 Task: Add a signature Lorenzo Gonzalez containing With heartfelt thanks and warm wishes, Lorenzo Gonzalez to email address softage.9@softage.net and add a folder Business plans
Action: Mouse moved to (970, 77)
Screenshot: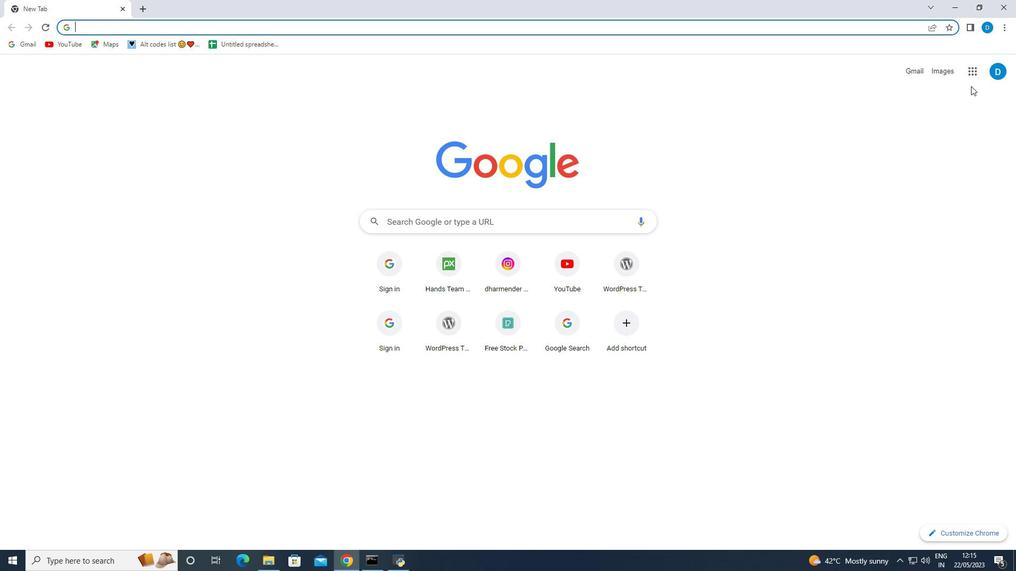 
Action: Mouse pressed left at (970, 77)
Screenshot: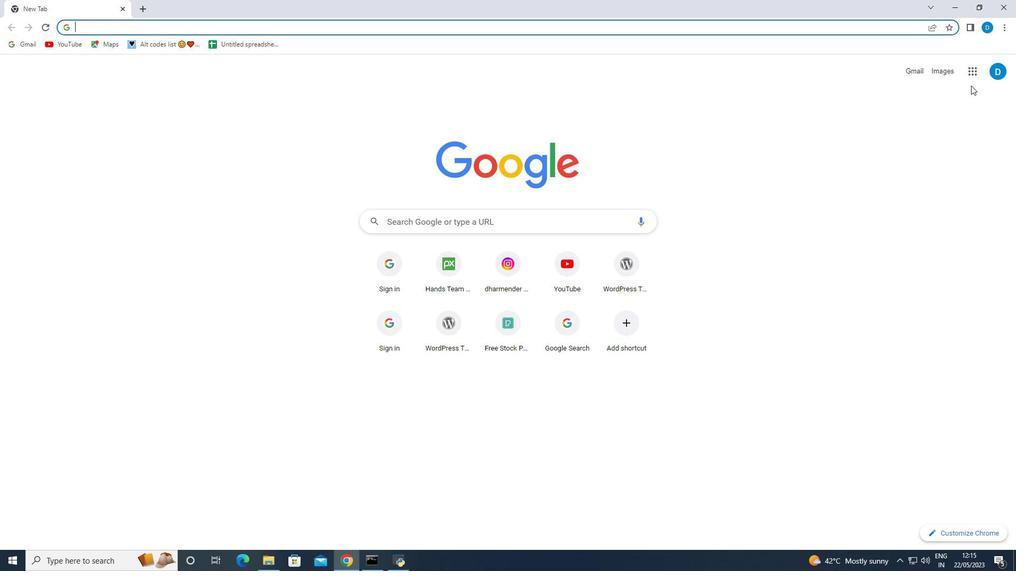 
Action: Mouse moved to (879, 208)
Screenshot: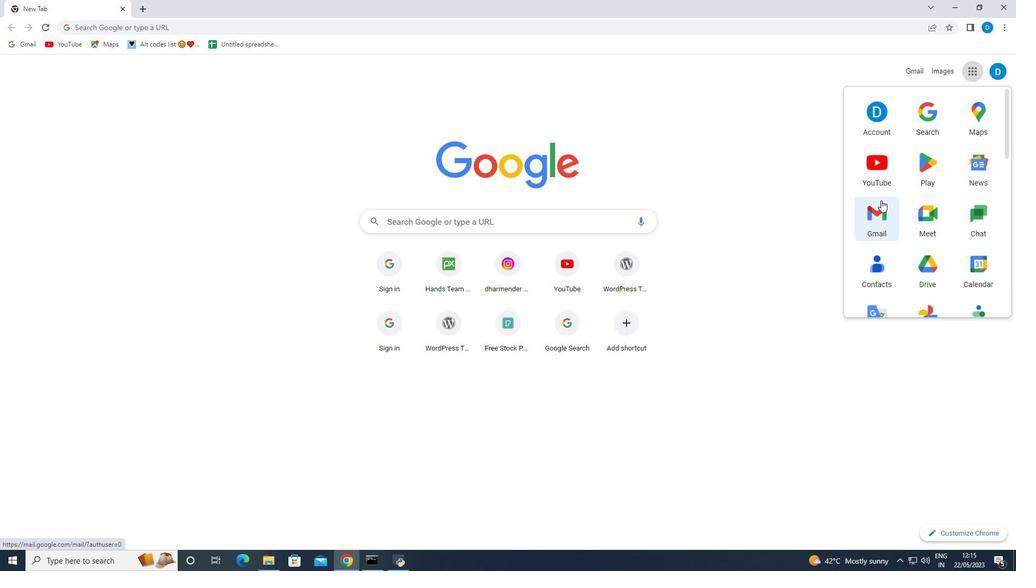 
Action: Mouse pressed left at (879, 208)
Screenshot: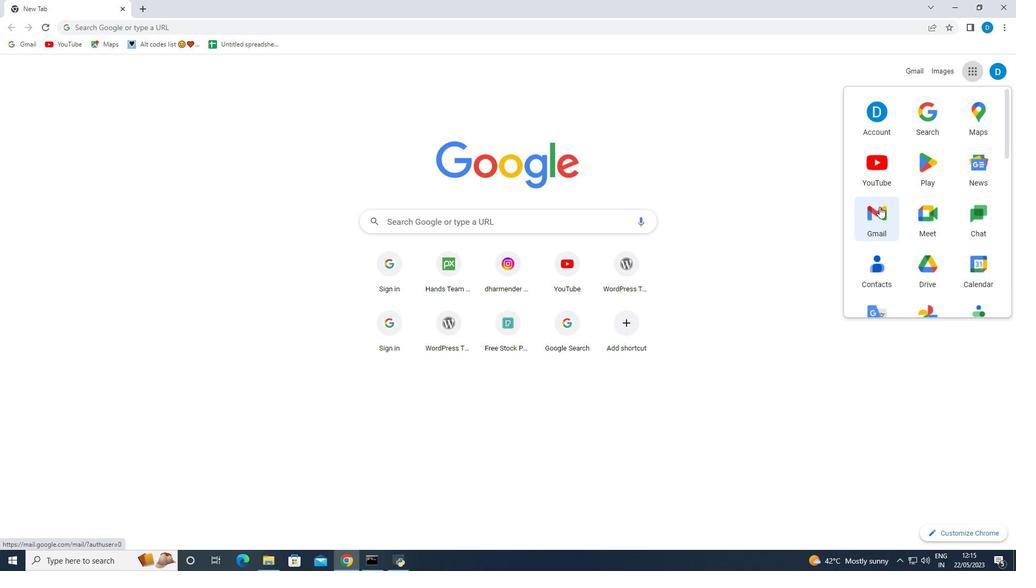 
Action: Mouse moved to (953, 70)
Screenshot: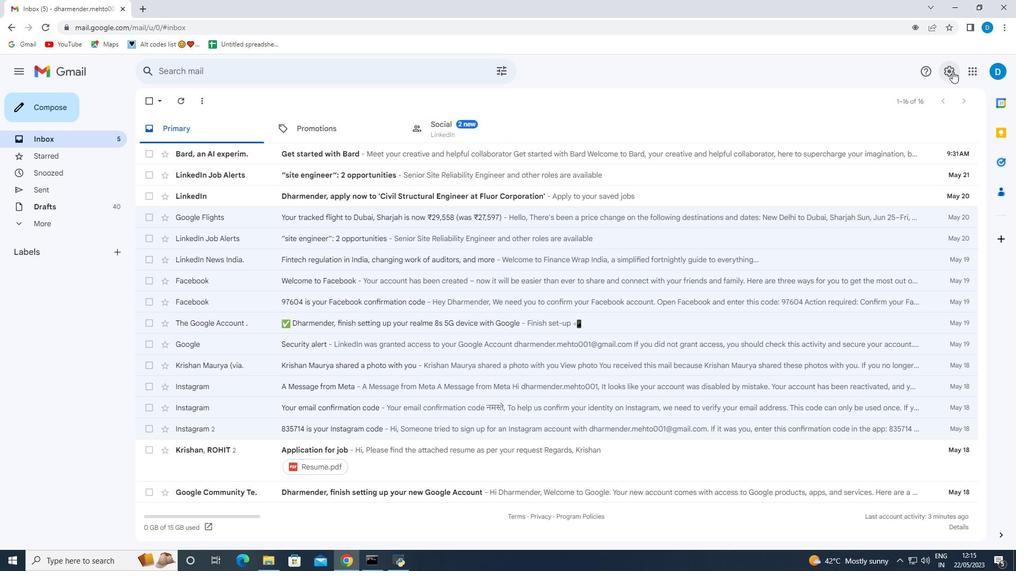 
Action: Mouse pressed left at (953, 70)
Screenshot: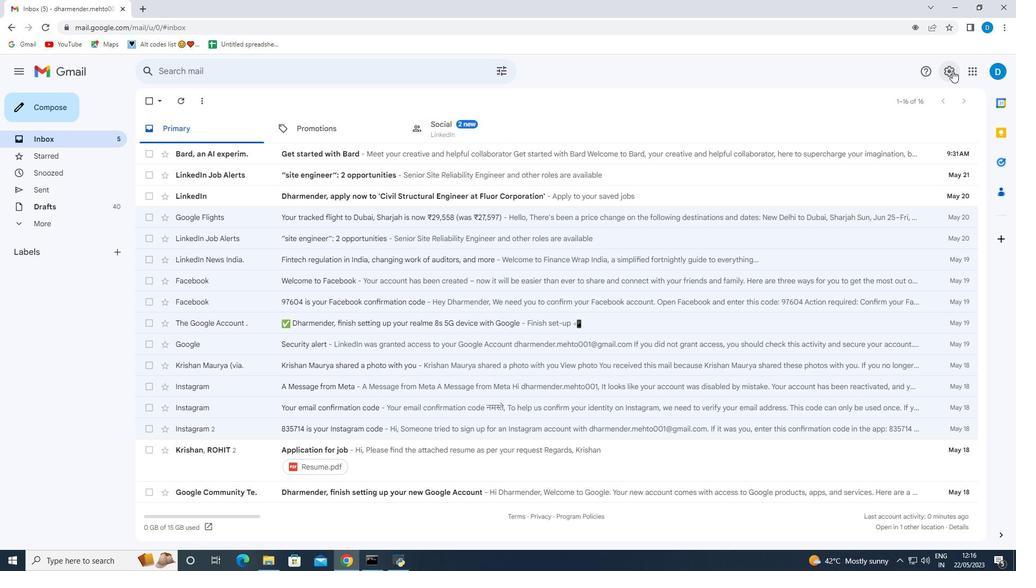 
Action: Mouse moved to (910, 123)
Screenshot: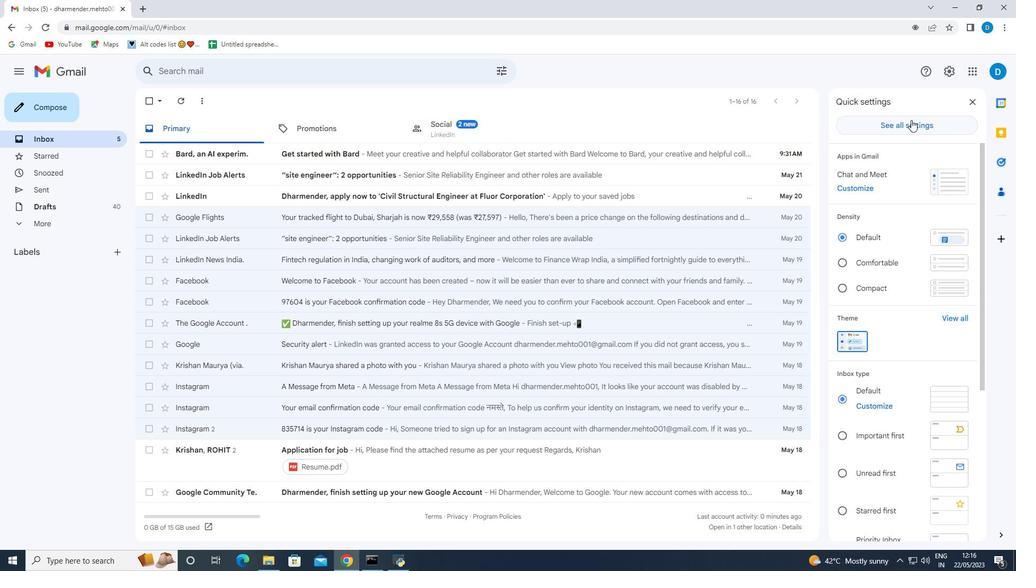
Action: Mouse pressed left at (910, 123)
Screenshot: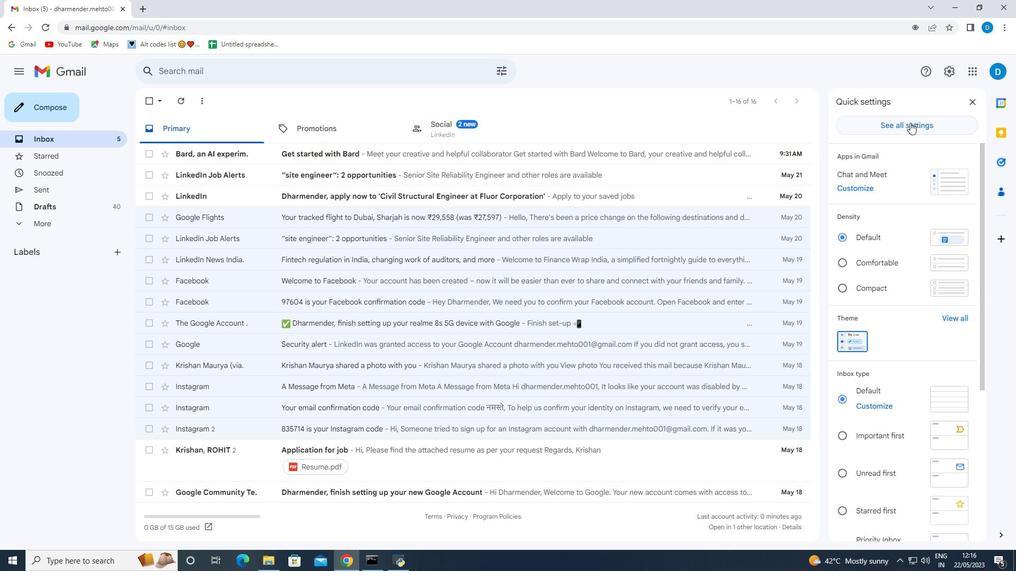 
Action: Mouse moved to (338, 342)
Screenshot: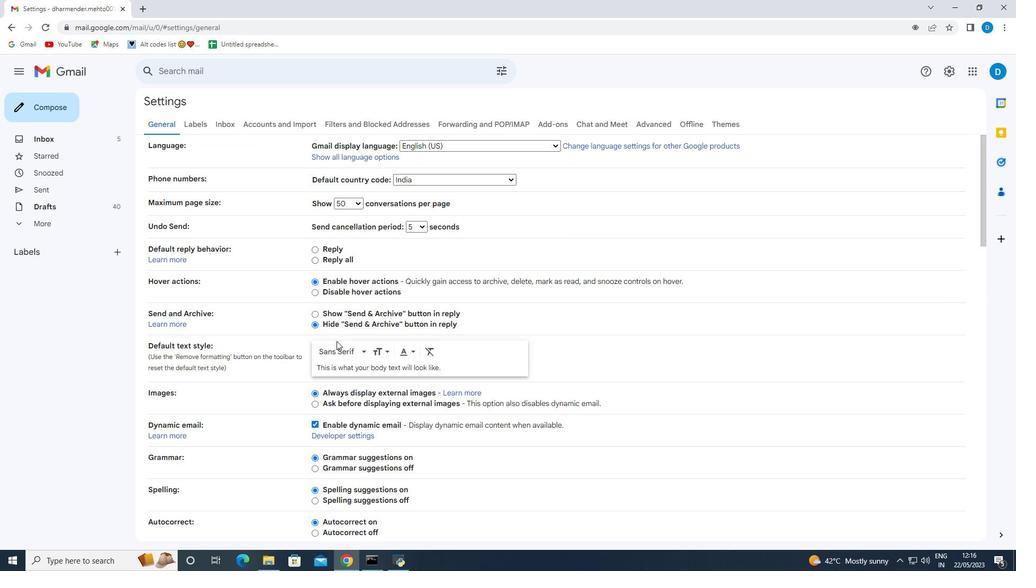 
Action: Mouse scrolled (338, 341) with delta (0, 0)
Screenshot: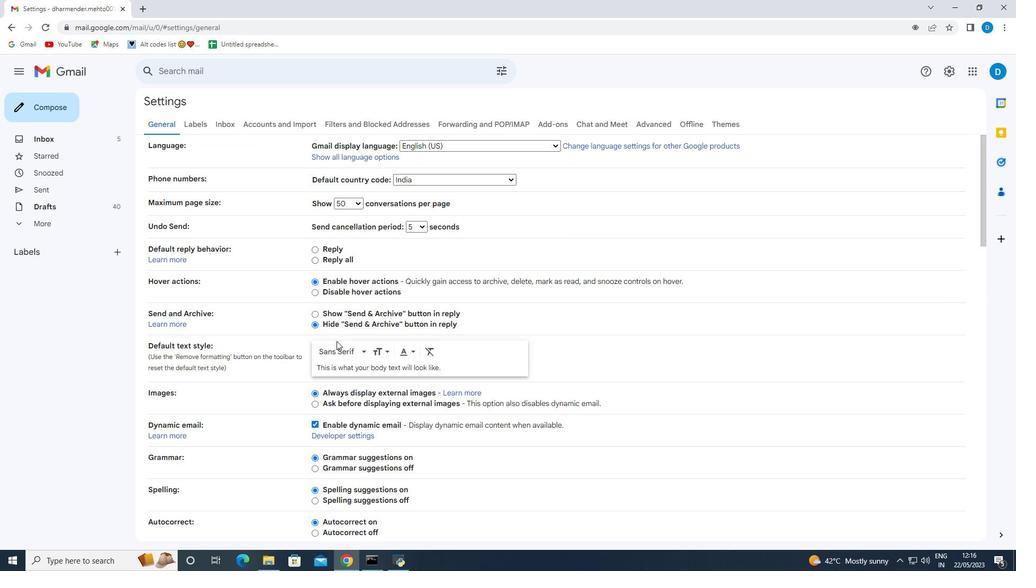
Action: Mouse scrolled (338, 341) with delta (0, 0)
Screenshot: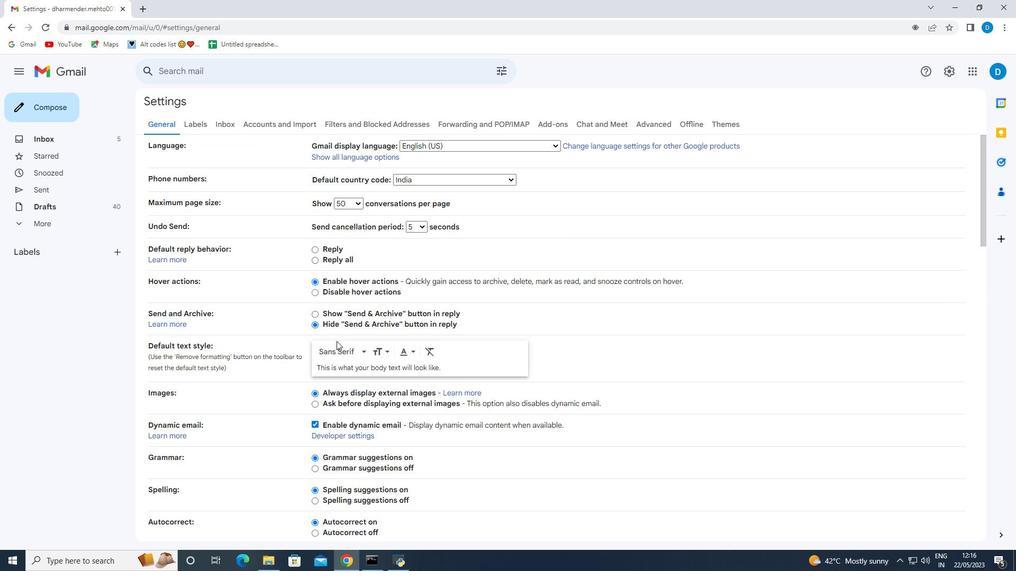 
Action: Mouse scrolled (338, 341) with delta (0, 0)
Screenshot: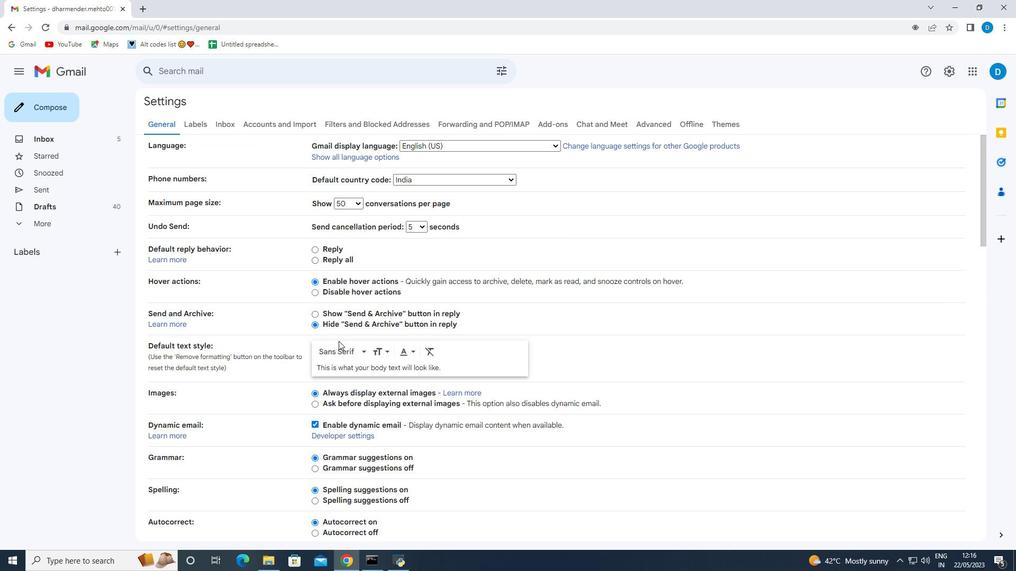 
Action: Mouse scrolled (338, 341) with delta (0, 0)
Screenshot: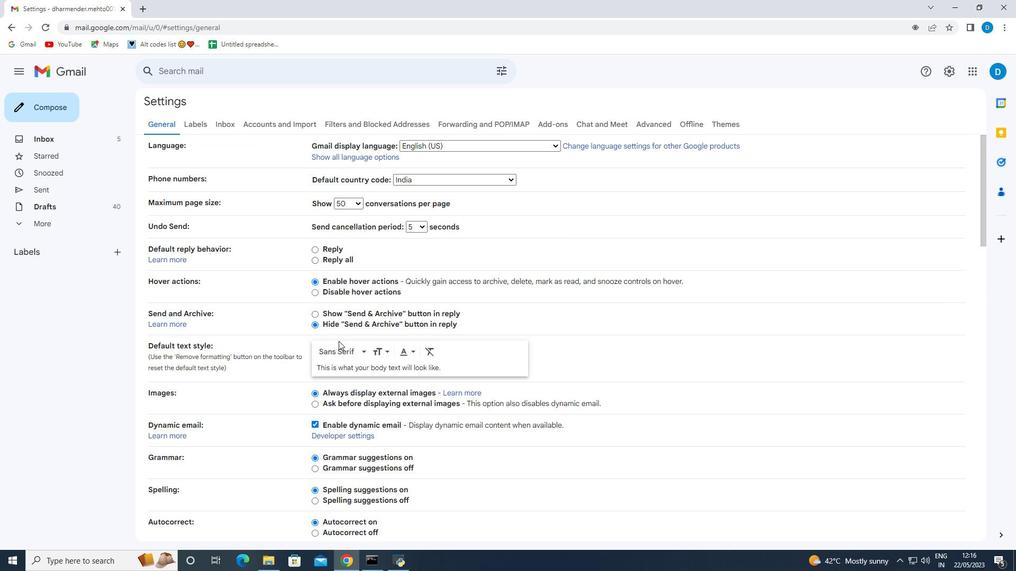 
Action: Mouse scrolled (338, 341) with delta (0, 0)
Screenshot: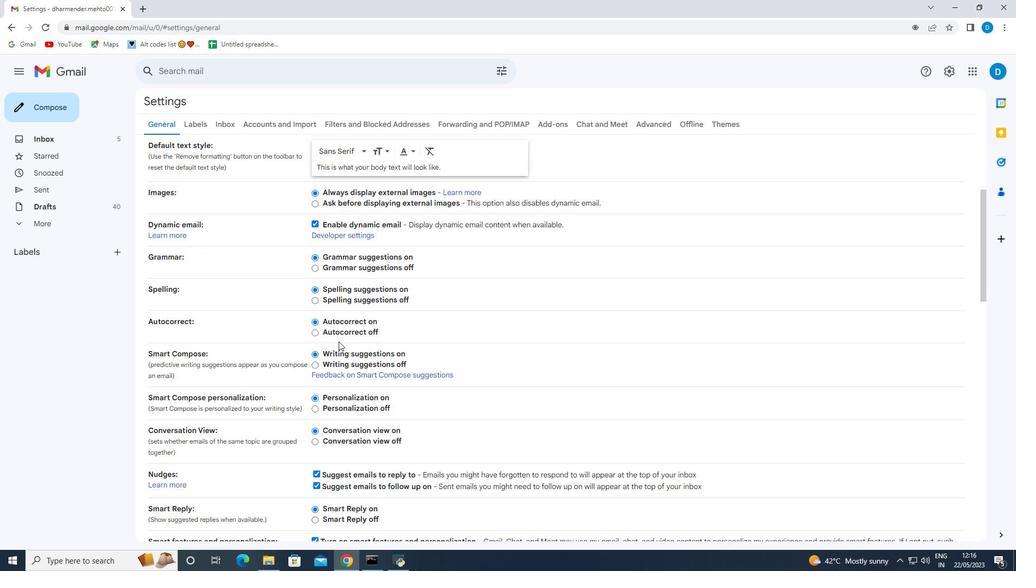 
Action: Mouse scrolled (338, 341) with delta (0, 0)
Screenshot: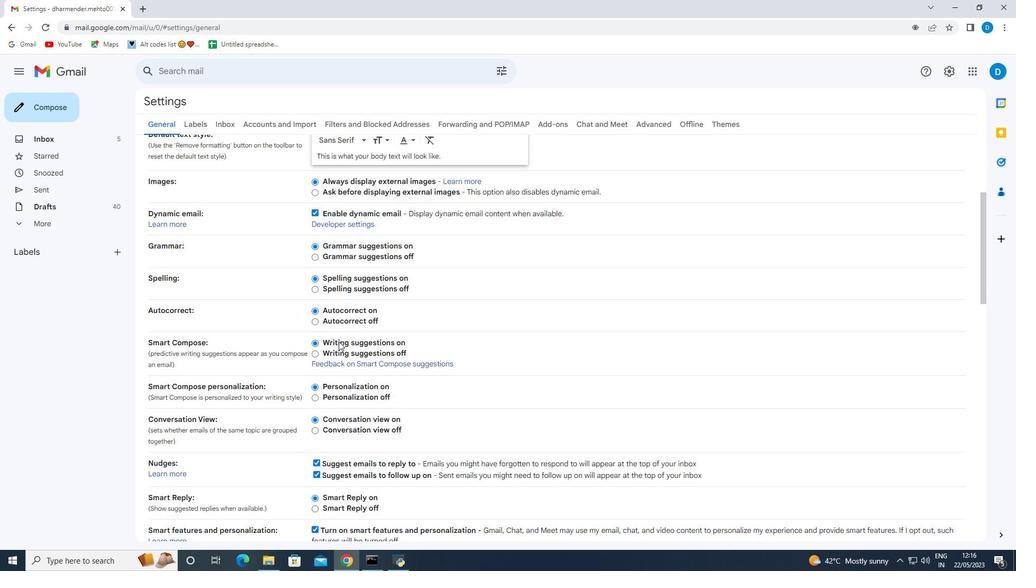 
Action: Mouse scrolled (338, 341) with delta (0, 0)
Screenshot: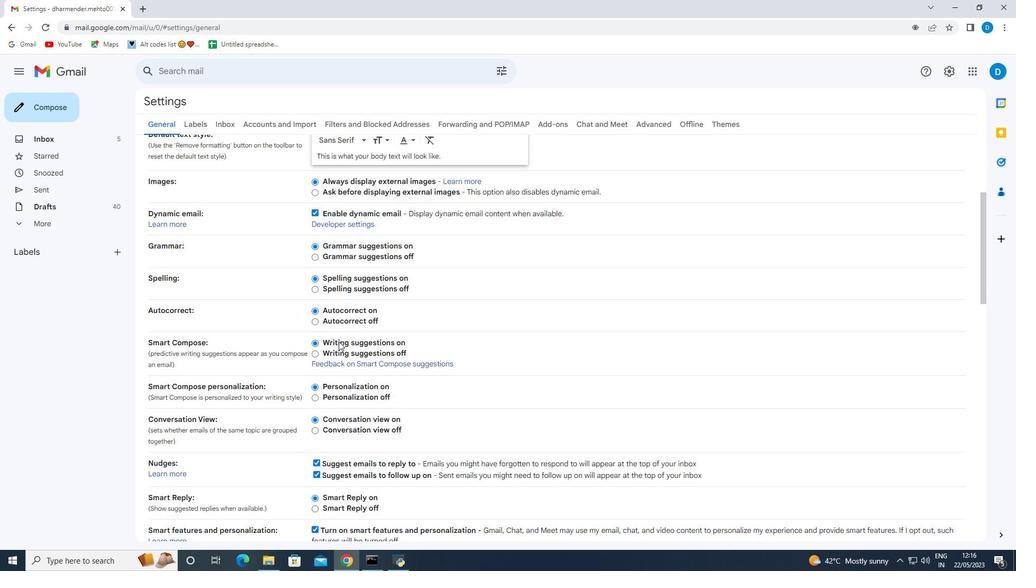 
Action: Mouse scrolled (338, 341) with delta (0, 0)
Screenshot: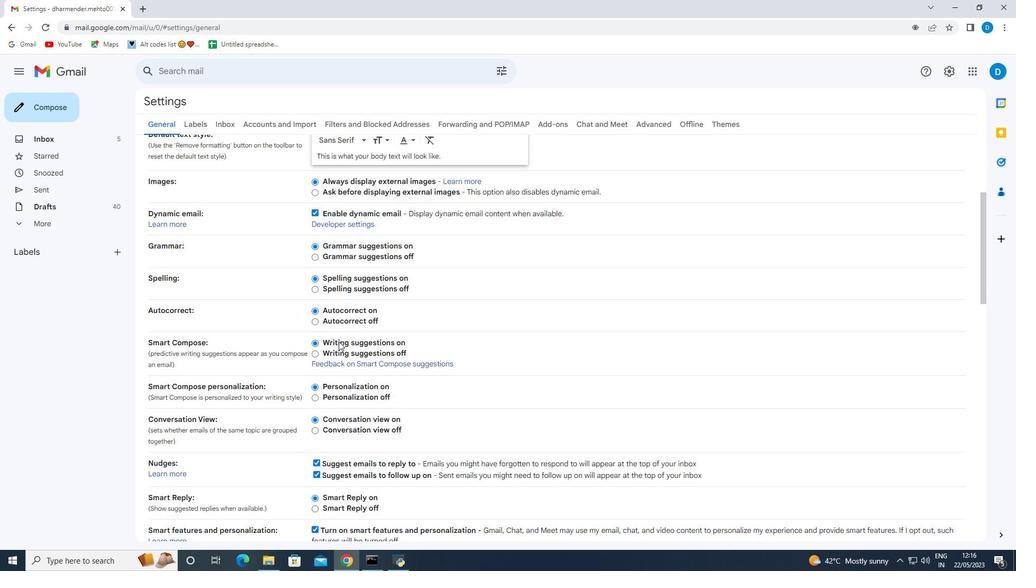 
Action: Mouse scrolled (338, 341) with delta (0, 0)
Screenshot: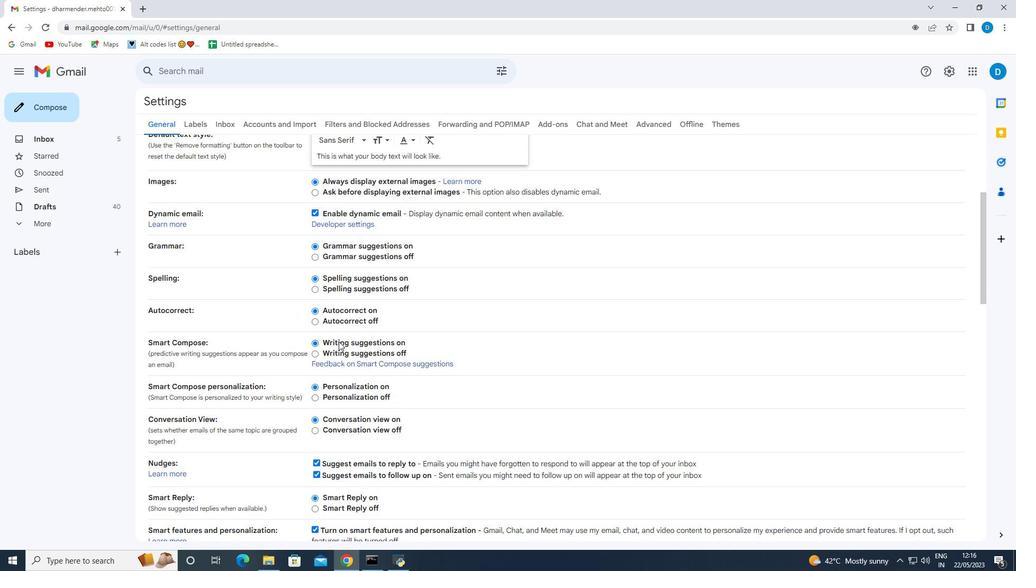 
Action: Mouse scrolled (338, 341) with delta (0, 0)
Screenshot: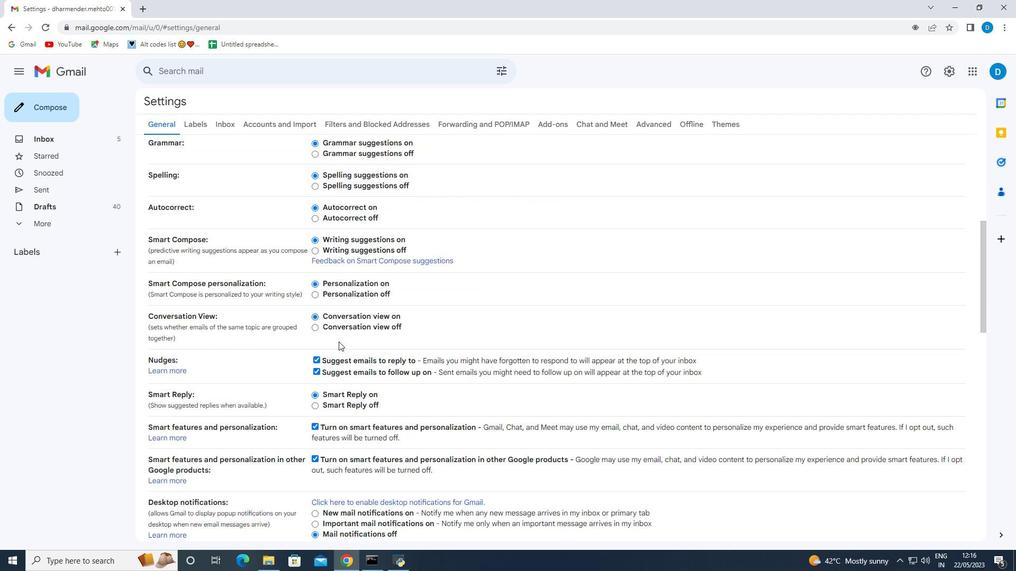 
Action: Mouse scrolled (338, 341) with delta (0, 0)
Screenshot: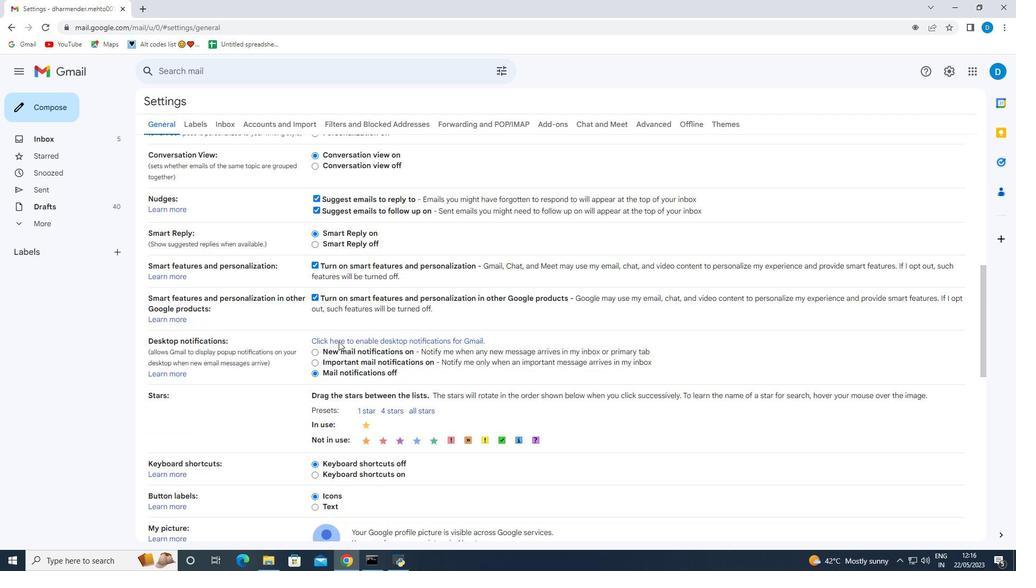 
Action: Mouse scrolled (338, 341) with delta (0, 0)
Screenshot: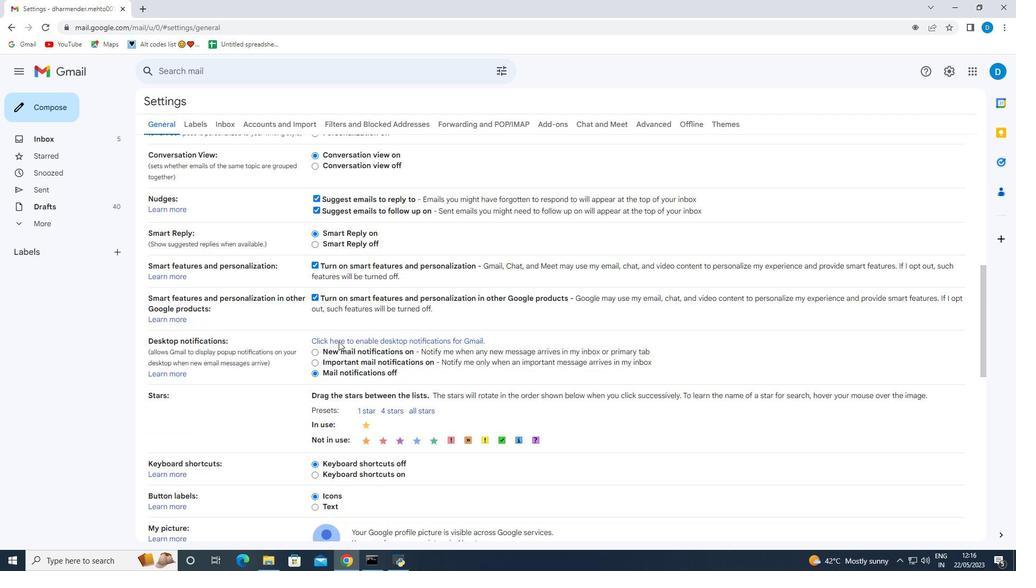 
Action: Mouse scrolled (338, 341) with delta (0, 0)
Screenshot: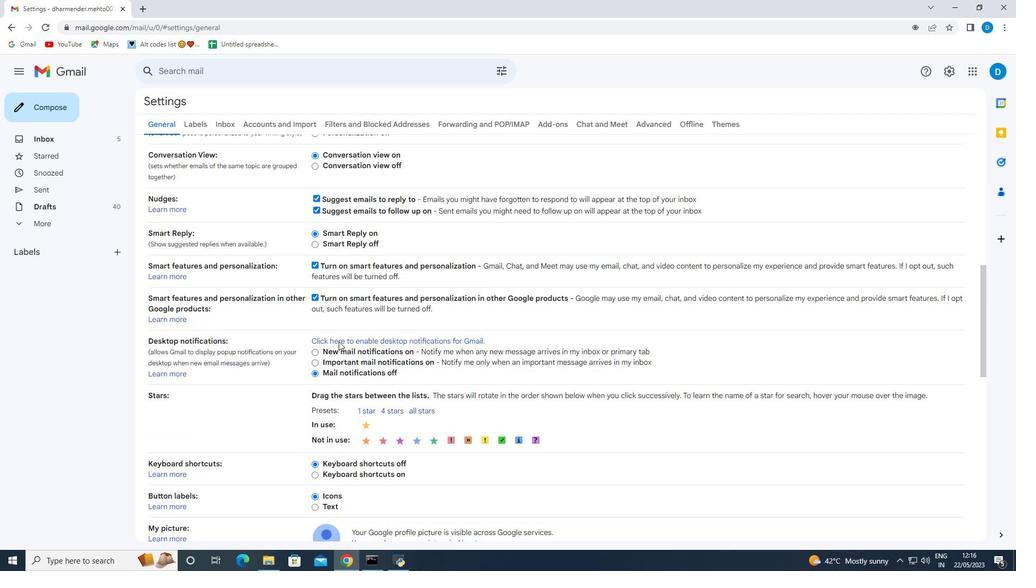 
Action: Mouse scrolled (338, 341) with delta (0, 0)
Screenshot: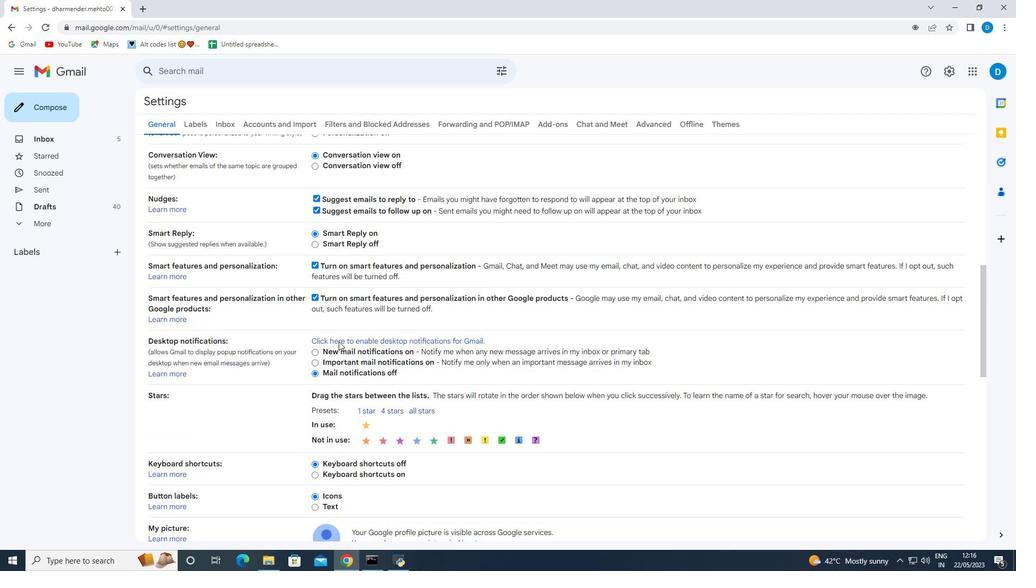 
Action: Mouse moved to (427, 372)
Screenshot: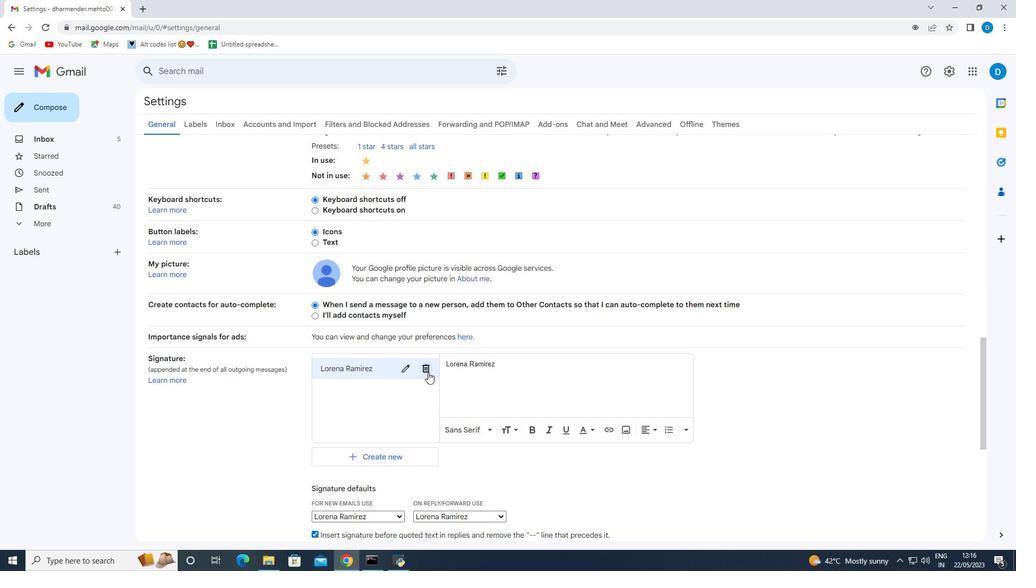 
Action: Mouse pressed left at (427, 372)
Screenshot: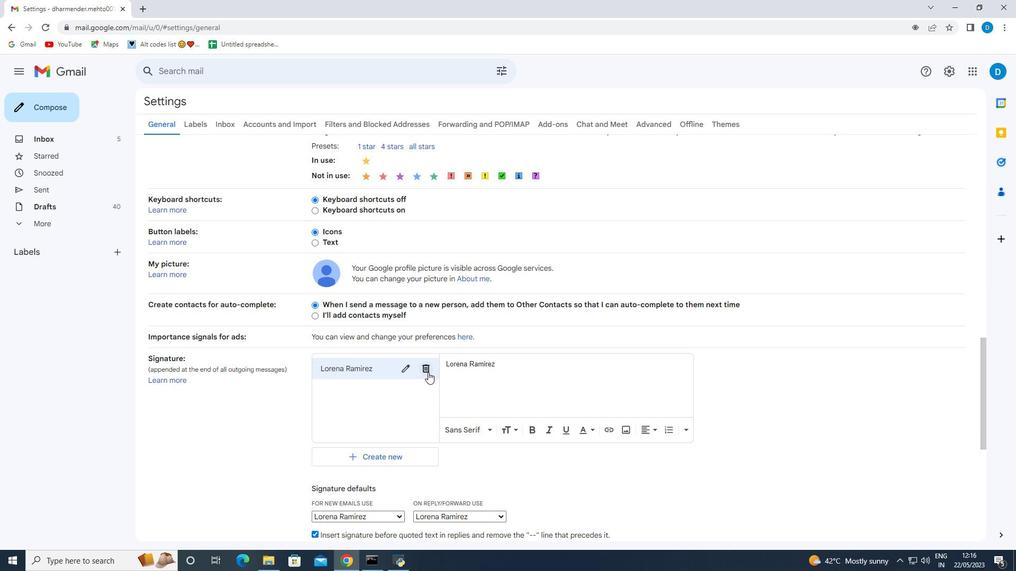 
Action: Mouse moved to (607, 326)
Screenshot: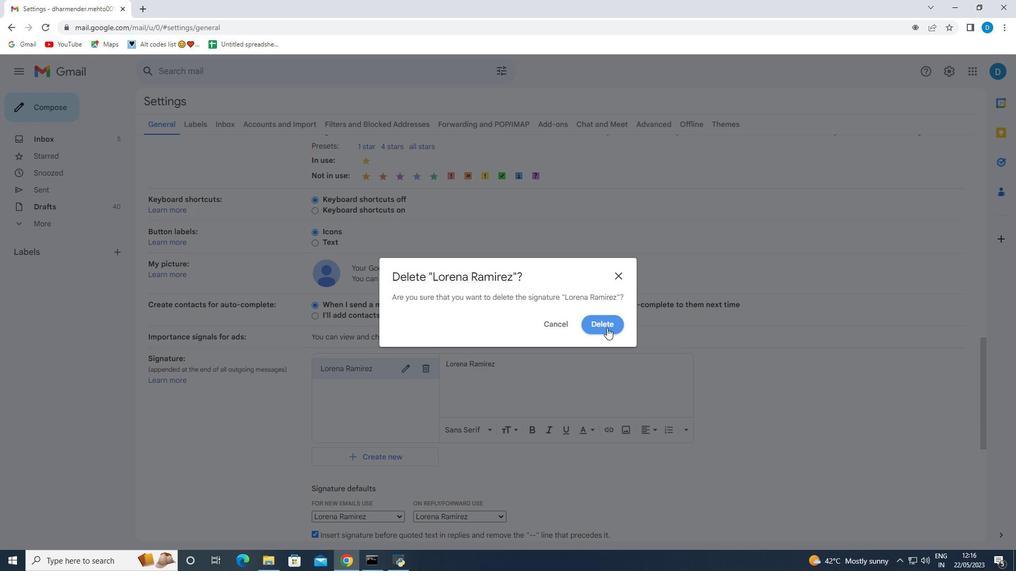 
Action: Mouse pressed left at (607, 326)
Screenshot: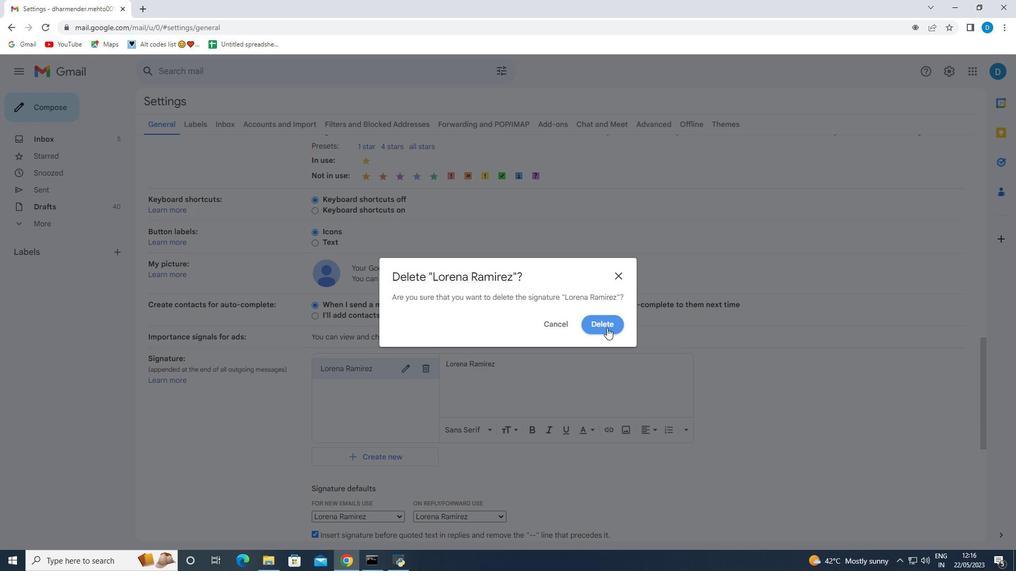 
Action: Mouse moved to (368, 374)
Screenshot: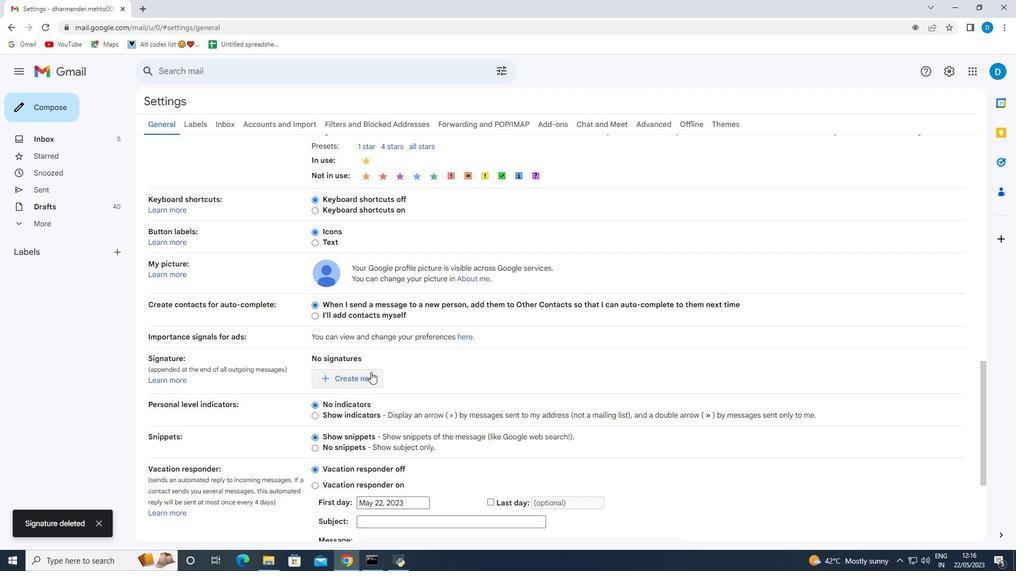 
Action: Mouse pressed left at (368, 374)
Screenshot: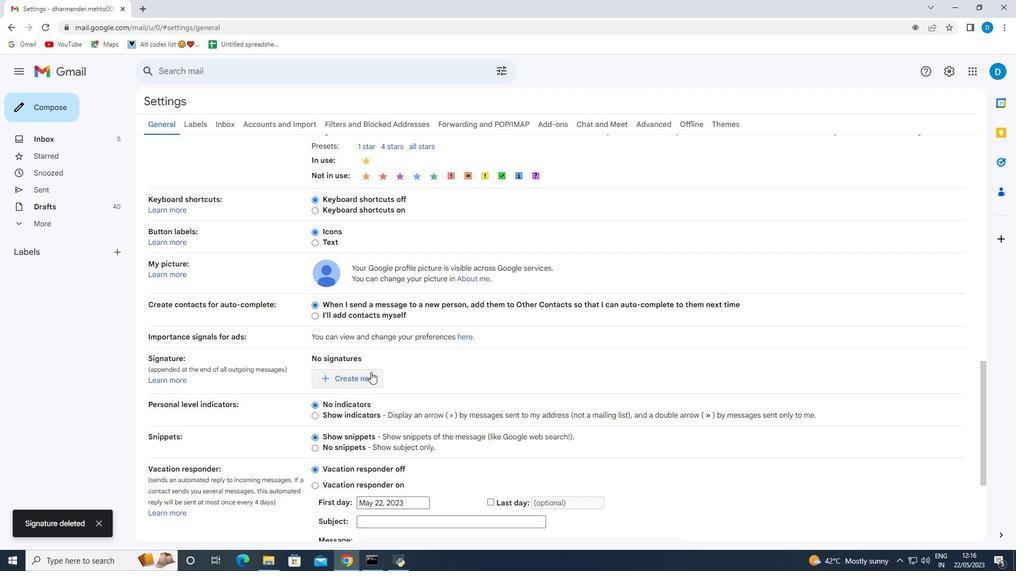 
Action: Mouse moved to (468, 297)
Screenshot: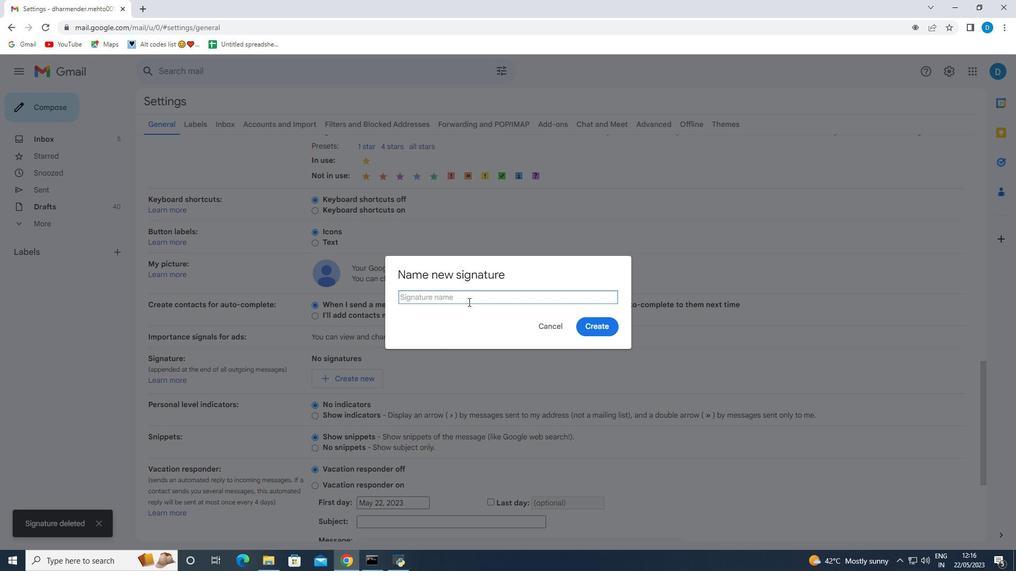 
Action: Mouse pressed left at (468, 297)
Screenshot: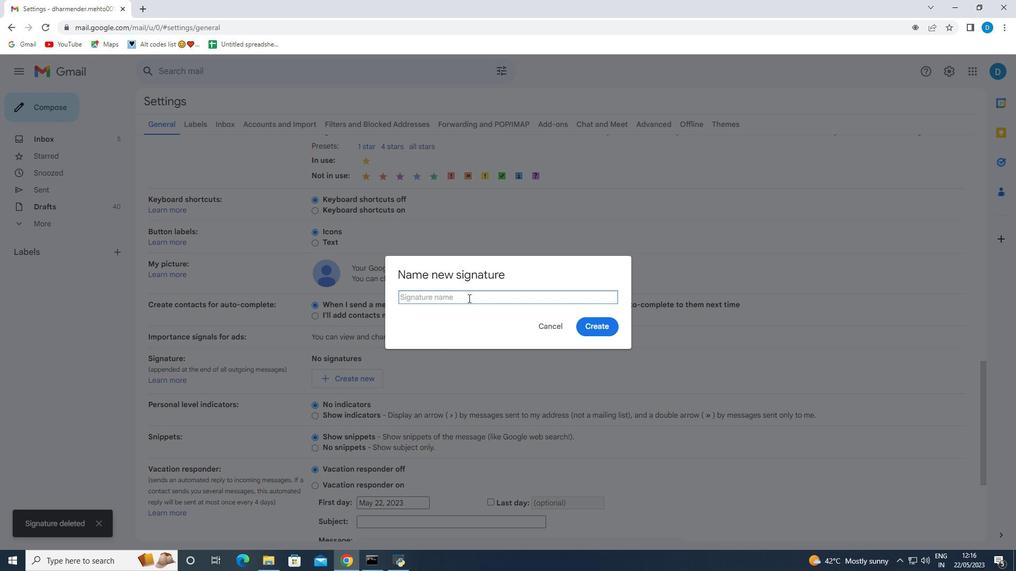 
Action: Key pressed <Key.shift>Lorenzo<Key.space><Key.shift><Key.shift><Key.shift><Key.shift><Key.shift><Key.shift><Key.shift><Key.shift><Key.shift><Key.shift><Key.shift><Key.shift><Key.shift><Key.shift><Key.shift><Key.shift><Key.shift><Key.shift><Key.shift><Key.shift><Key.shift><Key.shift>Gonalez
Screenshot: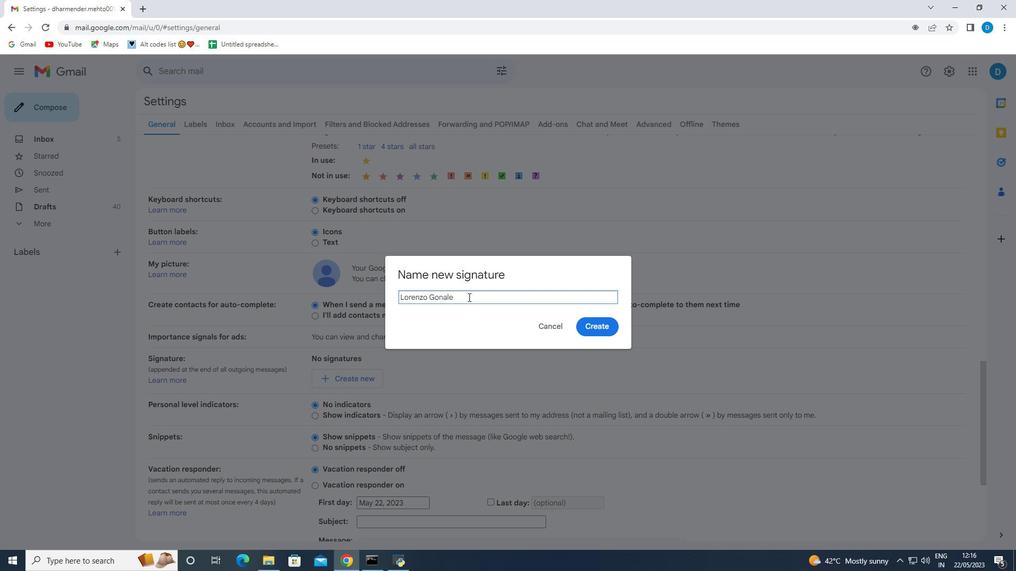 
Action: Mouse moved to (445, 299)
Screenshot: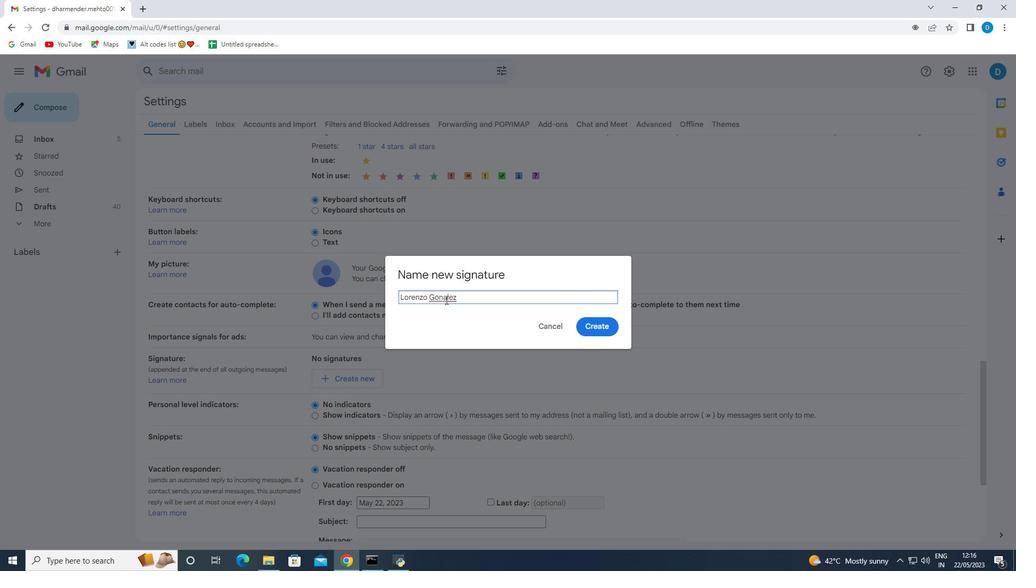 
Action: Mouse pressed left at (445, 299)
Screenshot: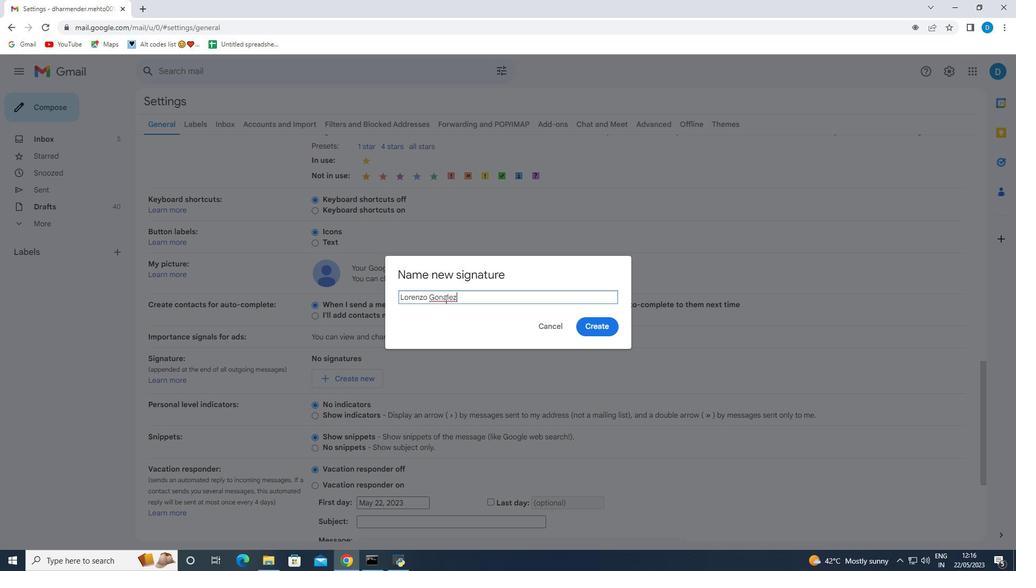 
Action: Mouse moved to (442, 297)
Screenshot: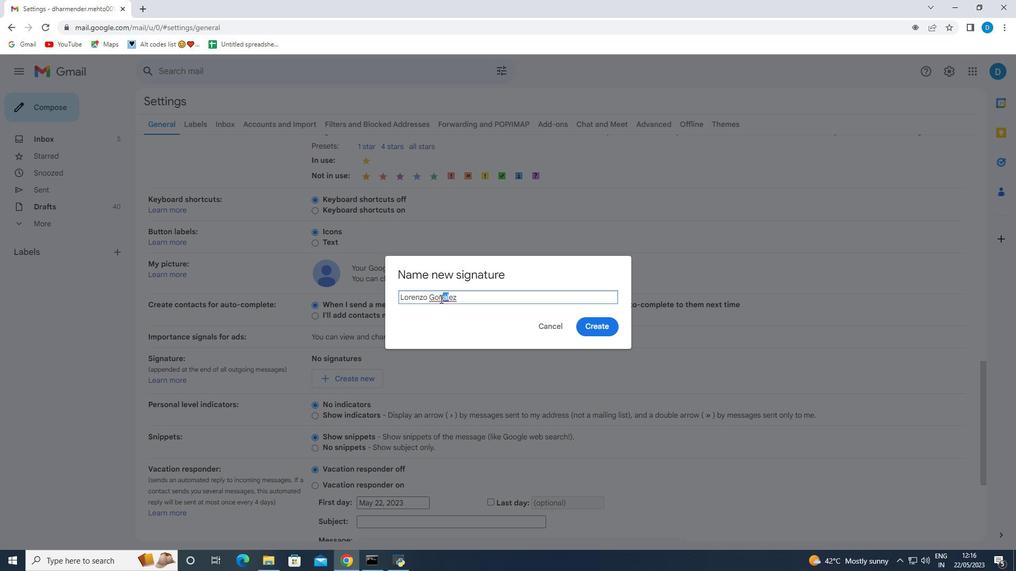
Action: Mouse pressed left at (442, 297)
Screenshot: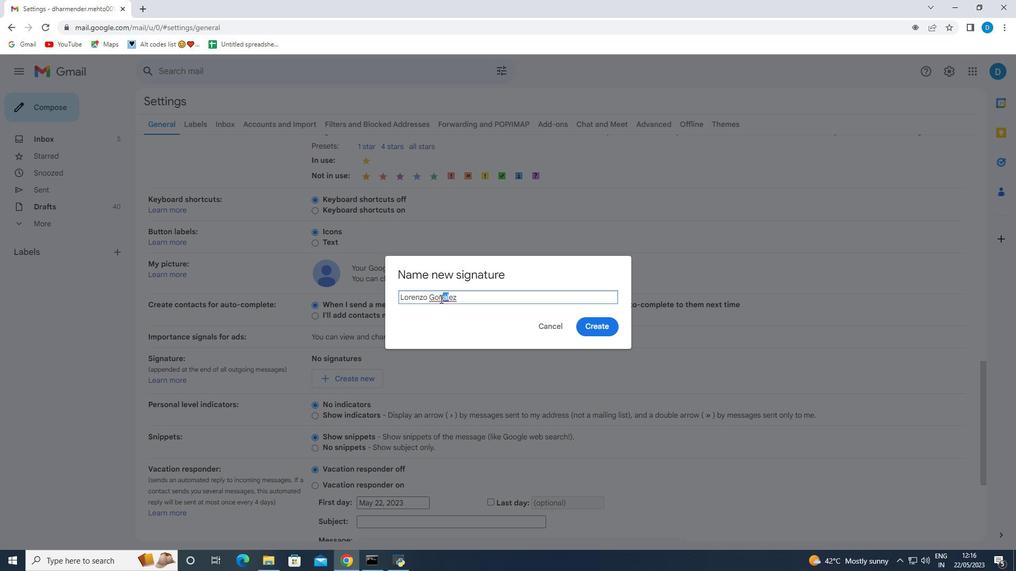
Action: Mouse moved to (449, 310)
Screenshot: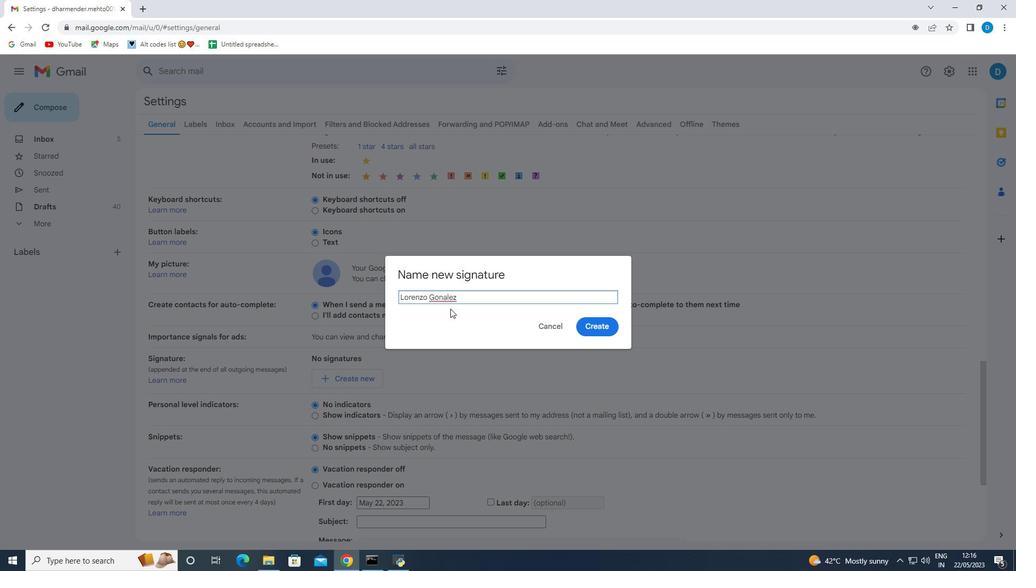
Action: Key pressed z
Screenshot: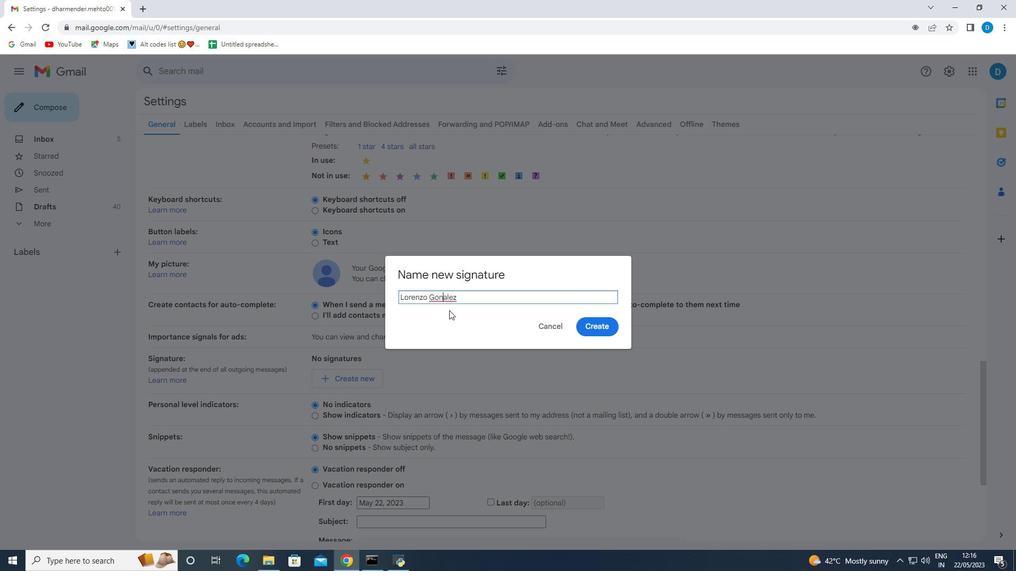 
Action: Mouse moved to (462, 298)
Screenshot: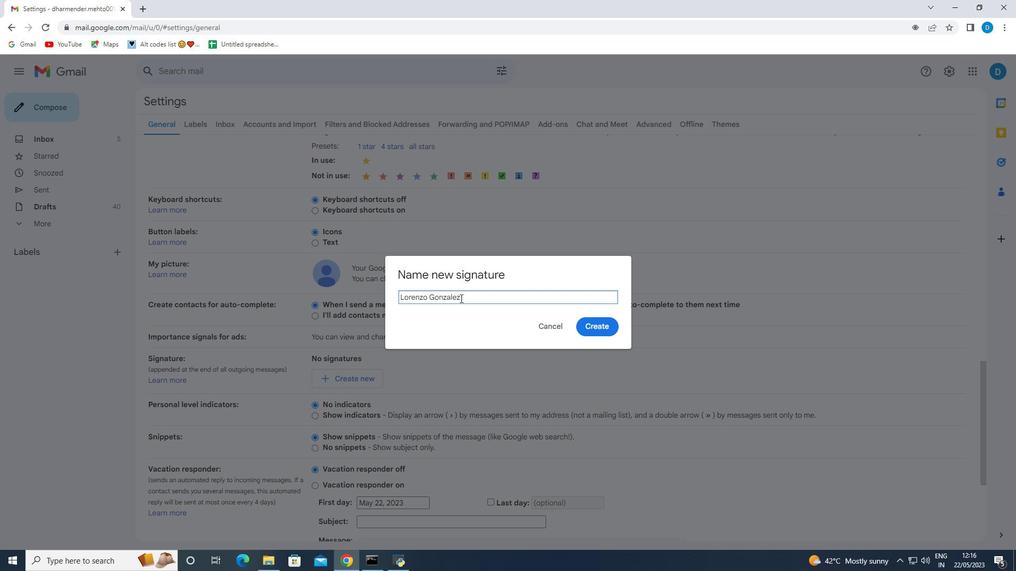 
Action: Mouse pressed left at (462, 298)
Screenshot: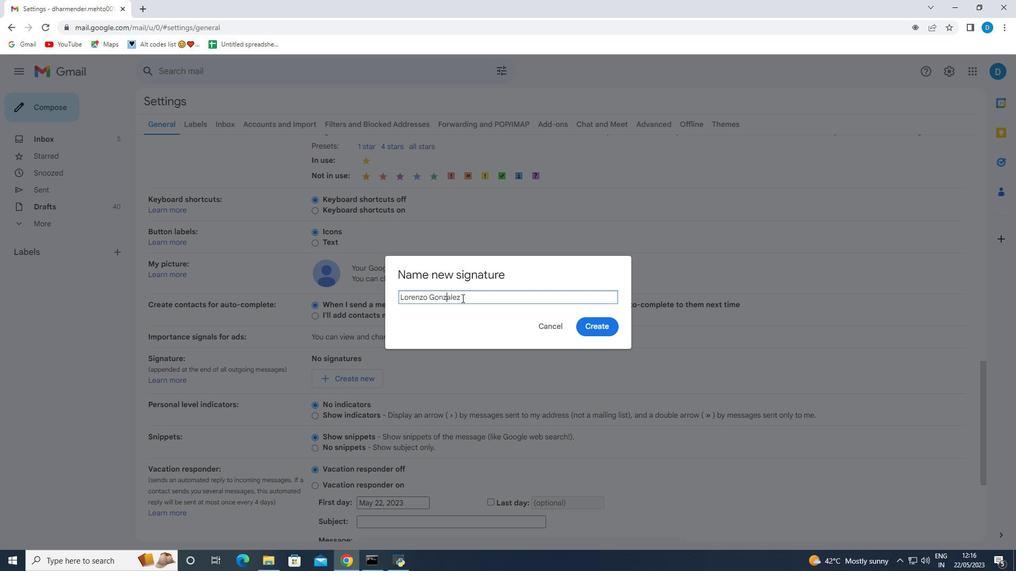 
Action: Mouse moved to (584, 325)
Screenshot: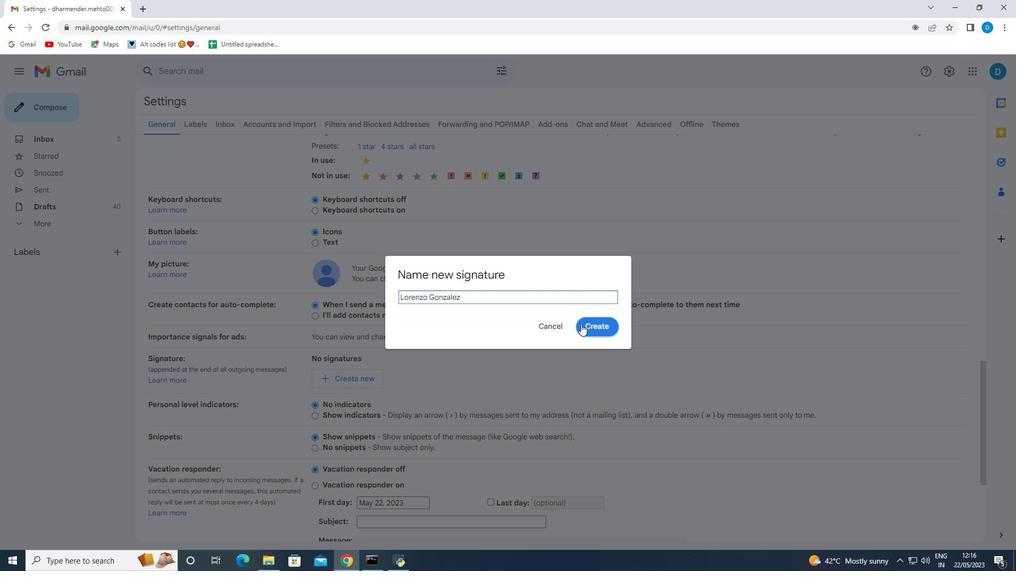 
Action: Mouse pressed left at (584, 325)
Screenshot: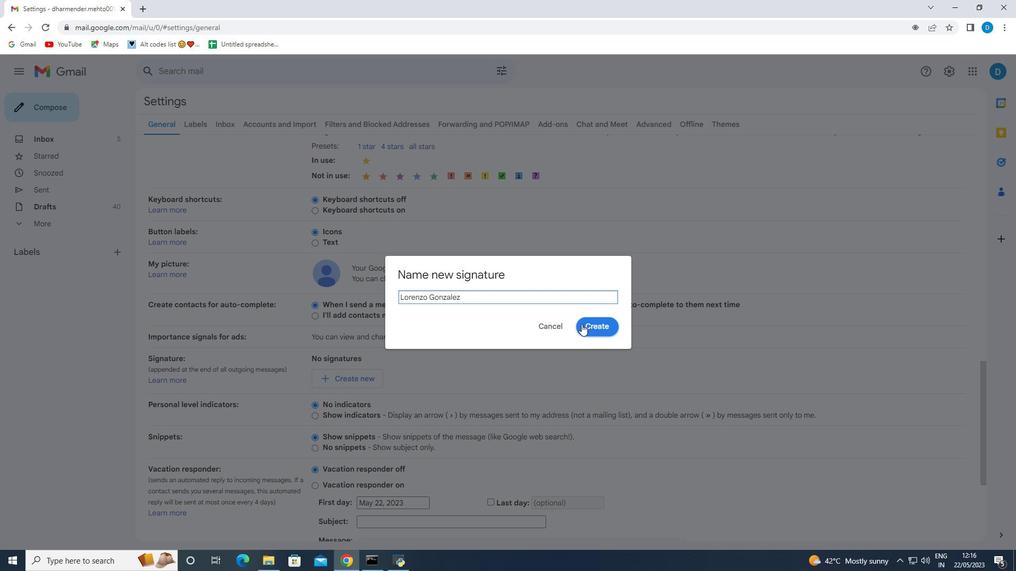 
Action: Mouse moved to (389, 405)
Screenshot: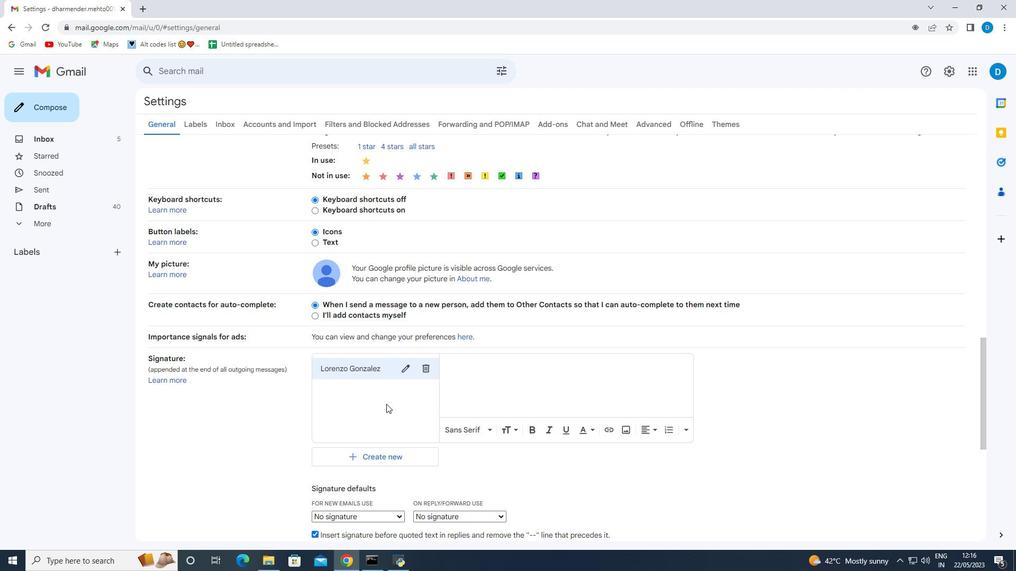 
Action: Mouse scrolled (389, 404) with delta (0, 0)
Screenshot: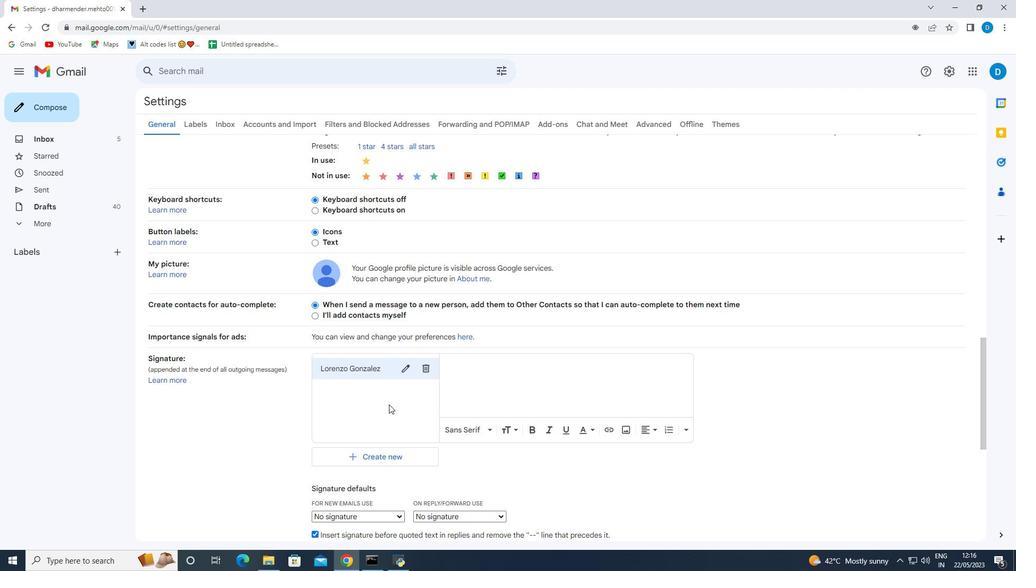 
Action: Mouse scrolled (389, 404) with delta (0, 0)
Screenshot: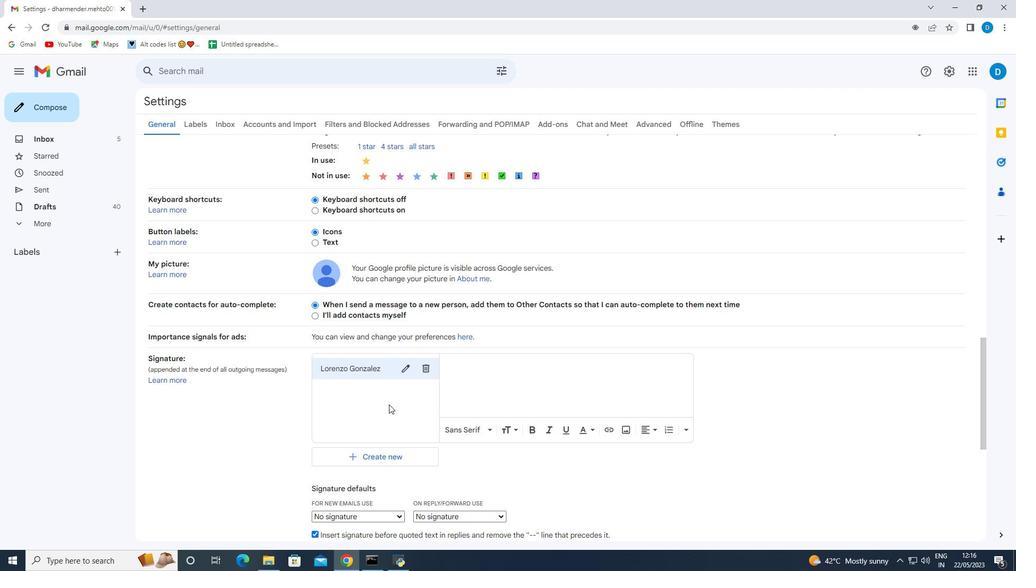 
Action: Mouse scrolled (389, 404) with delta (0, 0)
Screenshot: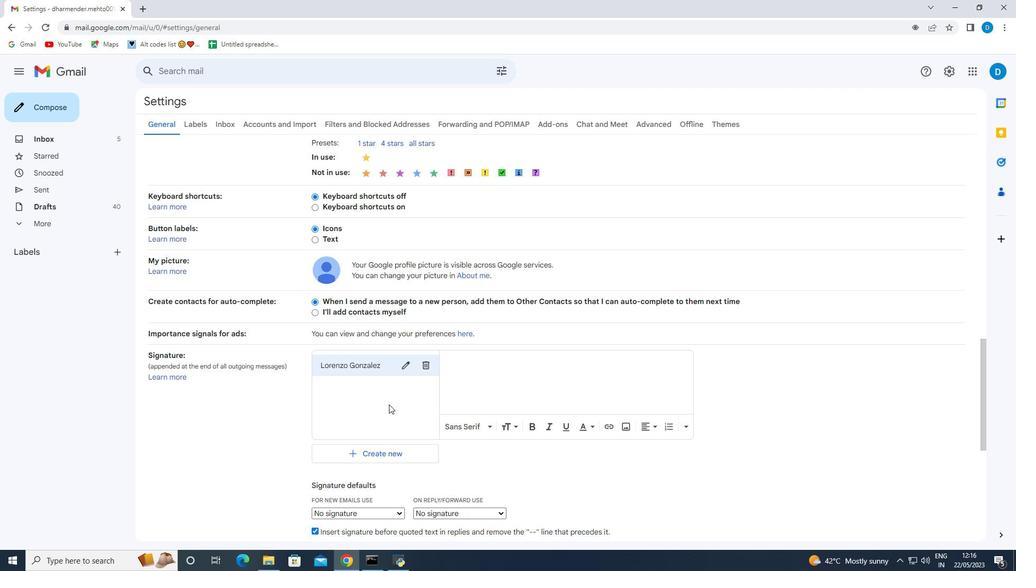 
Action: Mouse moved to (392, 362)
Screenshot: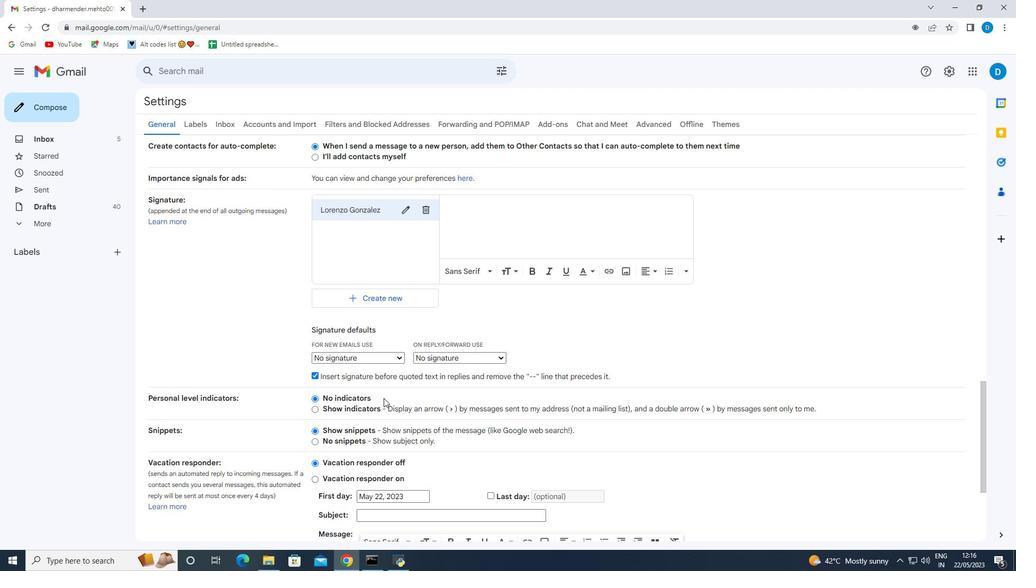 
Action: Mouse pressed left at (392, 362)
Screenshot: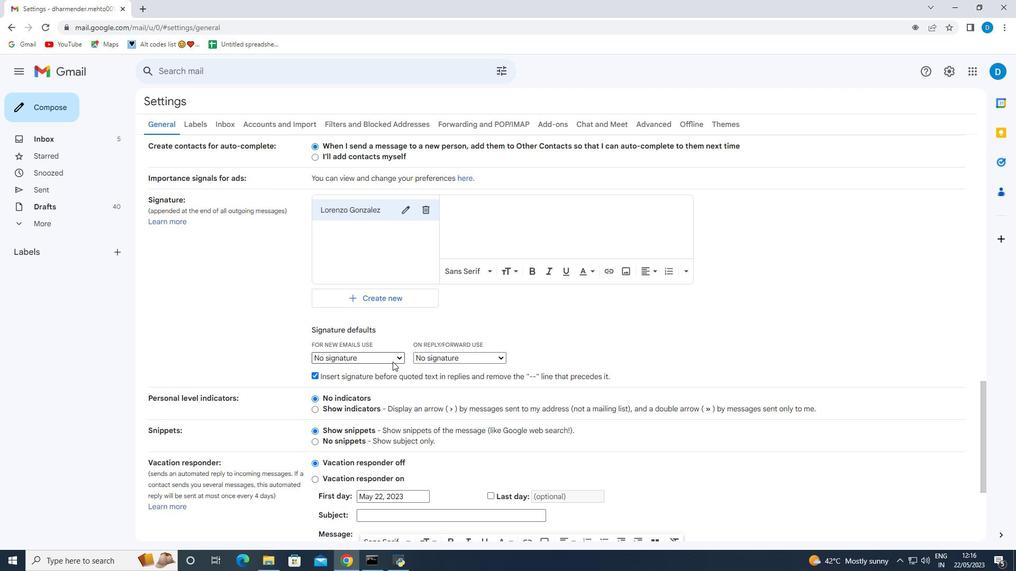 
Action: Mouse moved to (382, 383)
Screenshot: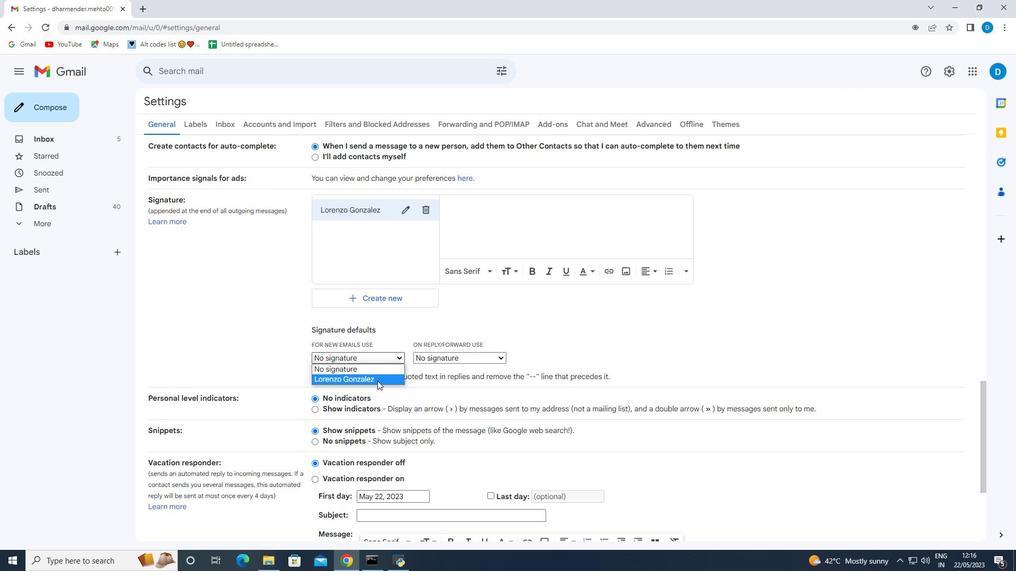 
Action: Mouse pressed left at (382, 383)
Screenshot: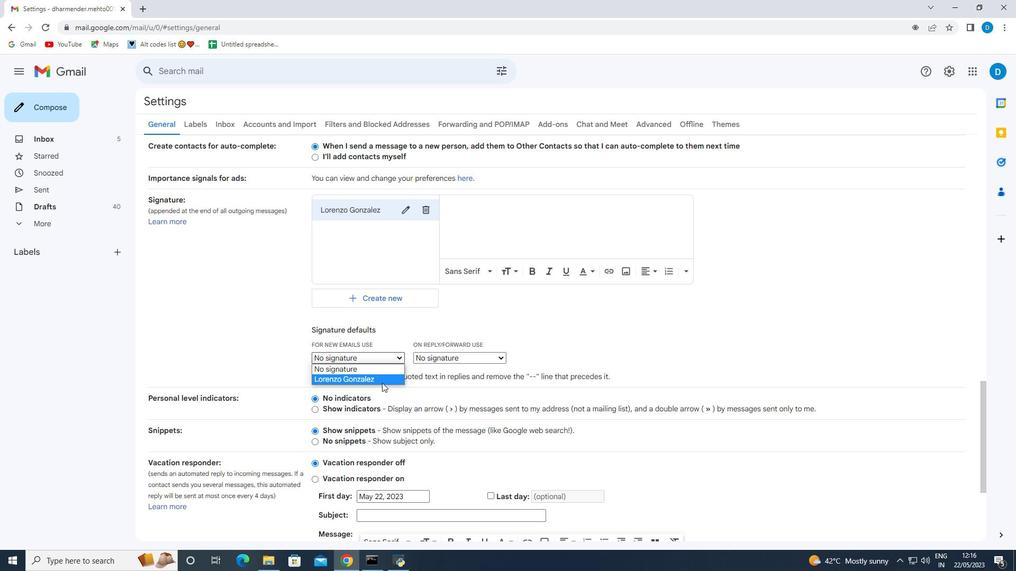 
Action: Mouse moved to (428, 360)
Screenshot: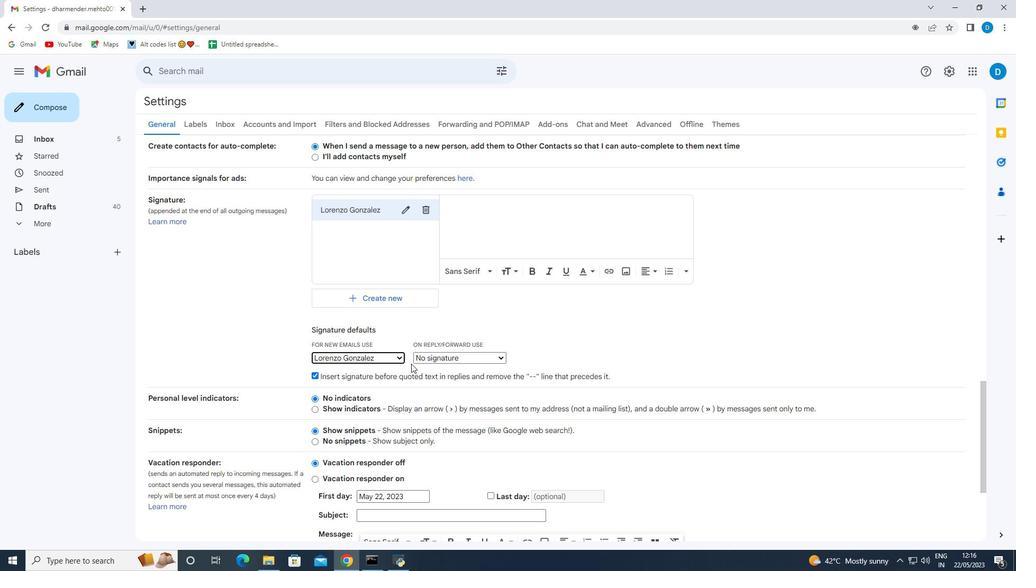 
Action: Mouse pressed left at (428, 360)
Screenshot: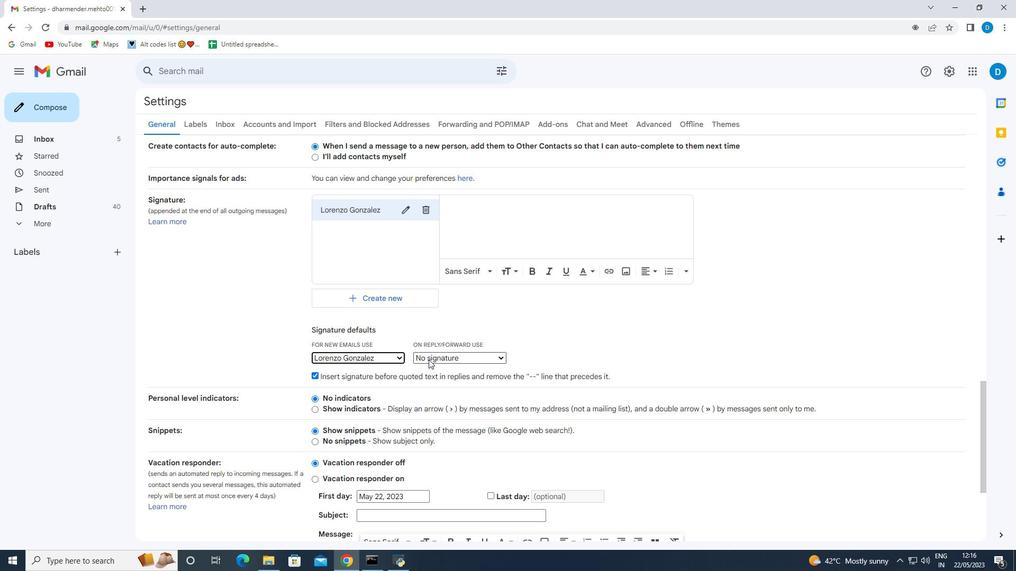 
Action: Mouse moved to (423, 382)
Screenshot: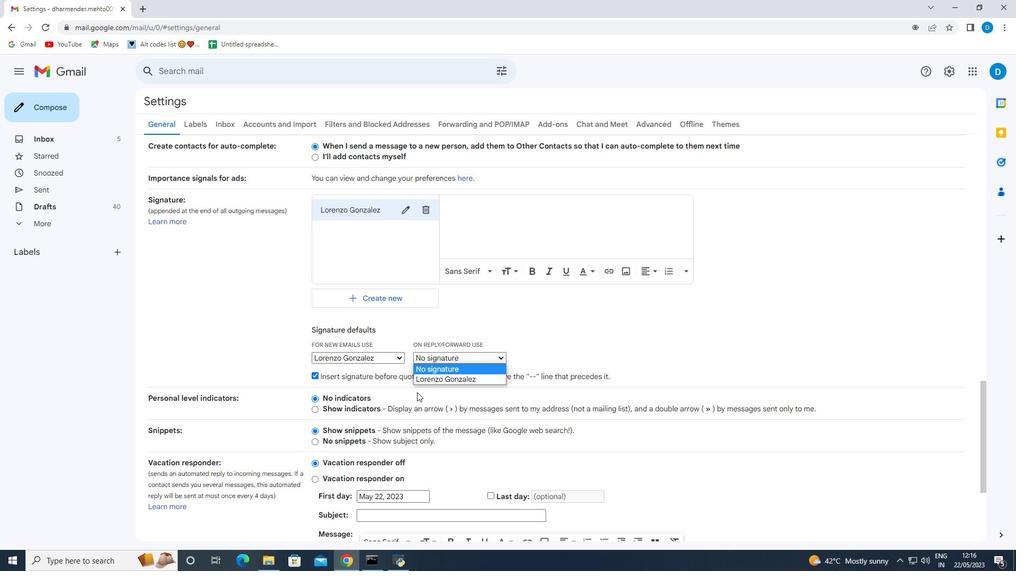 
Action: Mouse pressed left at (423, 382)
Screenshot: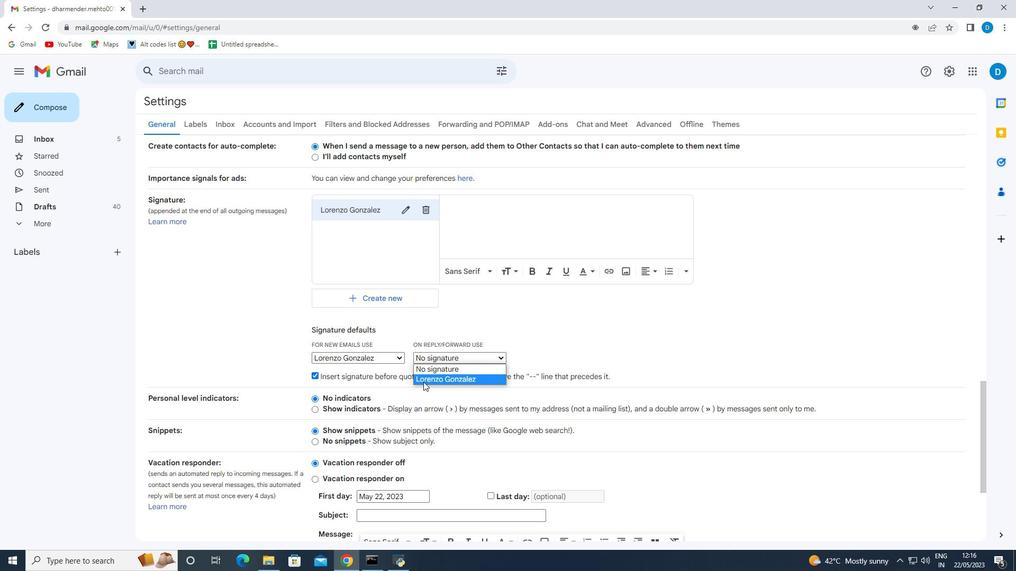 
Action: Mouse moved to (425, 390)
Screenshot: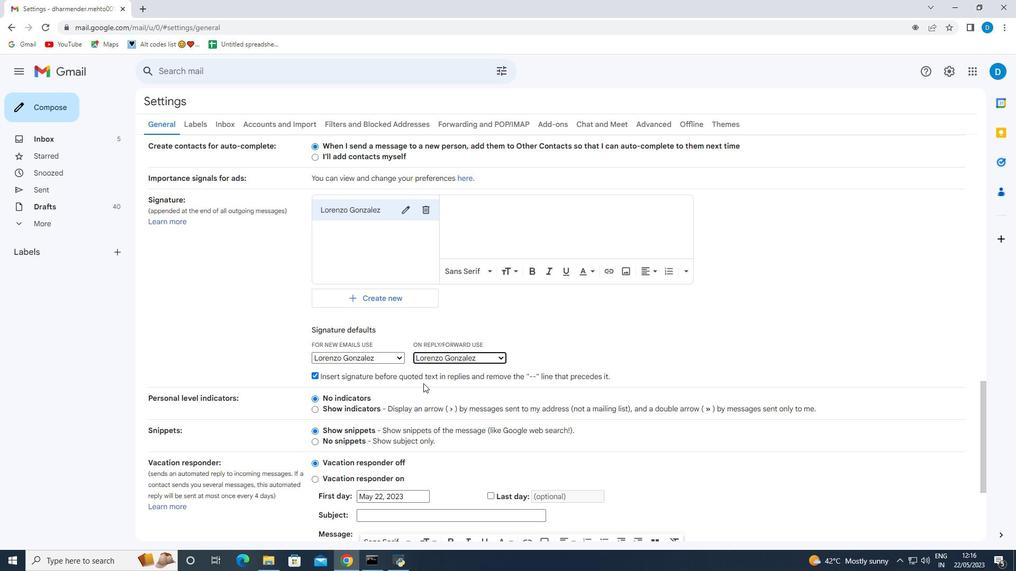 
Action: Mouse scrolled (425, 389) with delta (0, 0)
Screenshot: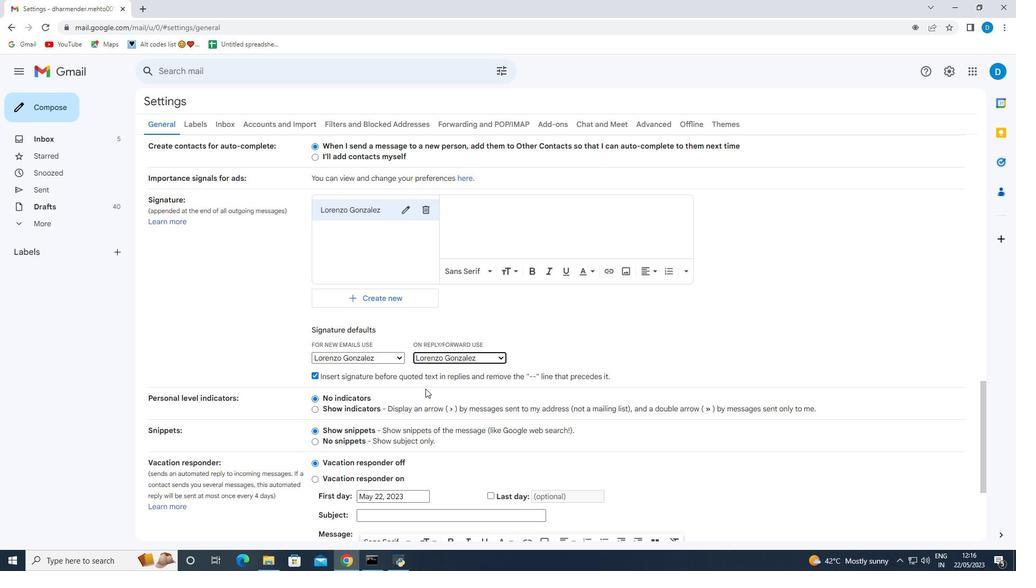 
Action: Mouse moved to (425, 392)
Screenshot: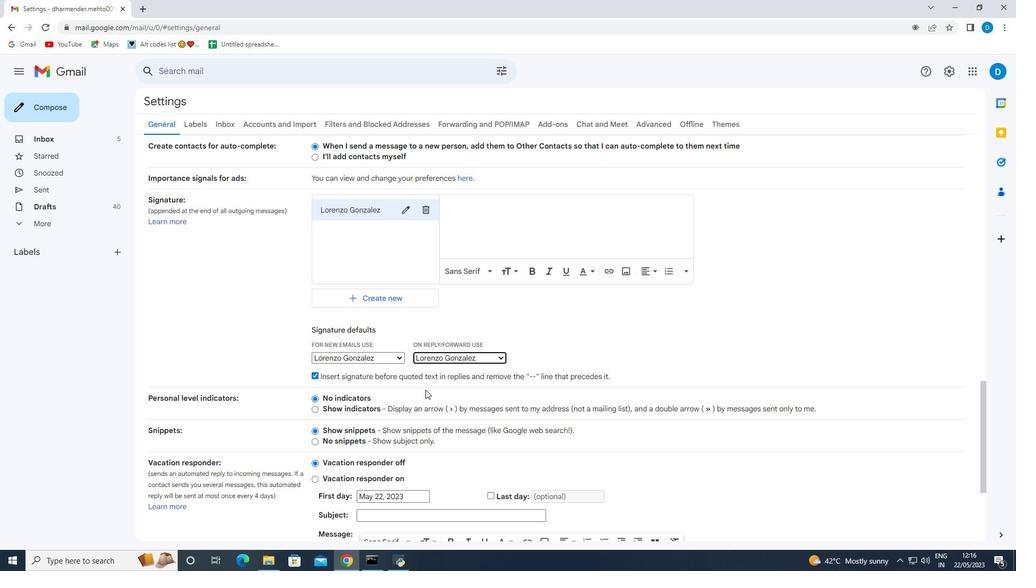 
Action: Mouse scrolled (425, 391) with delta (0, 0)
Screenshot: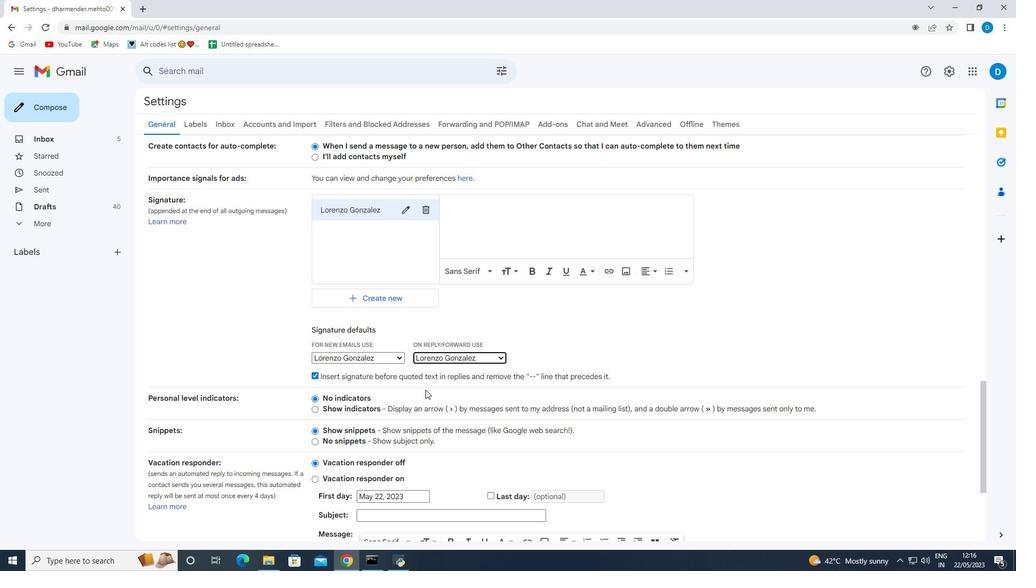 
Action: Mouse moved to (425, 392)
Screenshot: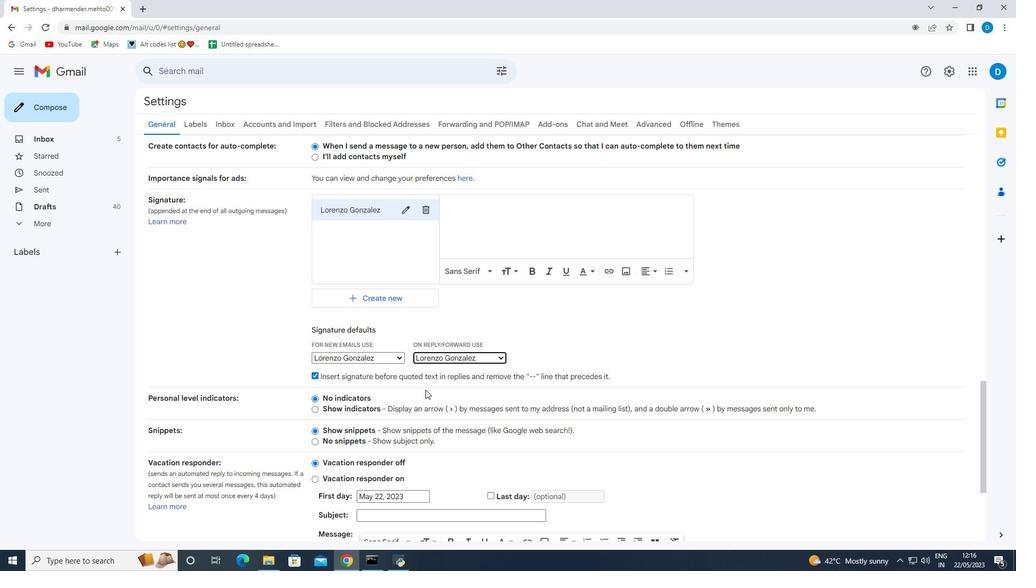 
Action: Mouse scrolled (425, 391) with delta (0, 0)
Screenshot: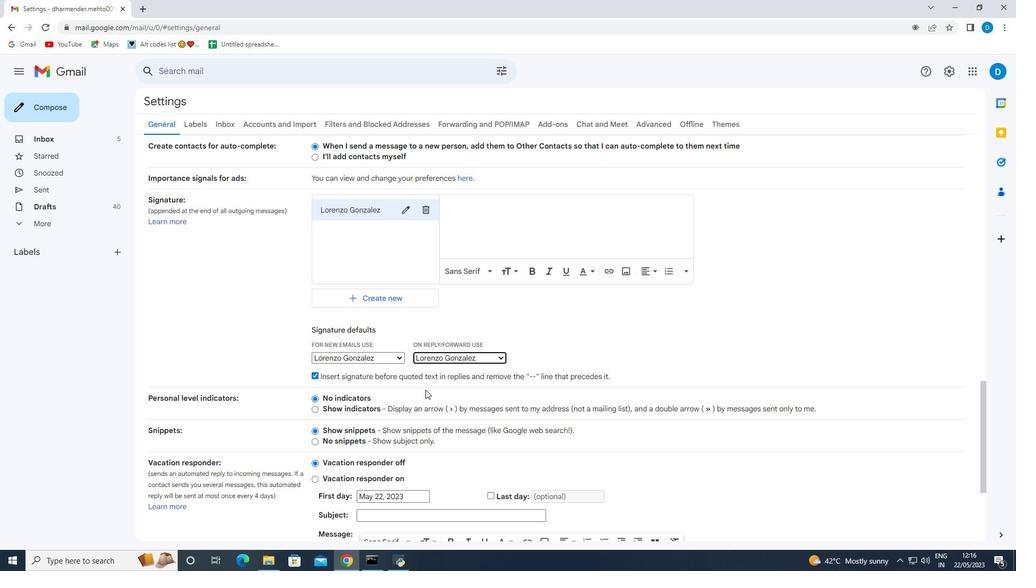 
Action: Mouse moved to (425, 393)
Screenshot: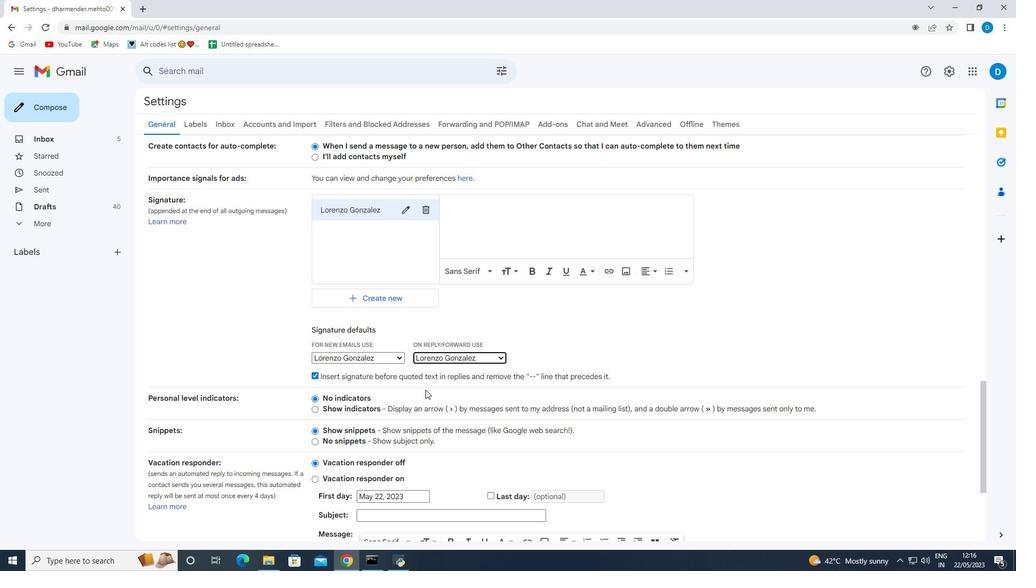 
Action: Mouse scrolled (425, 392) with delta (0, 0)
Screenshot: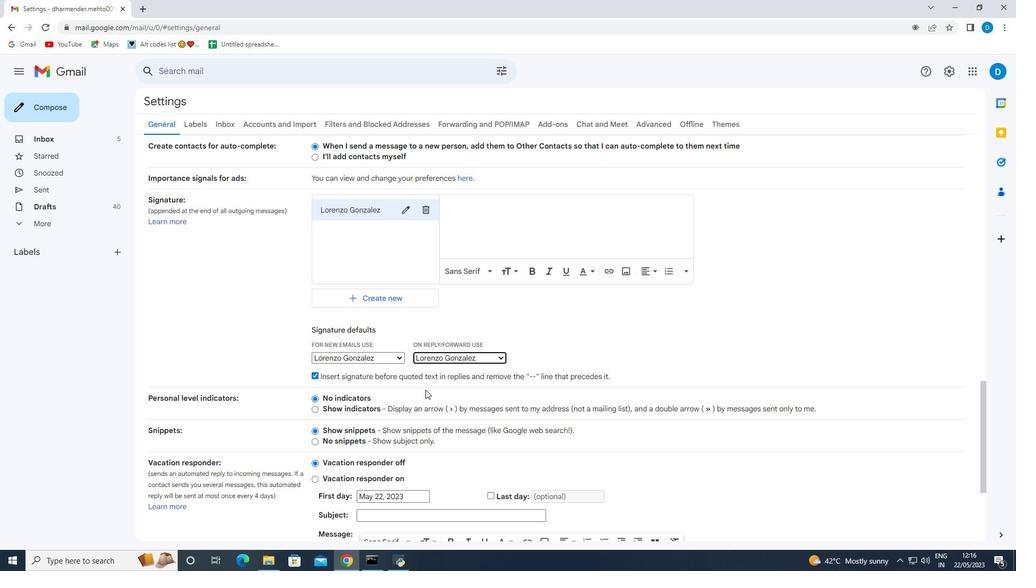 
Action: Mouse moved to (425, 396)
Screenshot: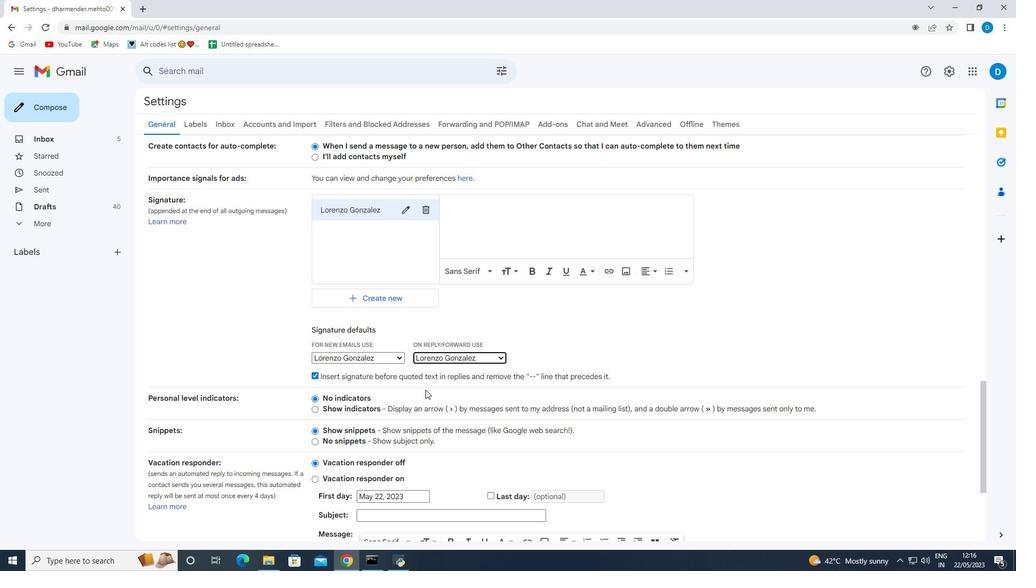 
Action: Mouse scrolled (425, 392) with delta (0, 0)
Screenshot: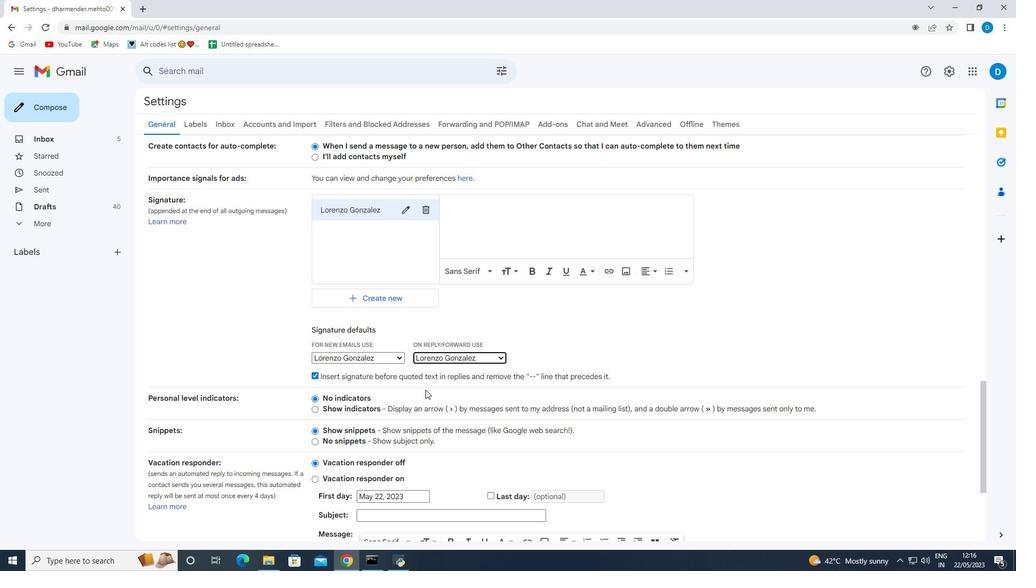 
Action: Mouse moved to (556, 483)
Screenshot: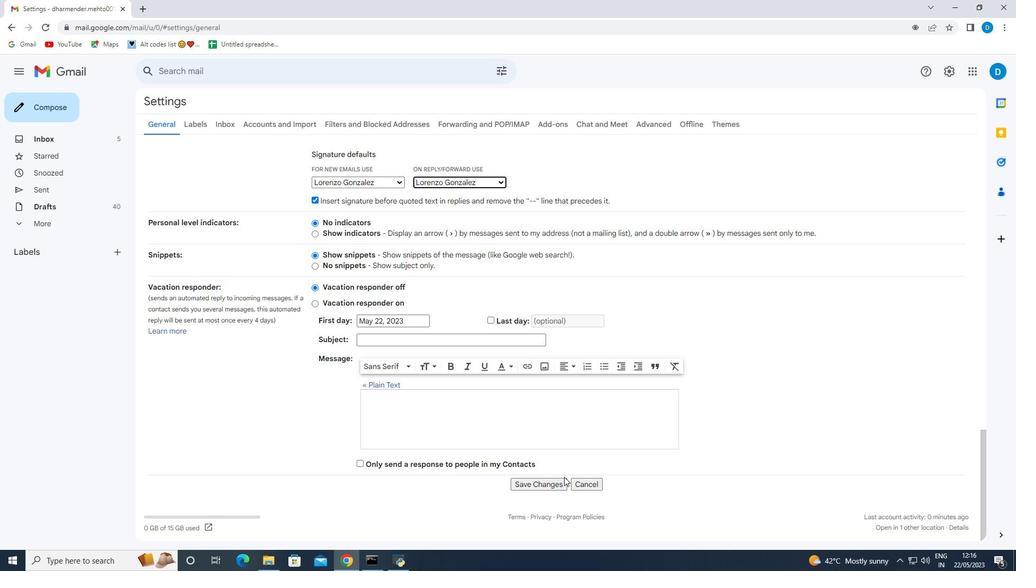 
Action: Mouse pressed left at (556, 483)
Screenshot: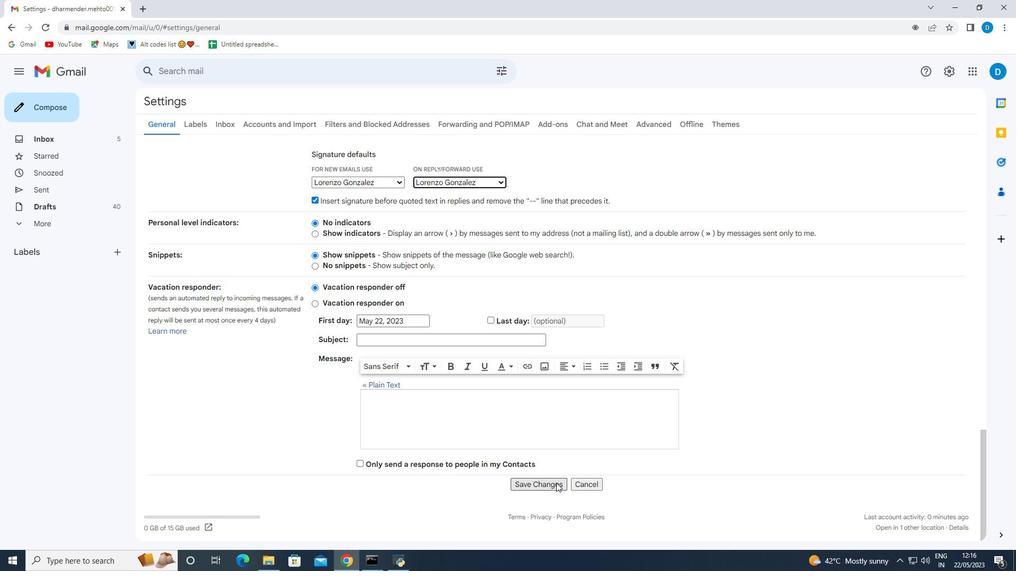 
Action: Mouse moved to (210, 178)
Screenshot: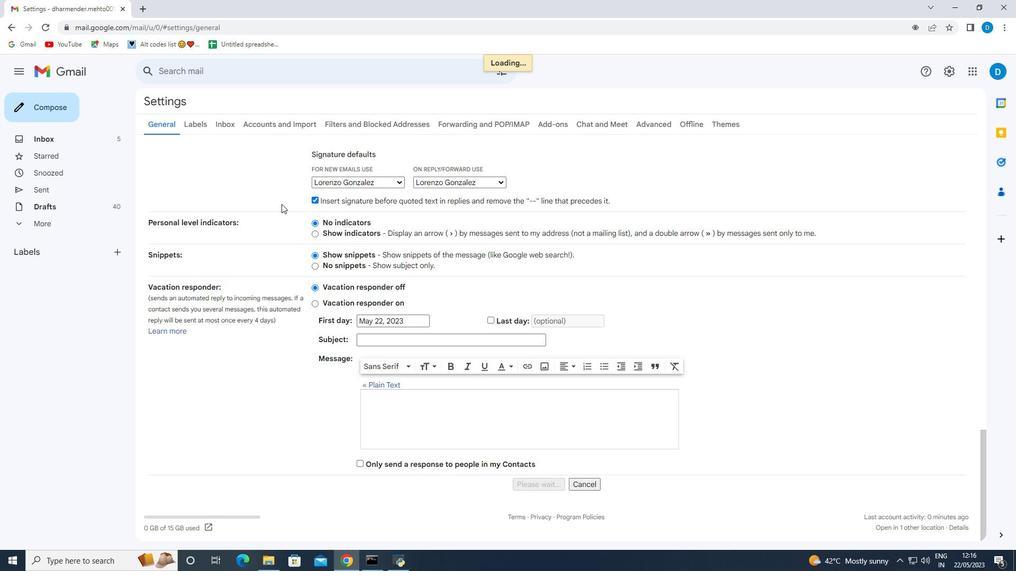
Action: Mouse scrolled (210, 179) with delta (0, 0)
Screenshot: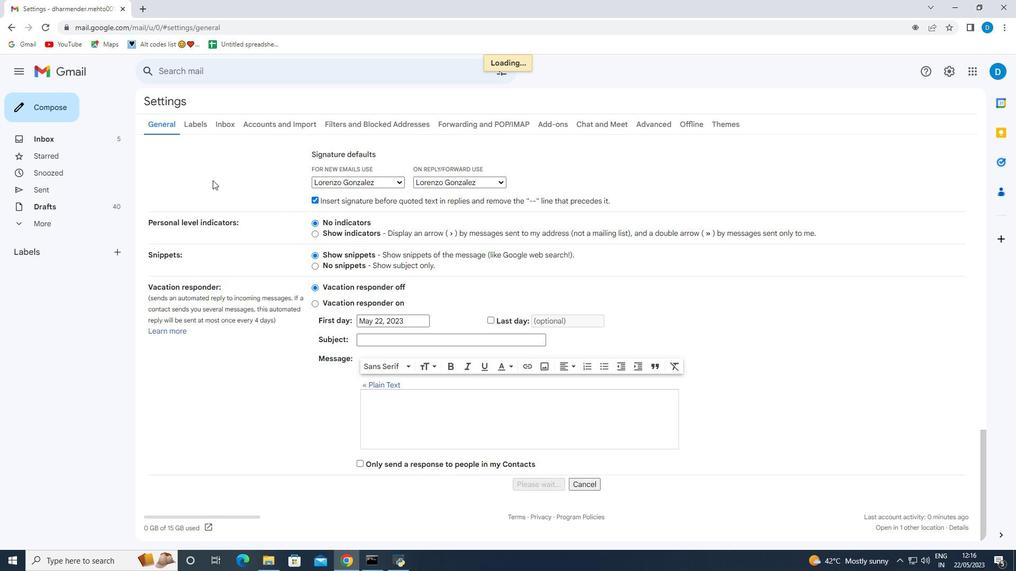 
Action: Mouse scrolled (210, 179) with delta (0, 0)
Screenshot: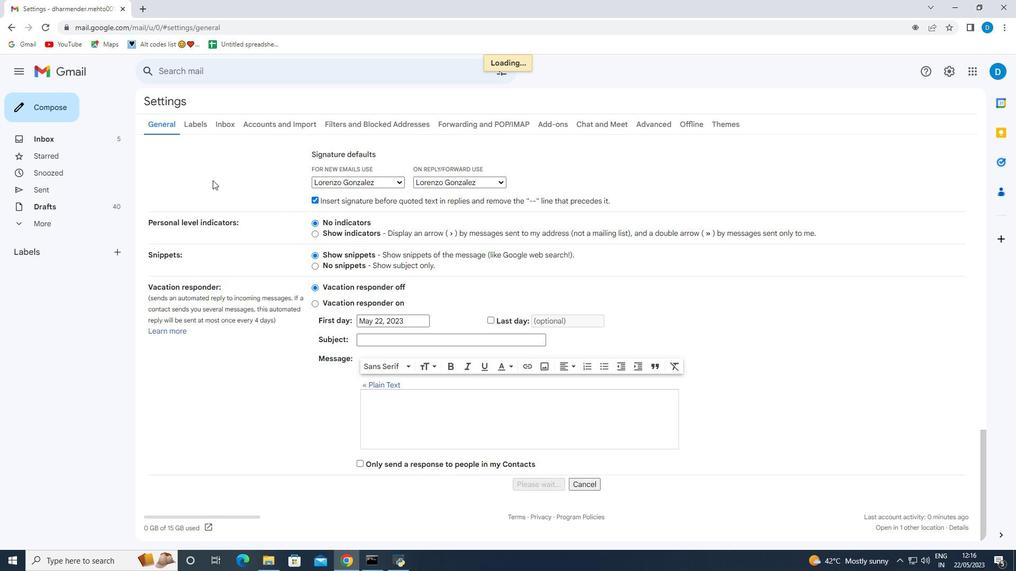 
Action: Mouse scrolled (210, 179) with delta (0, 0)
Screenshot: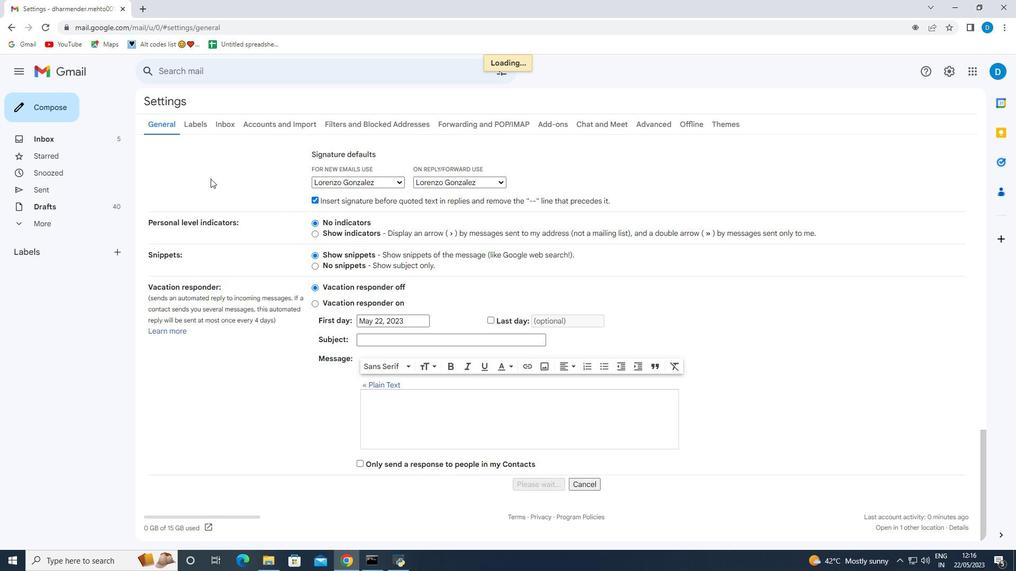 
Action: Mouse moved to (210, 178)
Screenshot: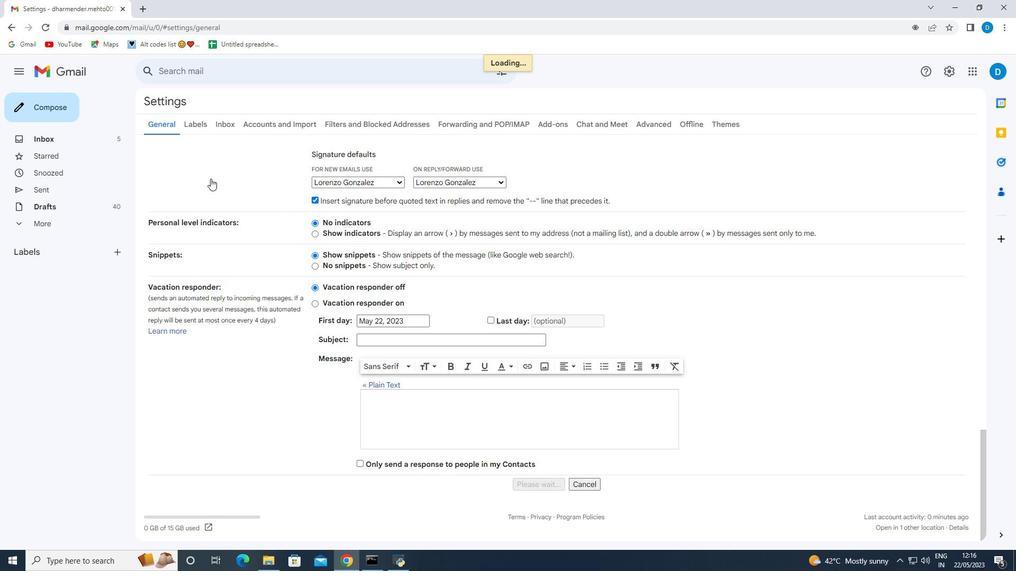 
Action: Mouse scrolled (210, 179) with delta (0, 0)
Screenshot: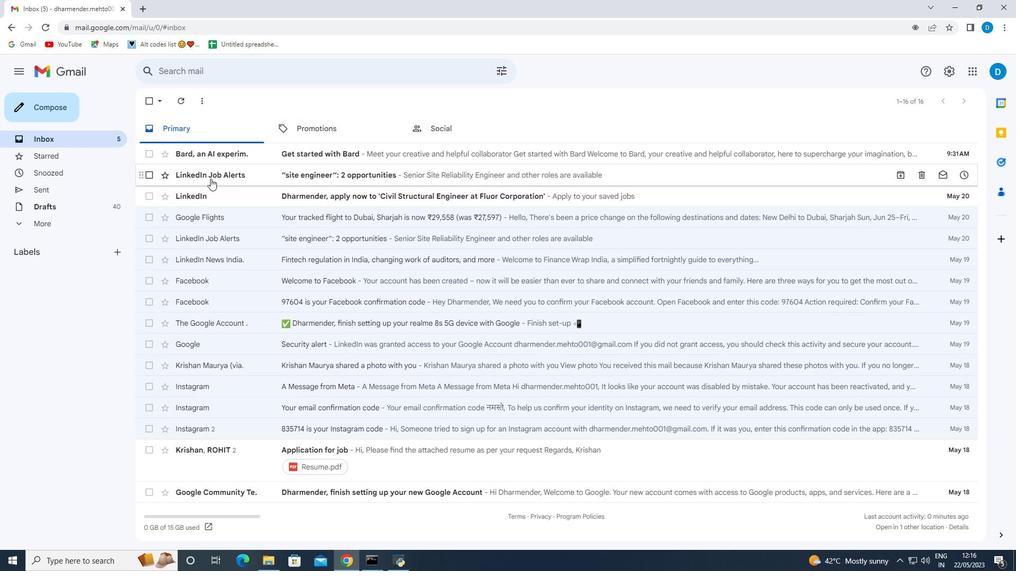 
Action: Mouse scrolled (210, 179) with delta (0, 0)
Screenshot: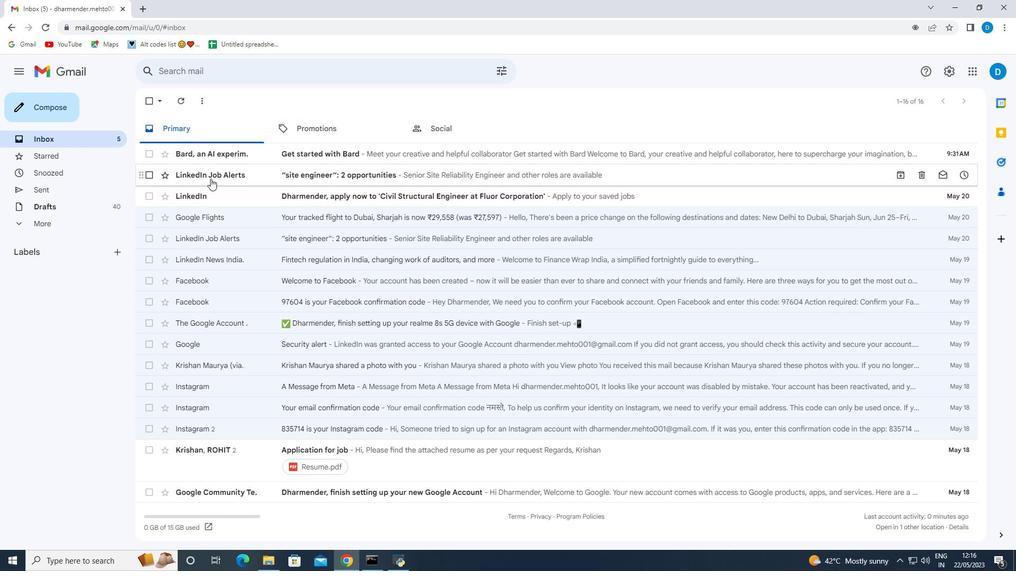 
Action: Mouse scrolled (210, 179) with delta (0, 0)
Screenshot: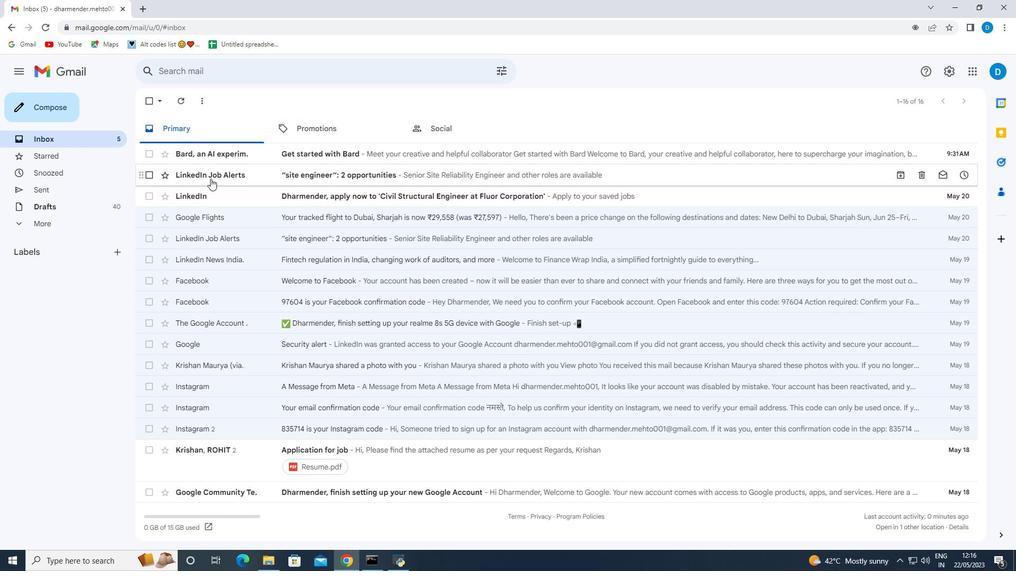 
Action: Mouse scrolled (210, 179) with delta (0, 0)
Screenshot: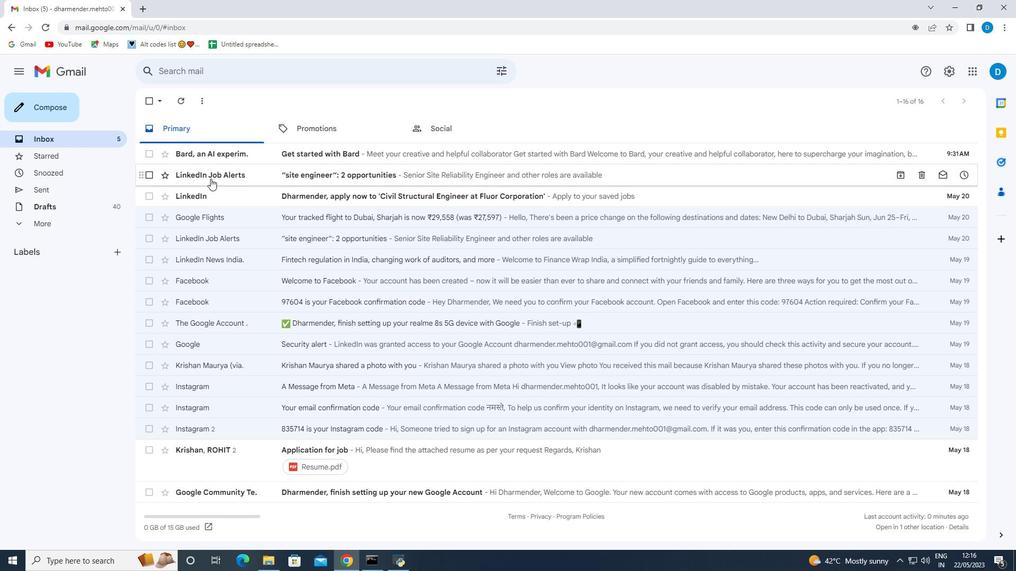 
Action: Mouse moved to (59, 109)
Screenshot: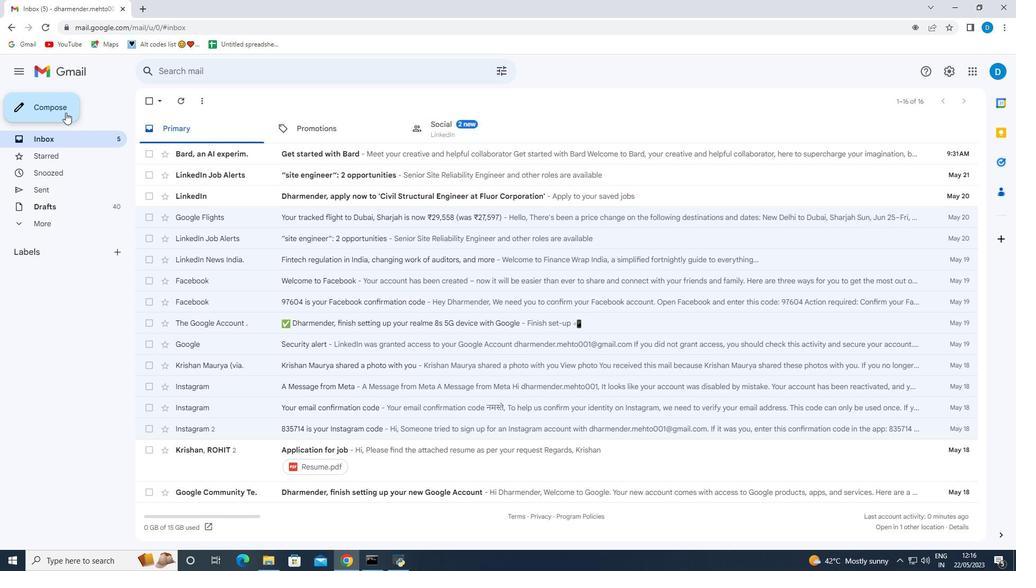 
Action: Mouse pressed left at (59, 109)
Screenshot: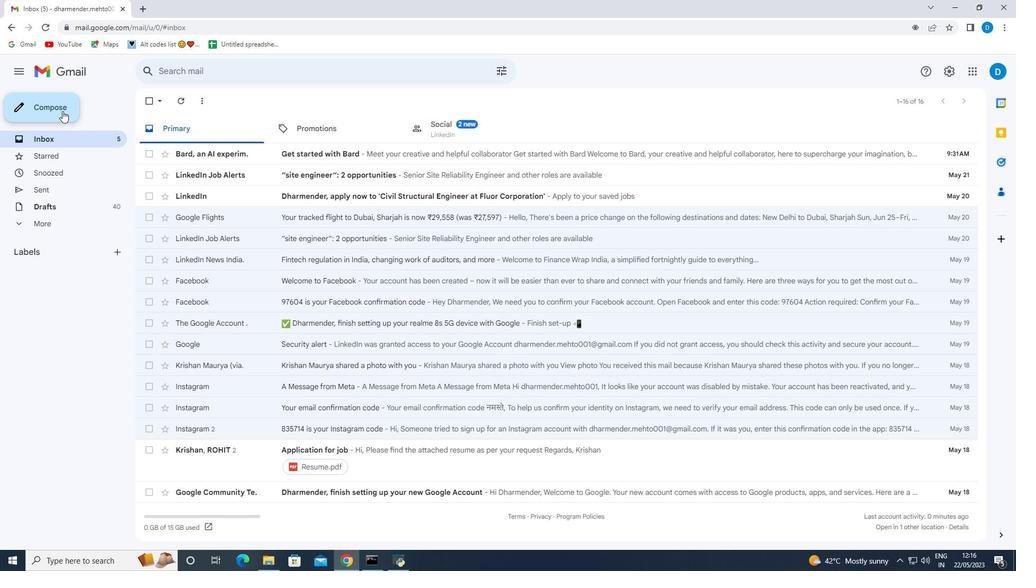 
Action: Mouse moved to (692, 320)
Screenshot: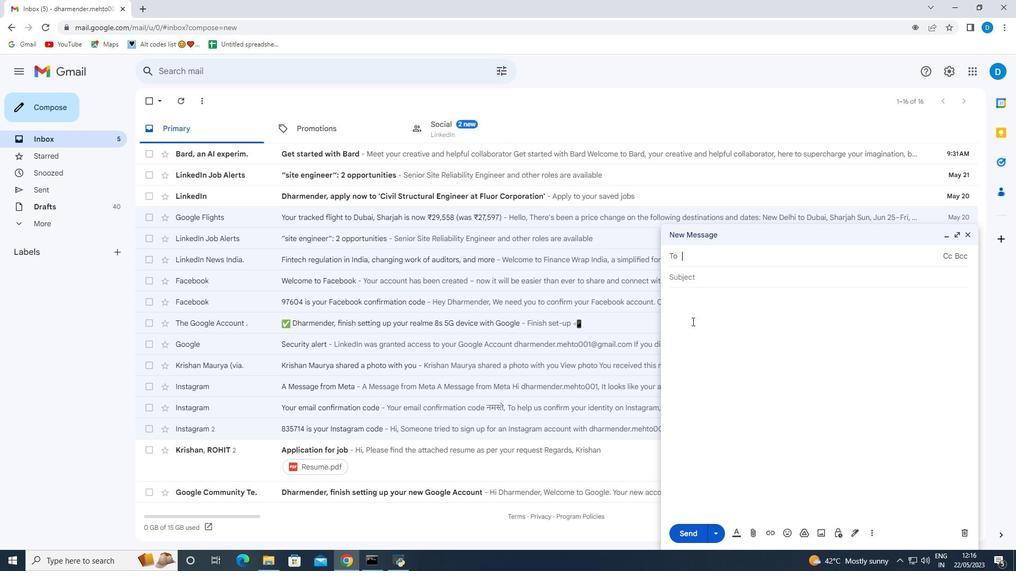 
Action: Mouse pressed left at (692, 320)
Screenshot: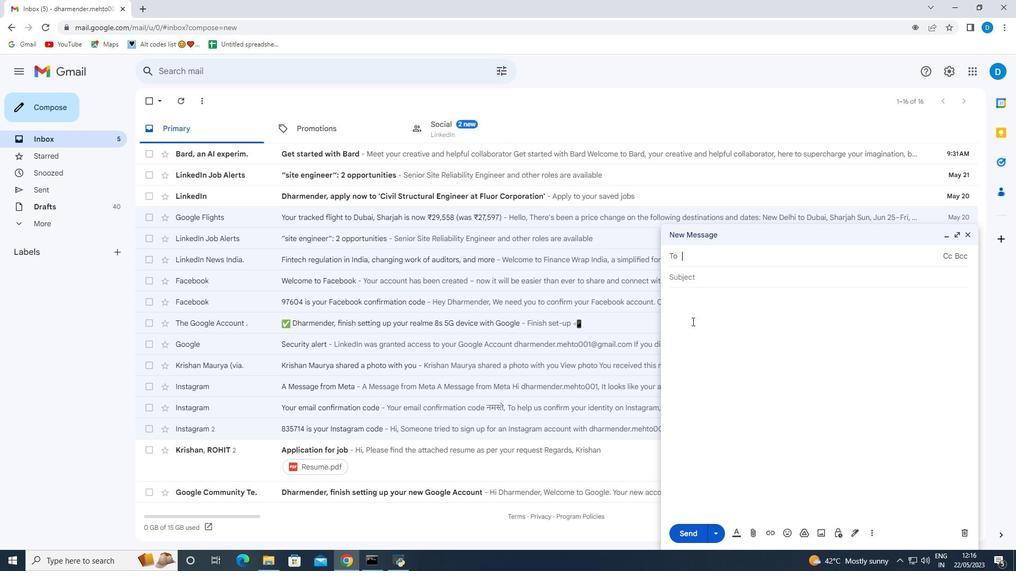 
Action: Mouse moved to (855, 533)
Screenshot: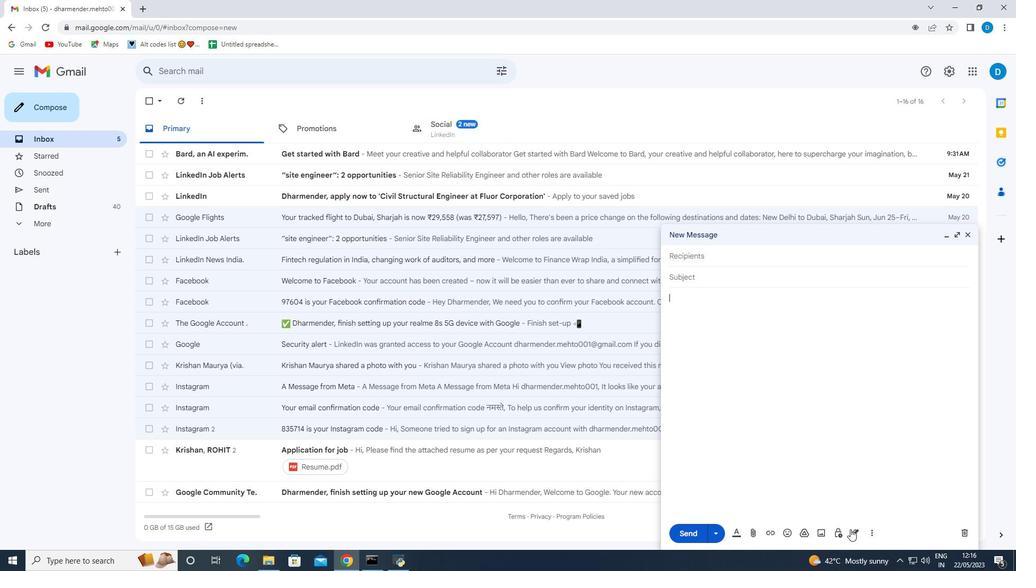 
Action: Mouse pressed left at (855, 533)
Screenshot: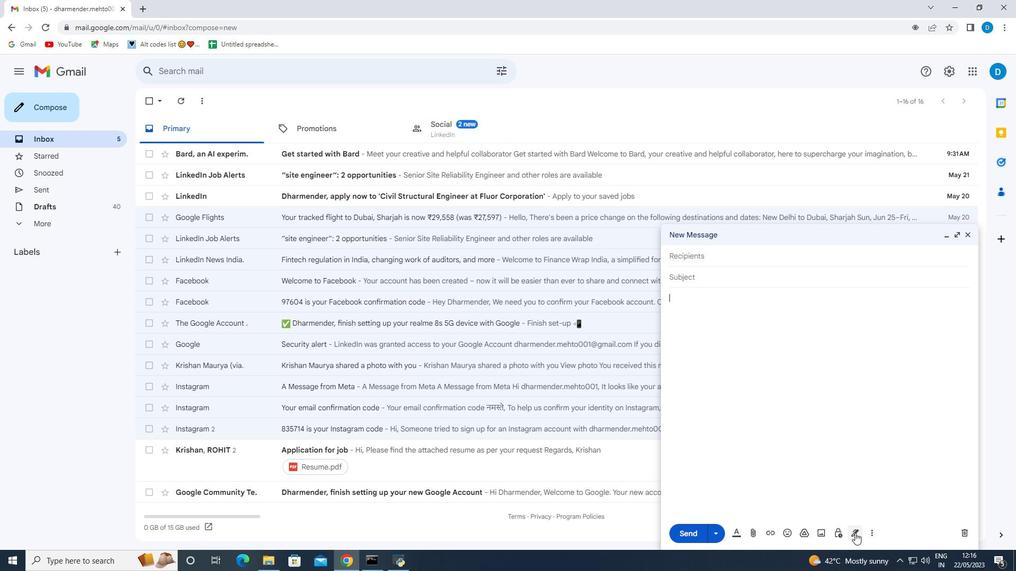 
Action: Mouse moved to (898, 491)
Screenshot: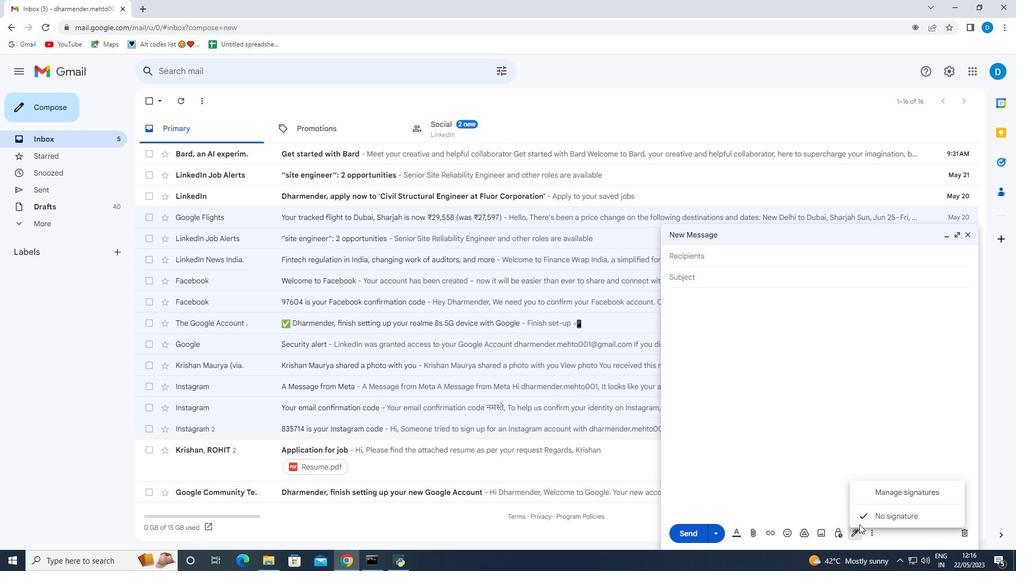 
Action: Mouse pressed left at (898, 491)
Screenshot: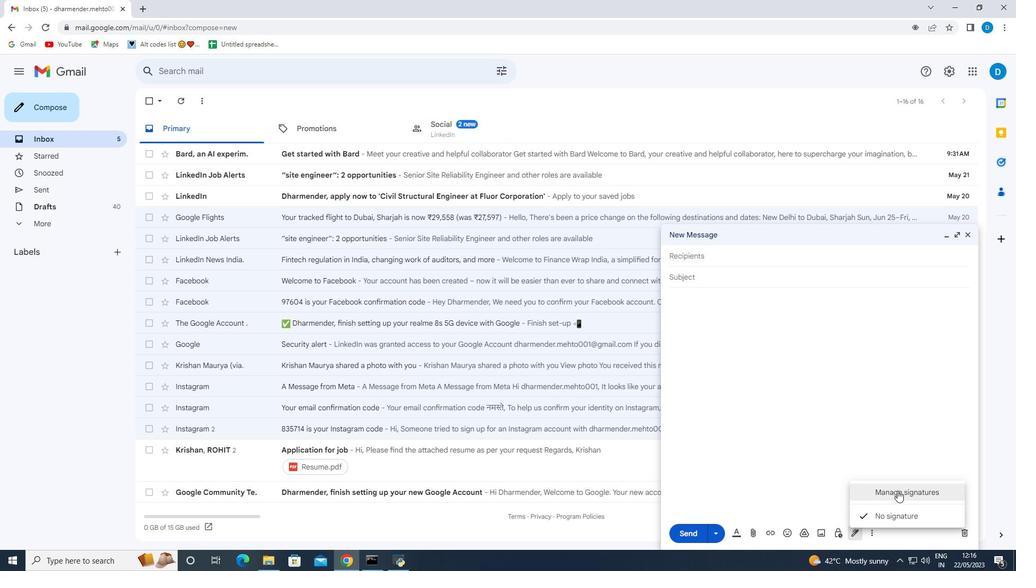 
Action: Mouse moved to (343, 357)
Screenshot: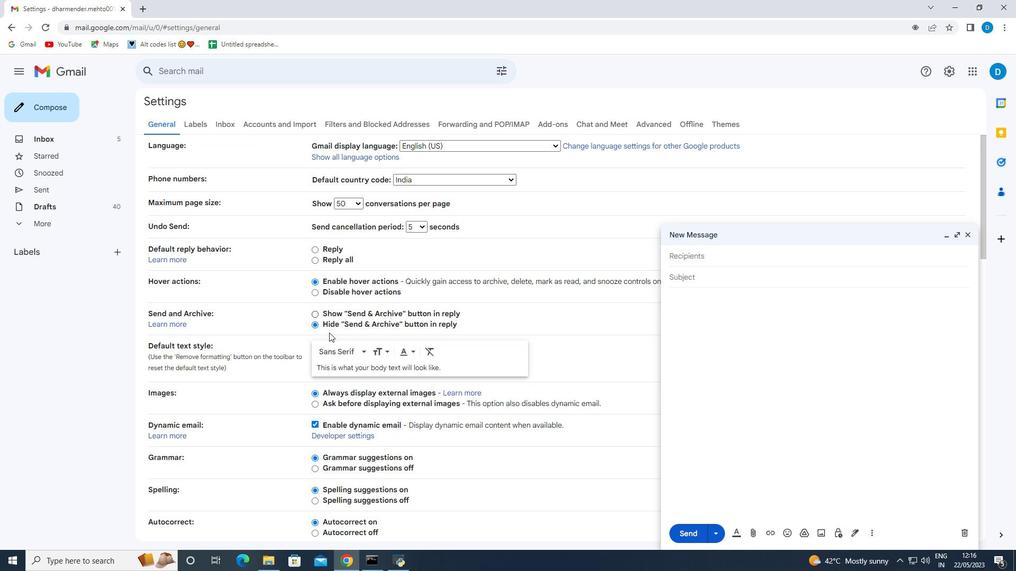 
Action: Mouse scrolled (343, 356) with delta (0, 0)
Screenshot: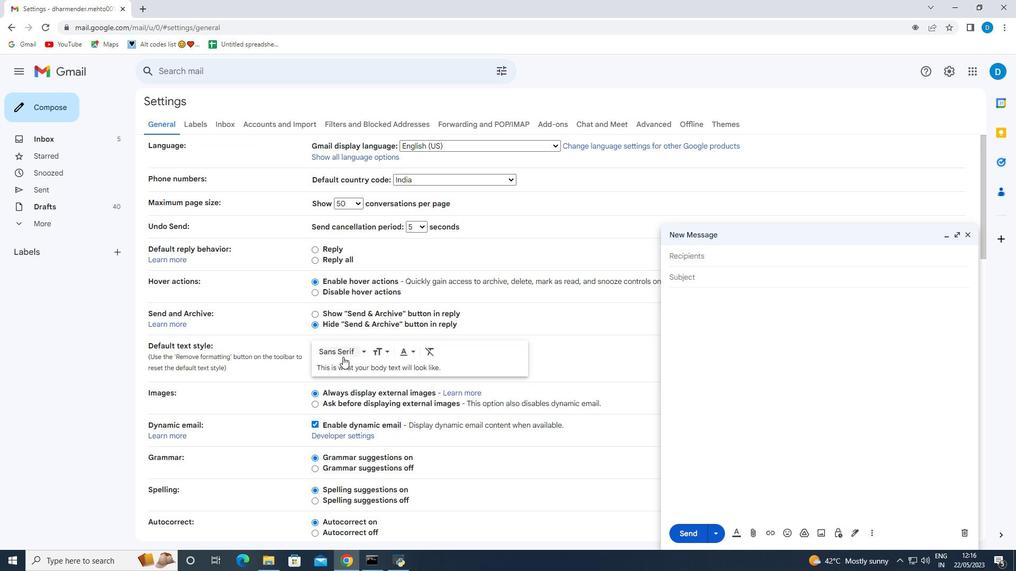 
Action: Mouse moved to (343, 358)
Screenshot: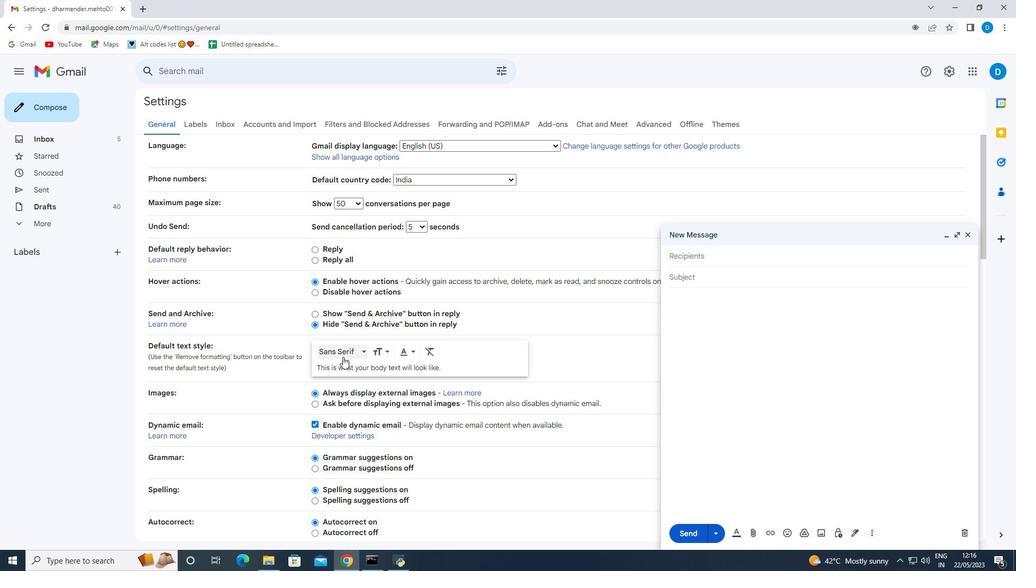 
Action: Mouse scrolled (343, 357) with delta (0, 0)
Screenshot: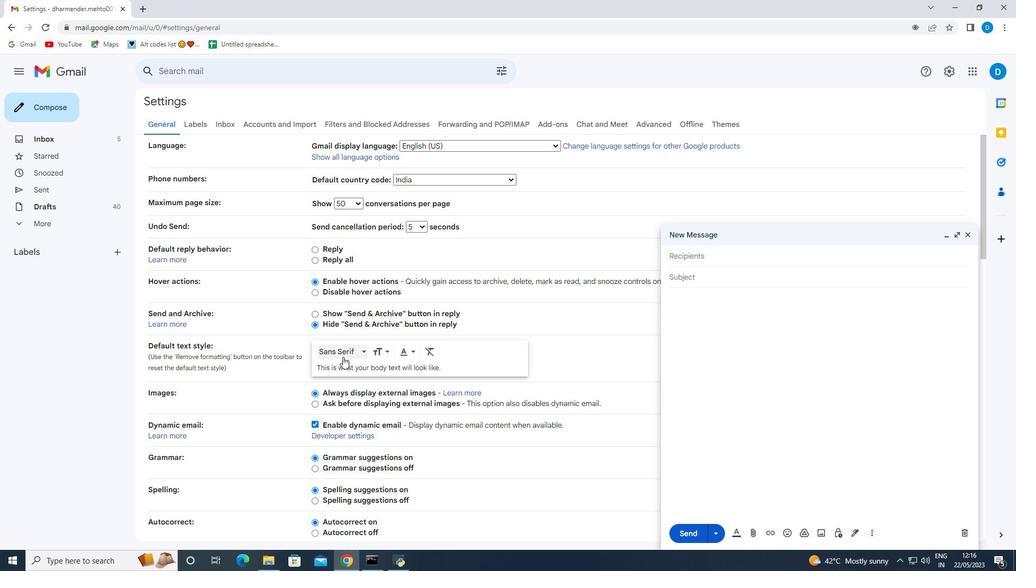 
Action: Mouse moved to (344, 361)
Screenshot: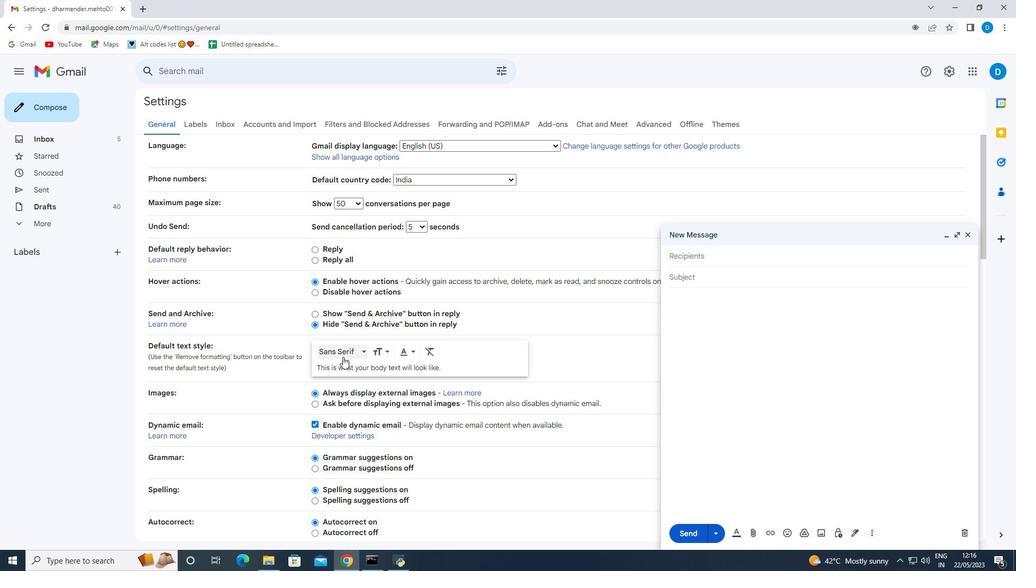 
Action: Mouse scrolled (344, 360) with delta (0, 0)
Screenshot: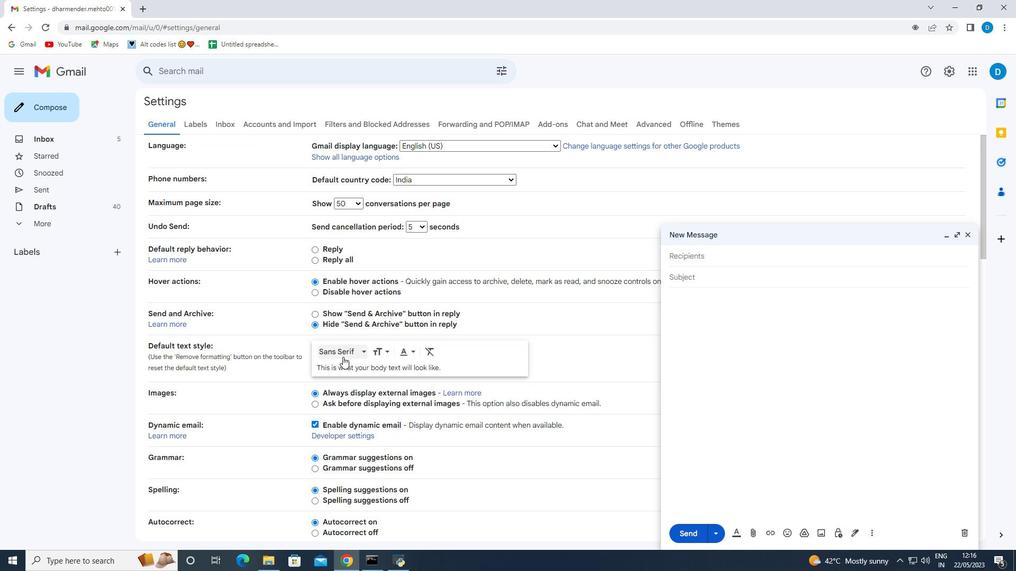 
Action: Mouse moved to (345, 363)
Screenshot: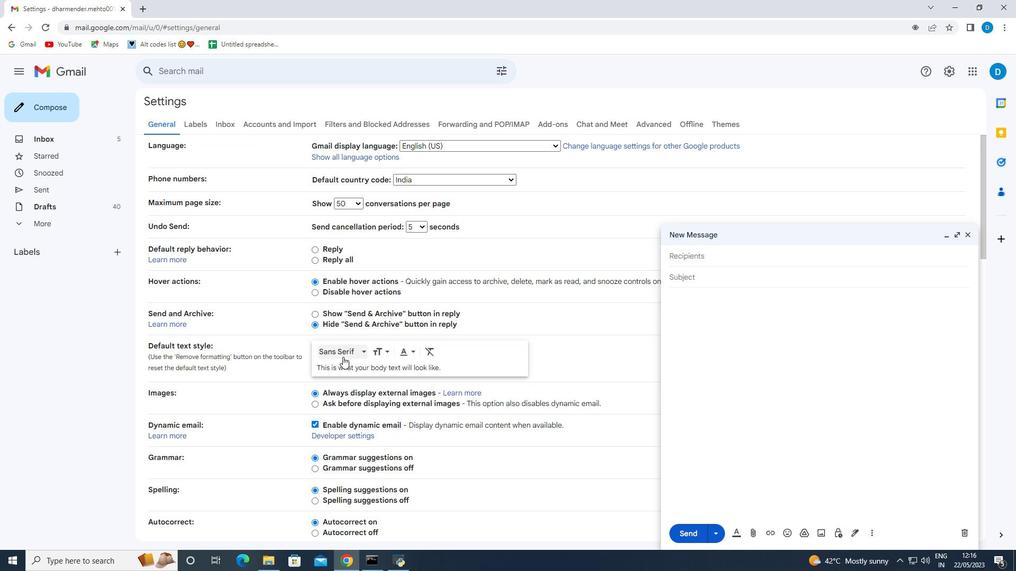 
Action: Mouse scrolled (344, 361) with delta (0, 0)
Screenshot: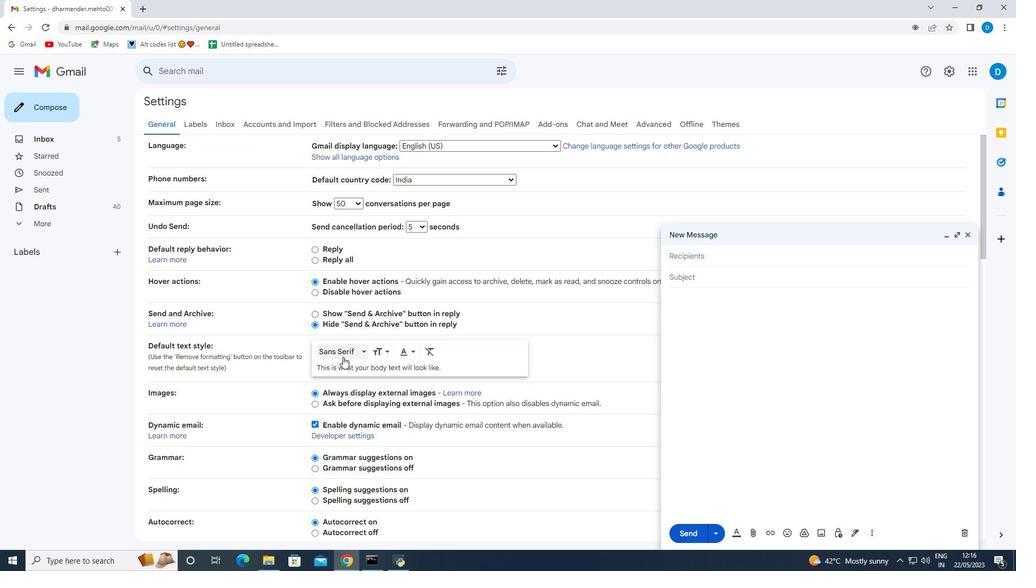 
Action: Mouse moved to (346, 364)
Screenshot: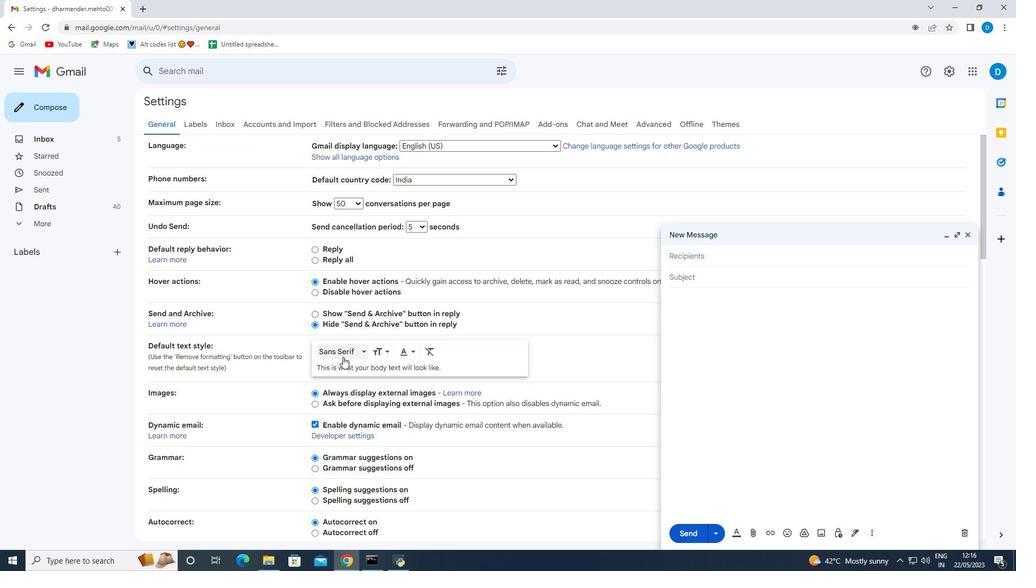 
Action: Mouse scrolled (345, 363) with delta (0, 0)
Screenshot: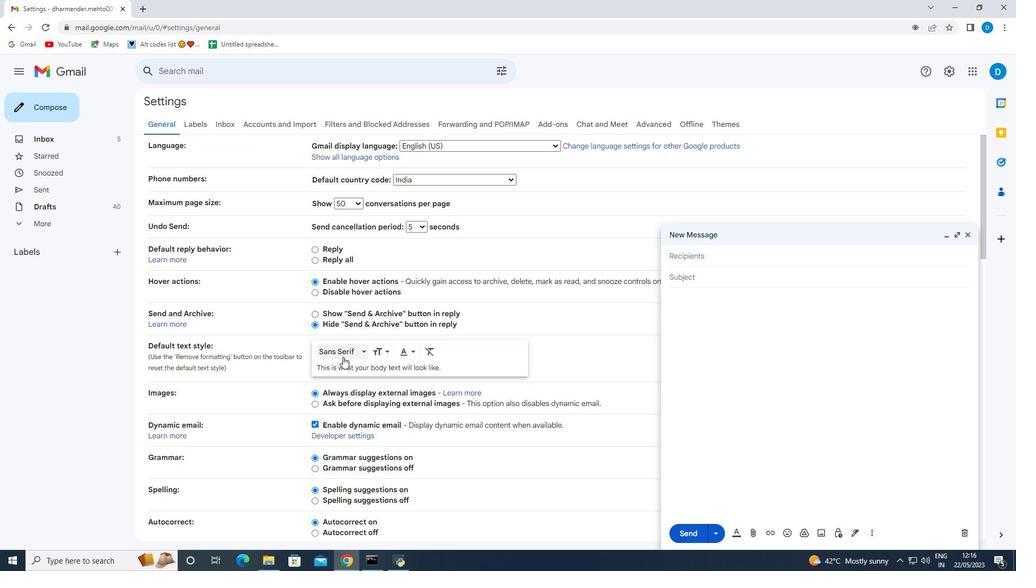 
Action: Mouse moved to (351, 364)
Screenshot: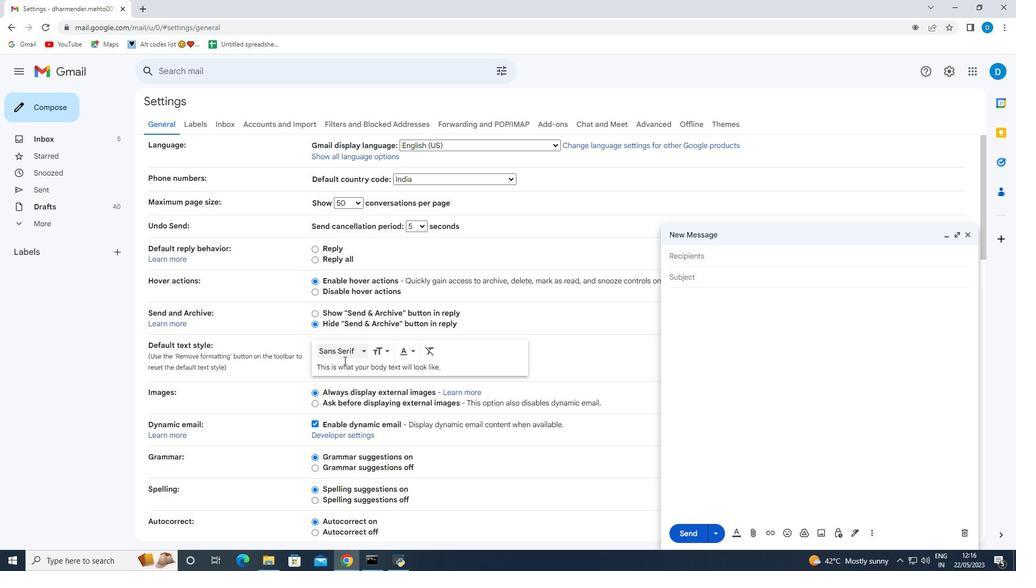 
Action: Mouse scrolled (351, 364) with delta (0, 0)
Screenshot: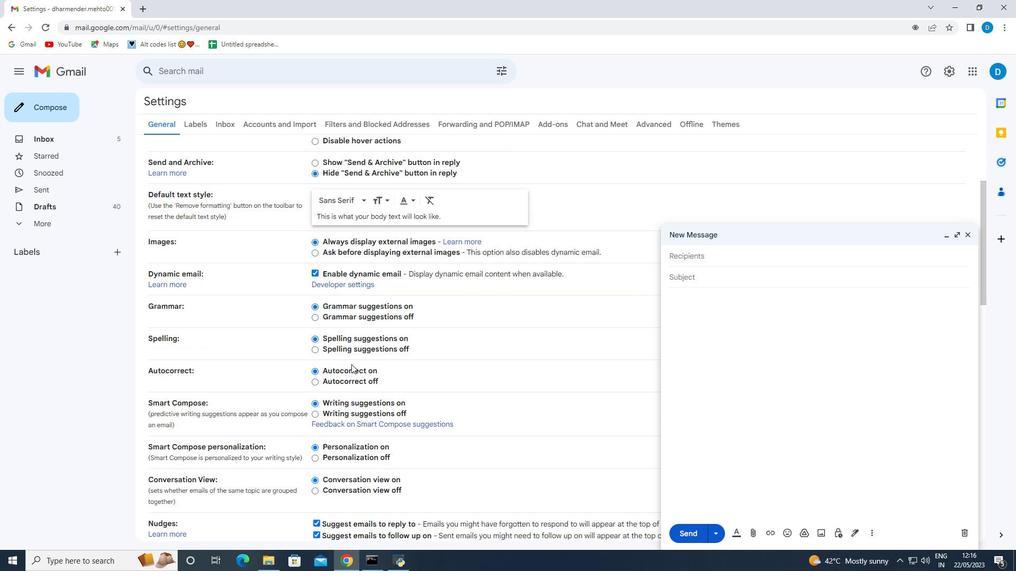 
Action: Mouse scrolled (351, 364) with delta (0, 0)
Screenshot: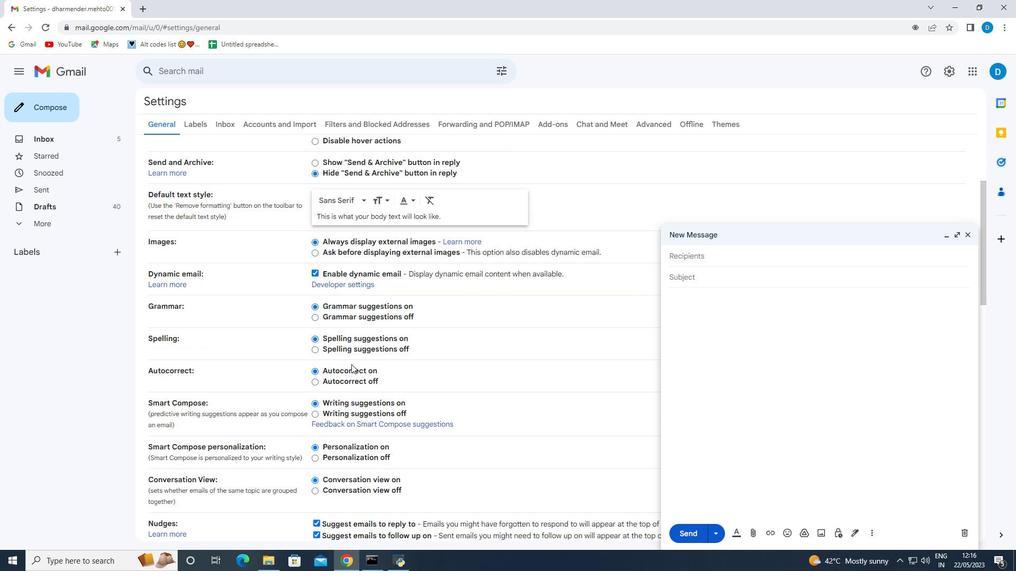 
Action: Mouse scrolled (351, 364) with delta (0, 0)
Screenshot: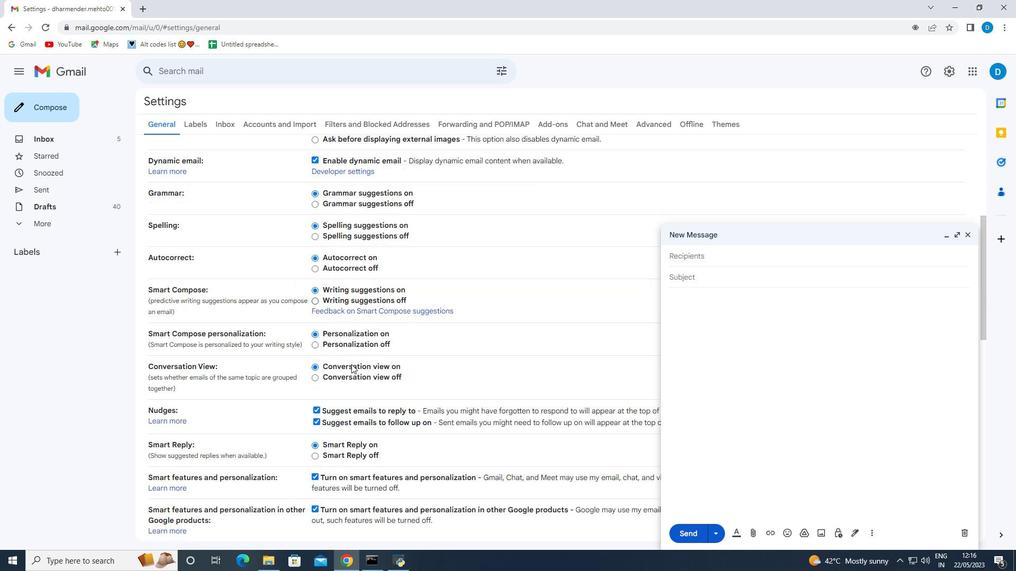 
Action: Mouse scrolled (351, 364) with delta (0, 0)
Screenshot: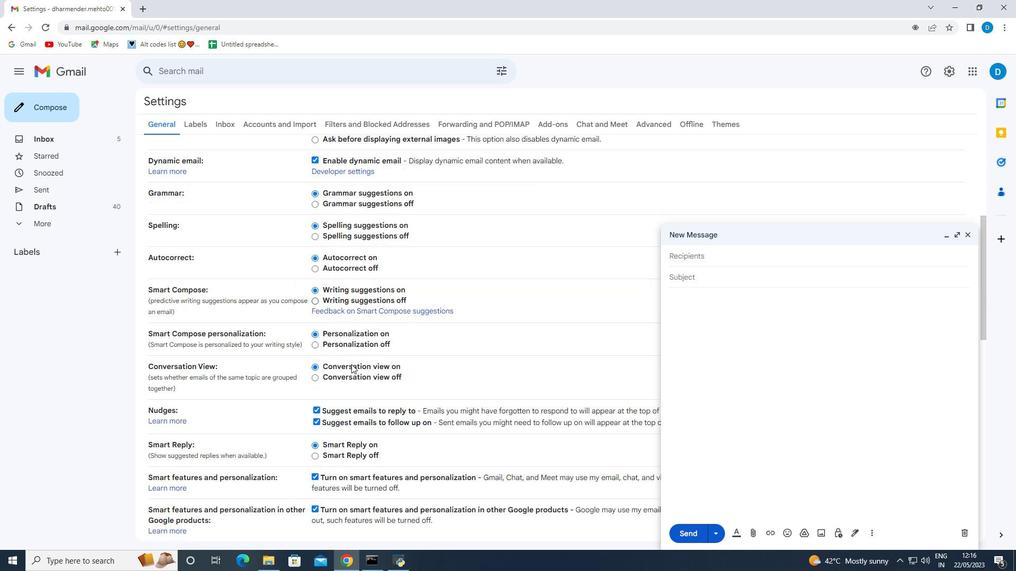 
Action: Mouse scrolled (351, 364) with delta (0, 0)
Screenshot: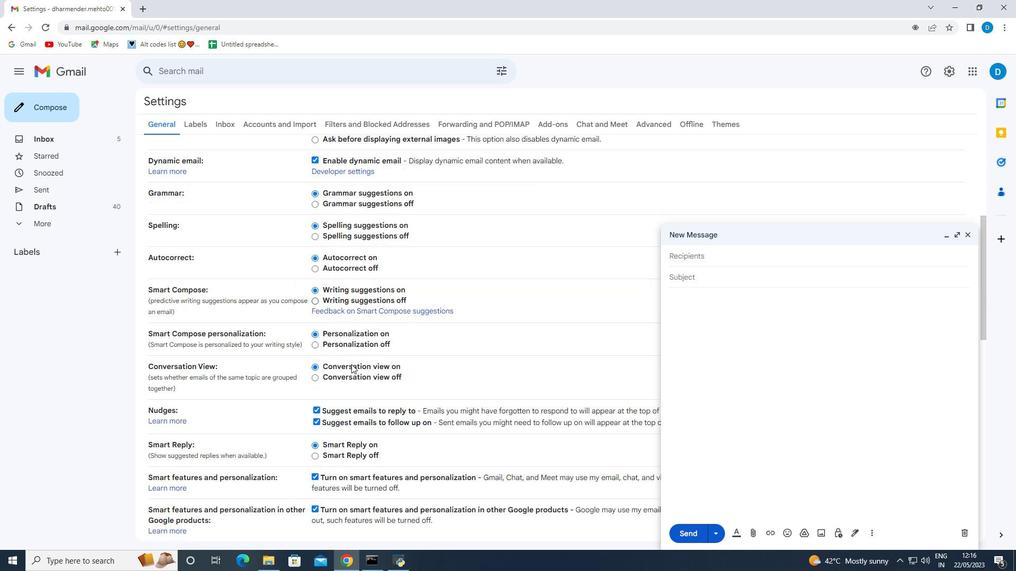 
Action: Mouse scrolled (351, 364) with delta (0, 0)
Screenshot: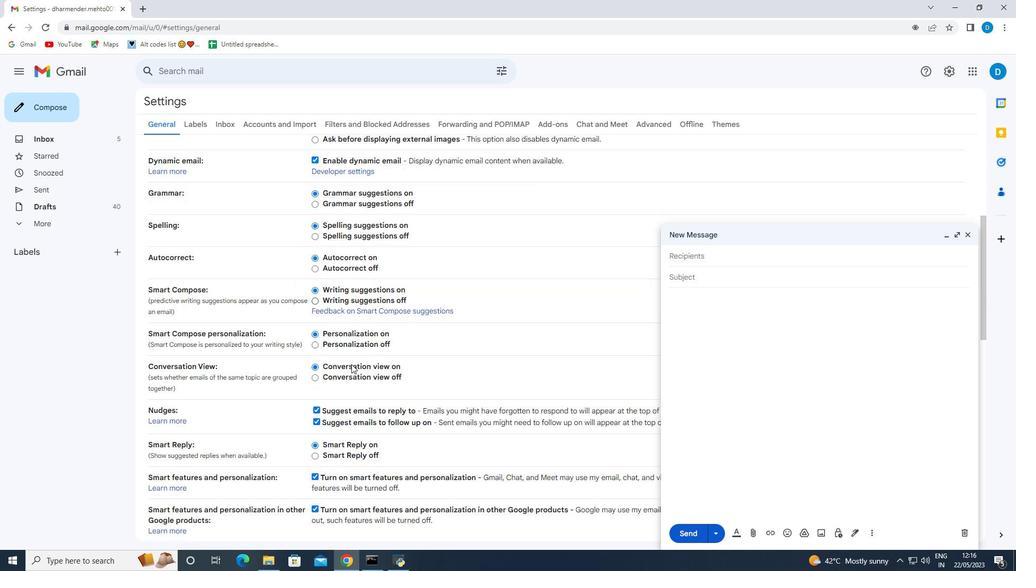 
Action: Mouse scrolled (351, 364) with delta (0, 0)
Screenshot: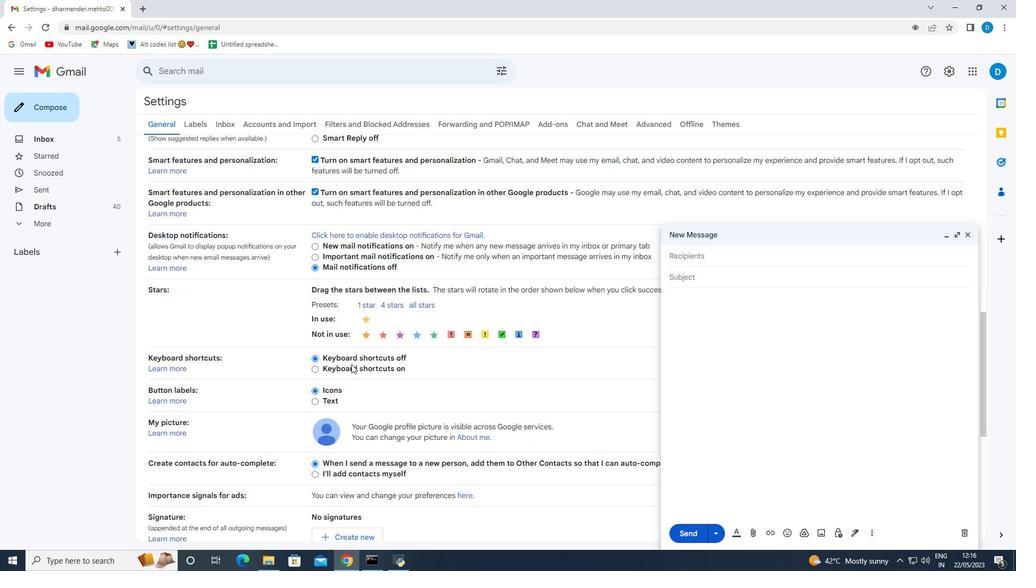 
Action: Mouse scrolled (351, 364) with delta (0, 0)
Screenshot: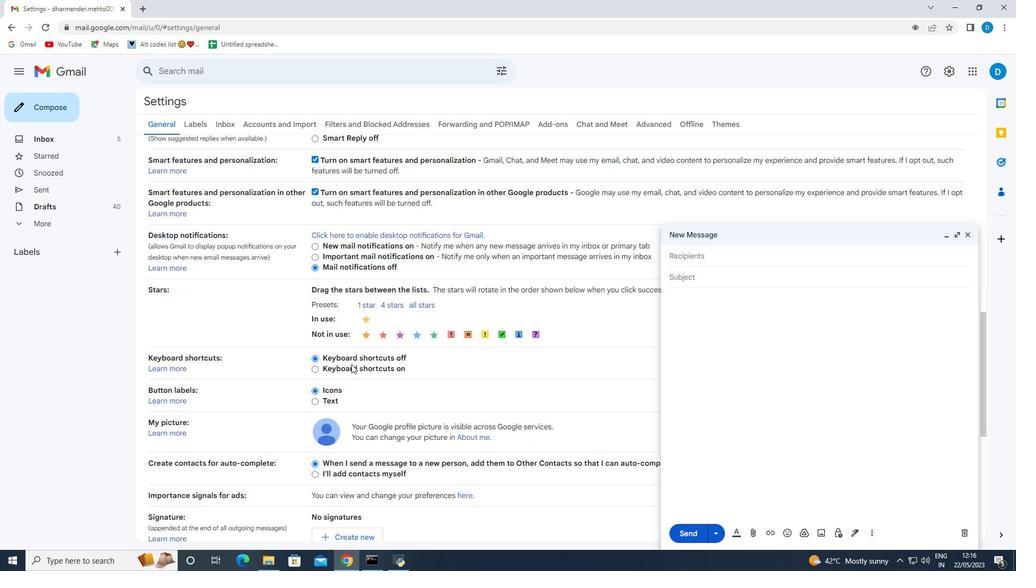 
Action: Mouse scrolled (351, 364) with delta (0, 0)
Screenshot: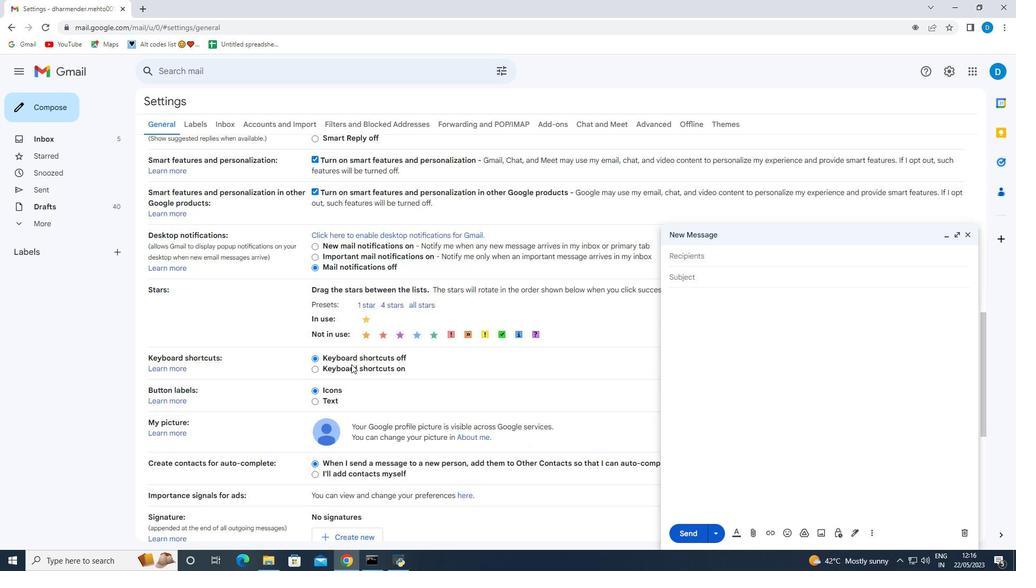 
Action: Mouse scrolled (351, 364) with delta (0, 0)
Screenshot: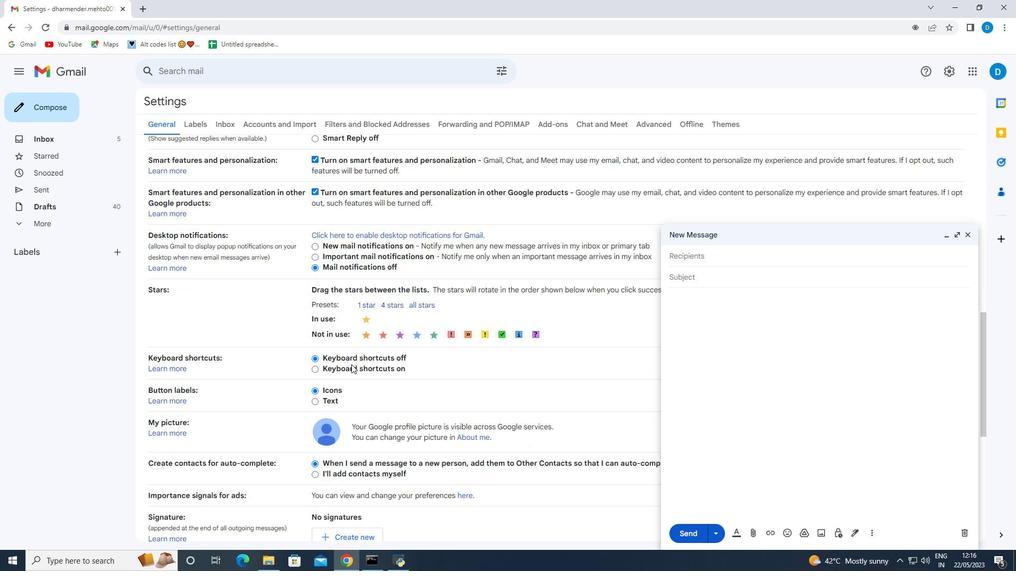 
Action: Mouse scrolled (351, 364) with delta (0, 0)
Screenshot: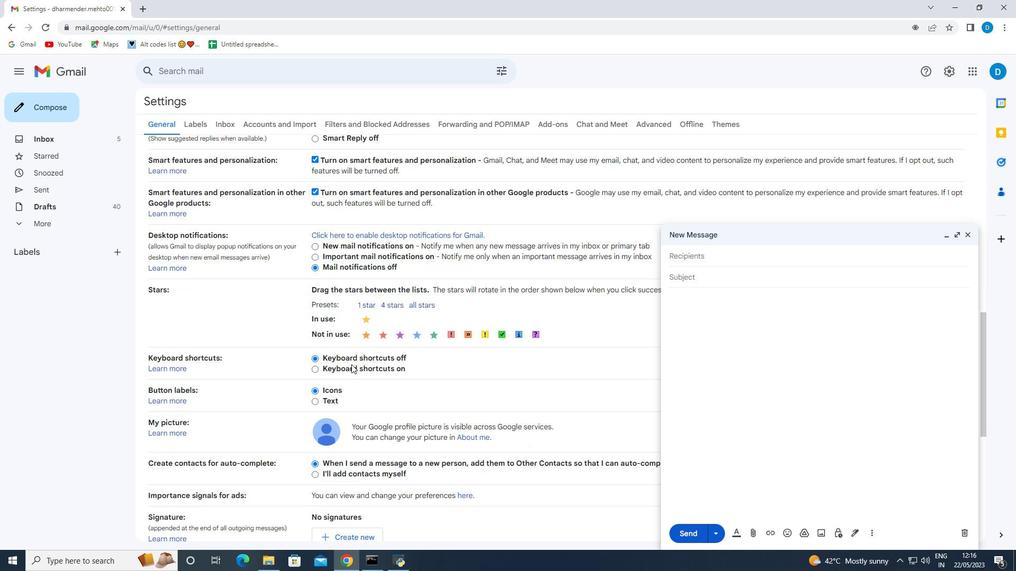 
Action: Mouse moved to (360, 279)
Screenshot: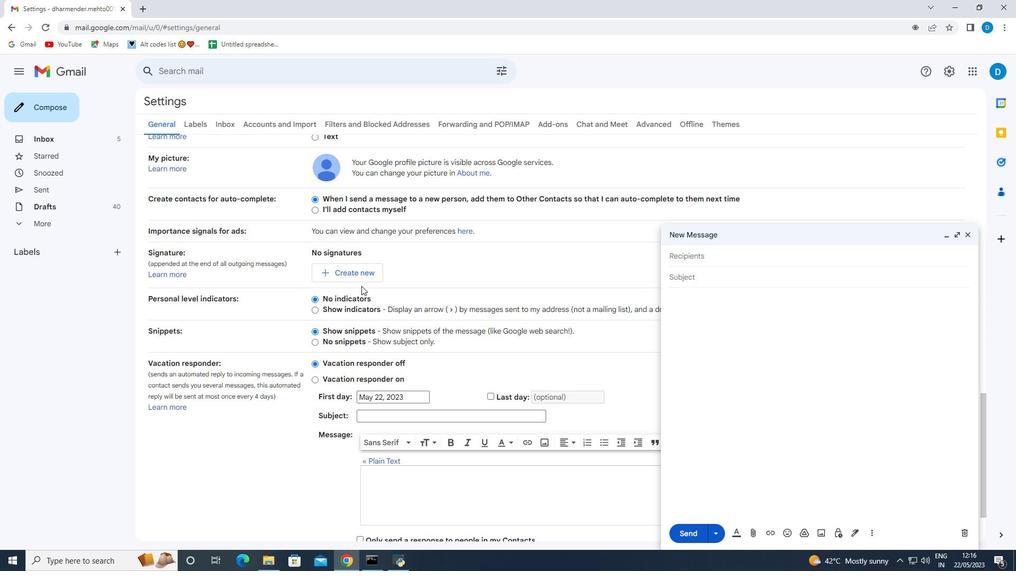 
Action: Mouse pressed left at (360, 279)
Screenshot: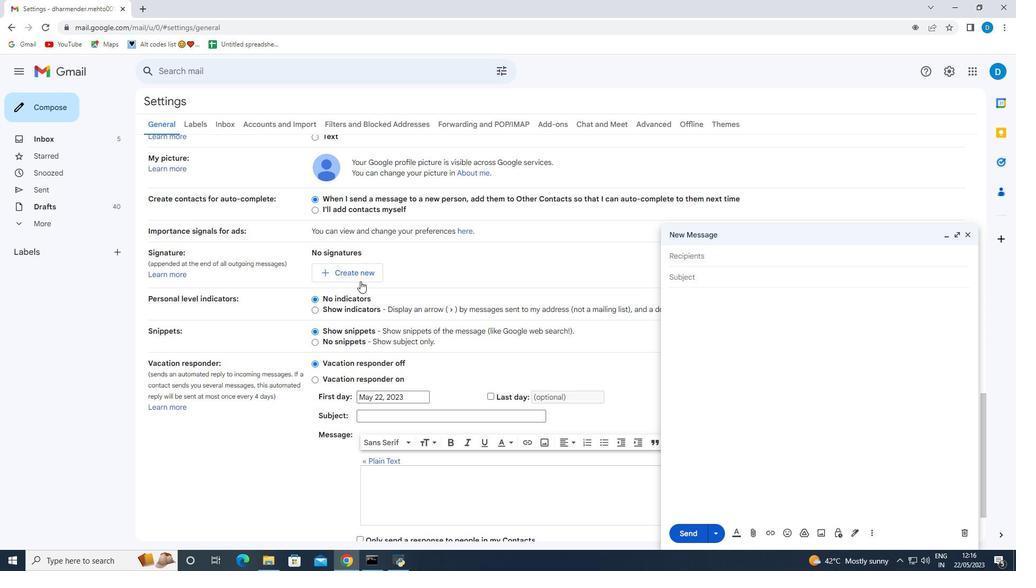 
Action: Mouse moved to (434, 301)
Screenshot: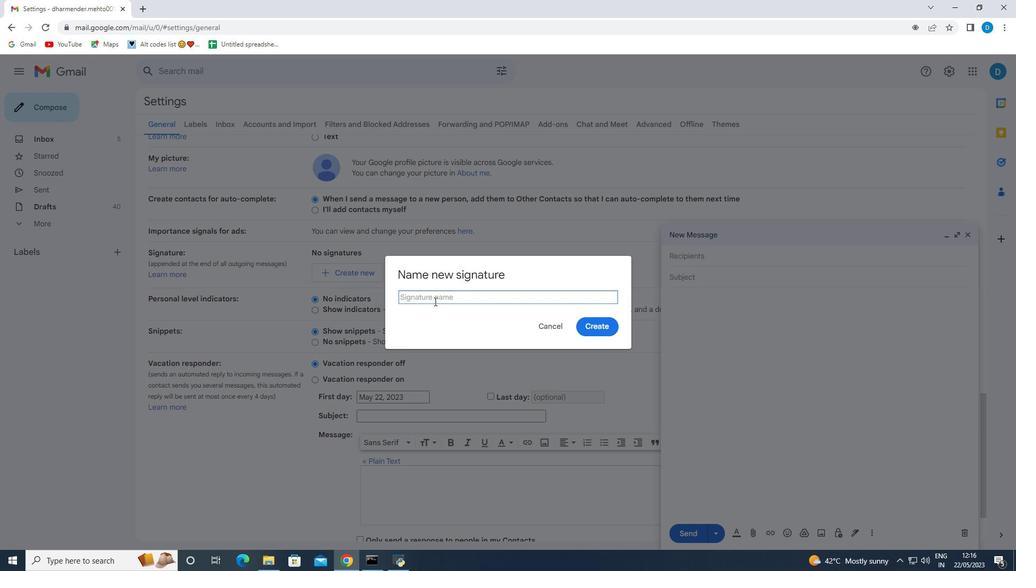 
Action: Mouse pressed left at (434, 301)
Screenshot: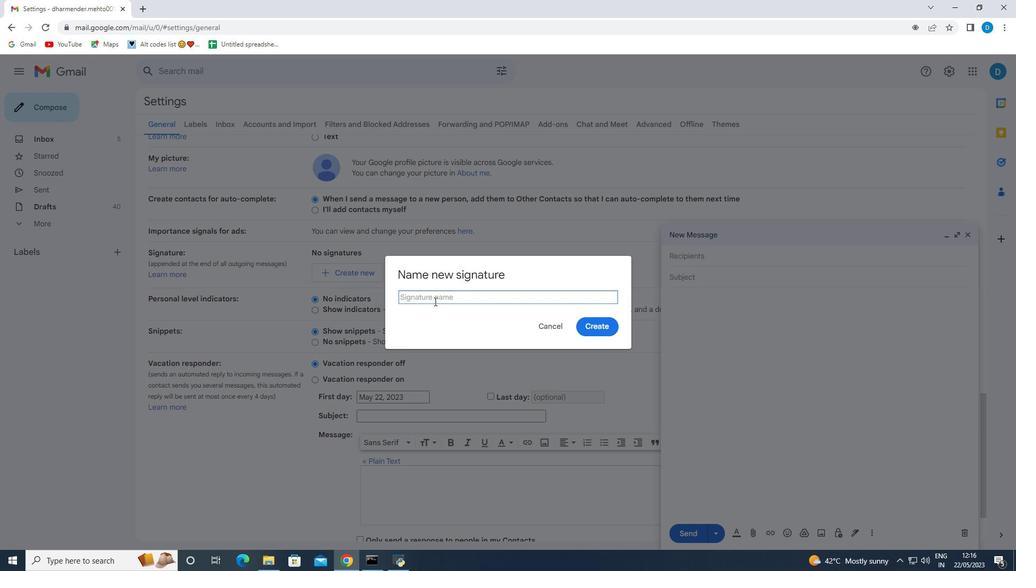 
Action: Key pressed <Key.shift>Lorenzo<Key.space><Key.shift><Key.shift><Key.shift><Key.shift><Key.shift><Key.shift><Key.shift><Key.shift><Key.shift><Key.shift><Key.shift><Key.shift><Key.shift><Key.shift><Key.shift><Key.shift><Key.shift><Key.shift><Key.shift><Key.shift><Key.shift><Key.shift>Gonzalez
Screenshot: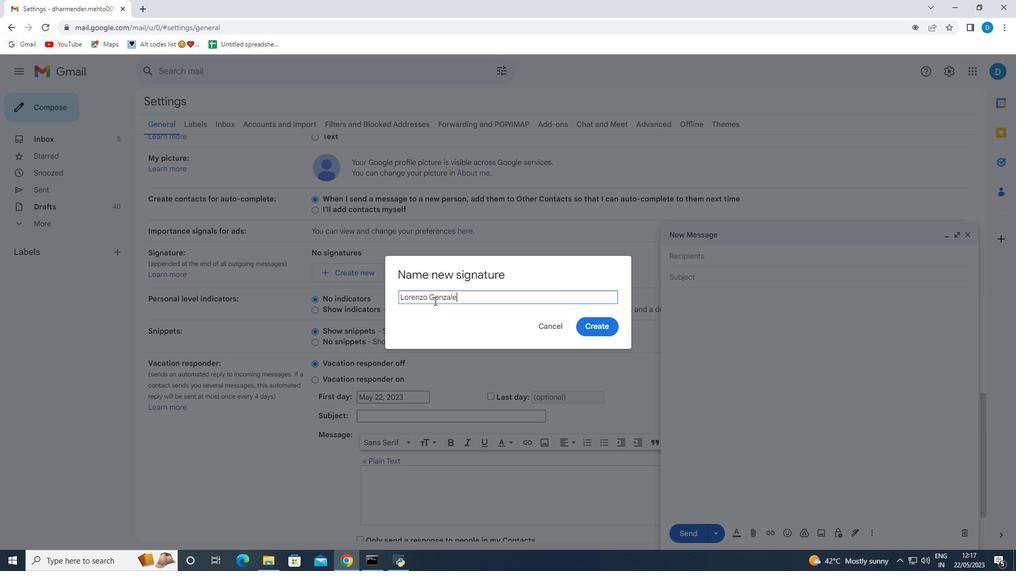 
Action: Mouse moved to (587, 326)
Screenshot: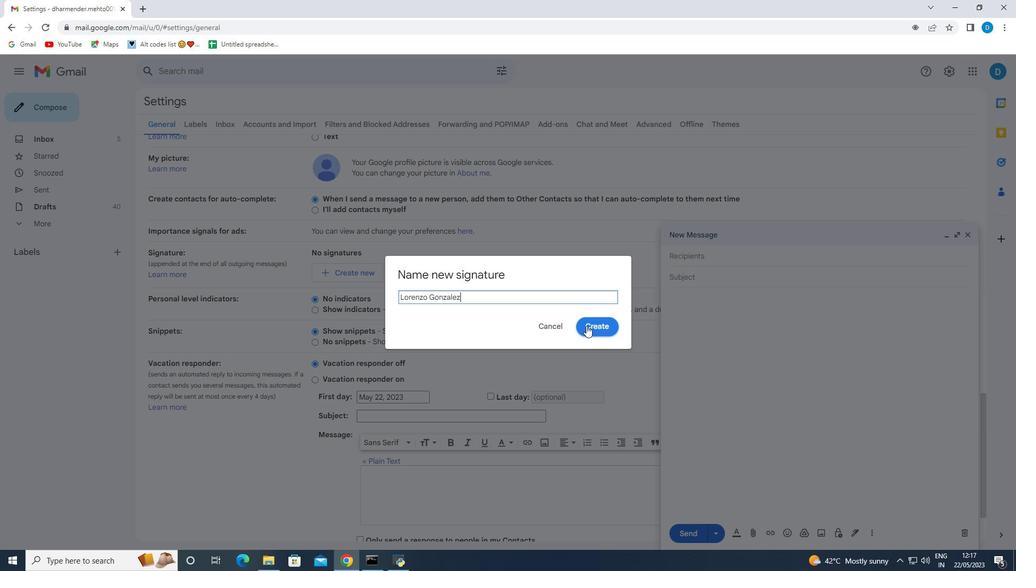 
Action: Mouse pressed left at (587, 326)
Screenshot: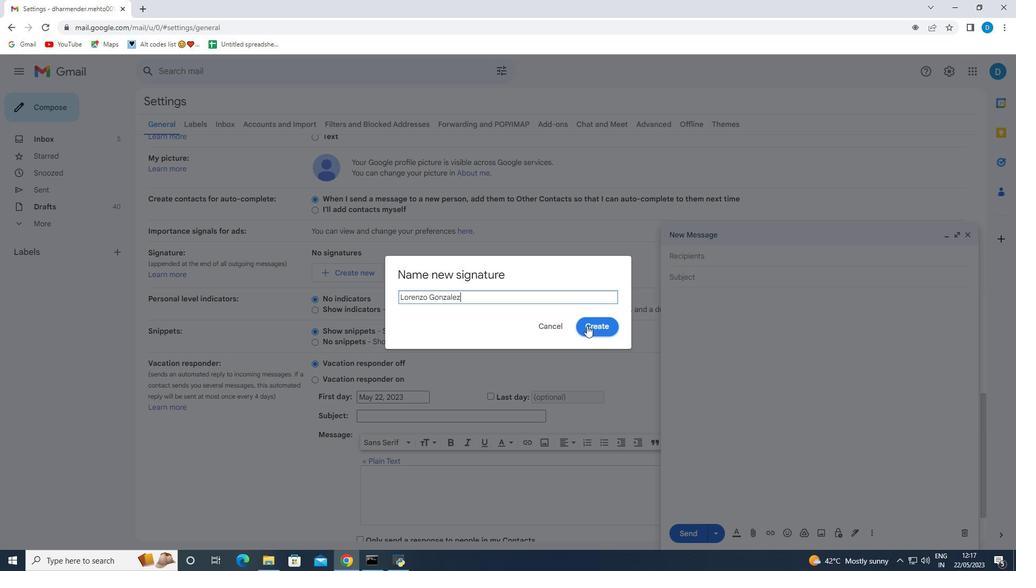 
Action: Mouse moved to (450, 274)
Screenshot: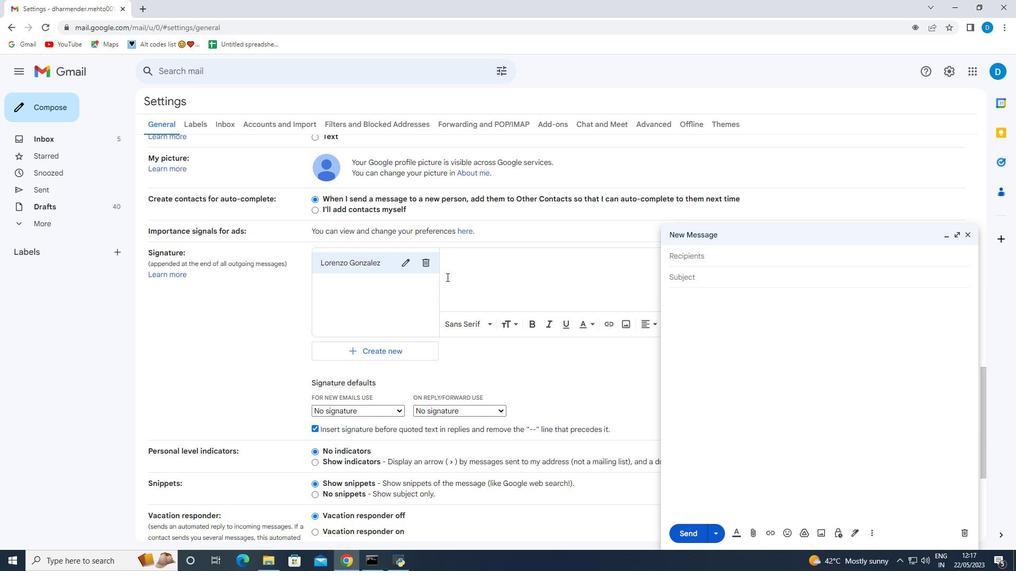 
Action: Mouse pressed left at (450, 274)
Screenshot: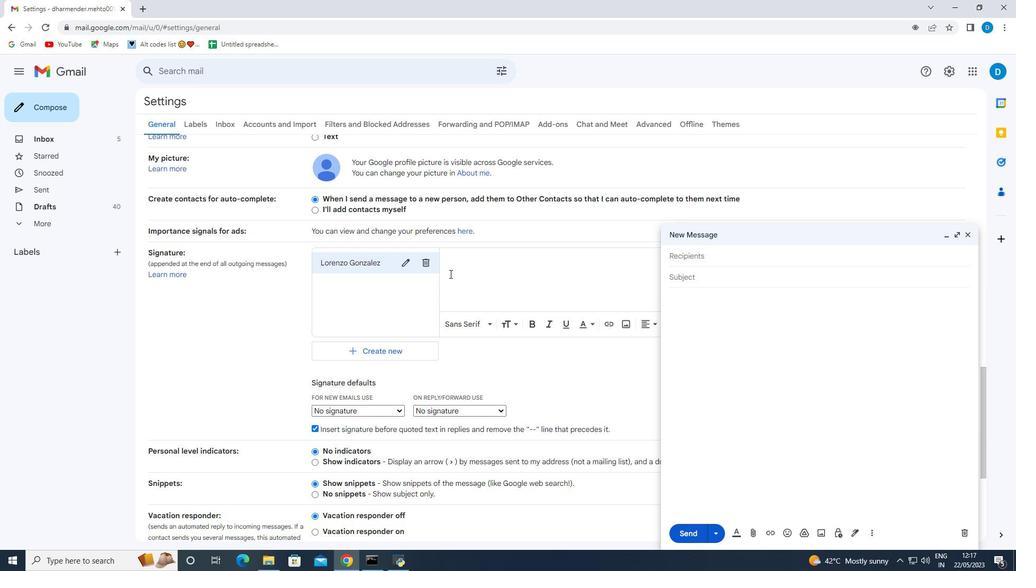 
Action: Mouse moved to (476, 290)
Screenshot: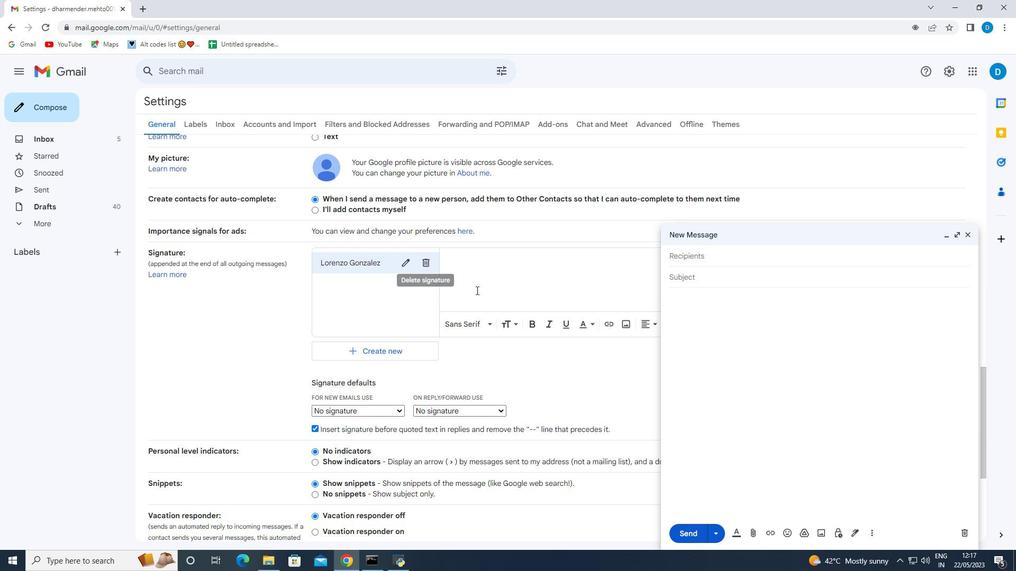 
Action: Key pressed <Key.shift><Key.shift><Key.shift><Key.shift><Key.shift>Lorenzo<Key.space><Key.shift>F<Key.backspace>Gonzalez
Screenshot: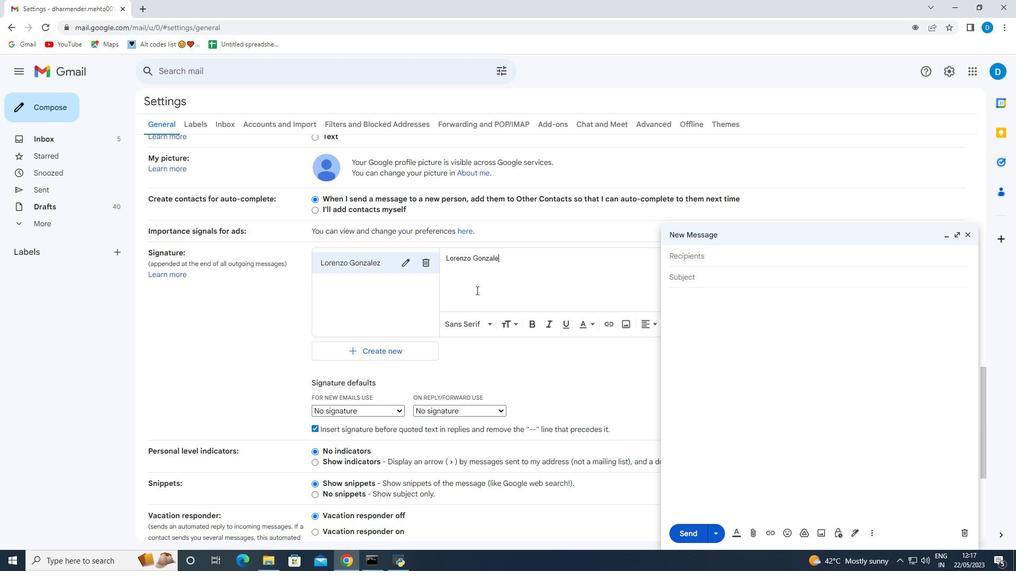 
Action: Mouse moved to (443, 405)
Screenshot: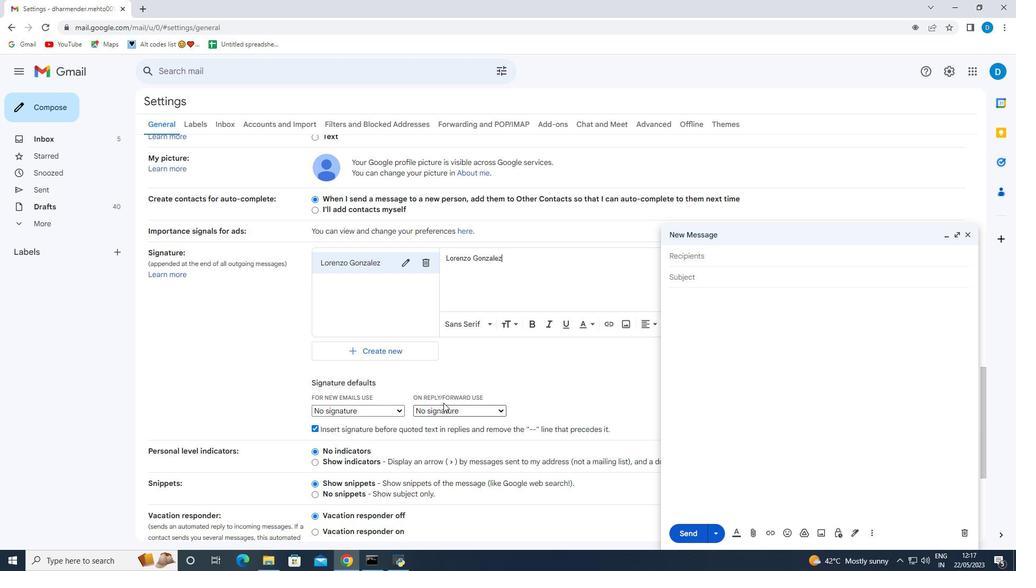 
Action: Mouse pressed left at (443, 405)
Screenshot: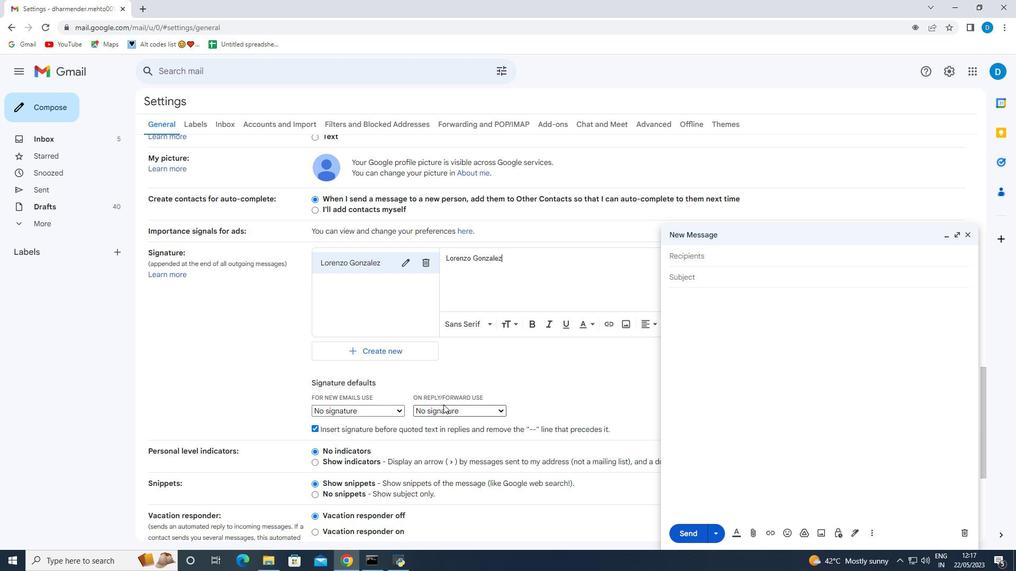 
Action: Mouse moved to (441, 414)
Screenshot: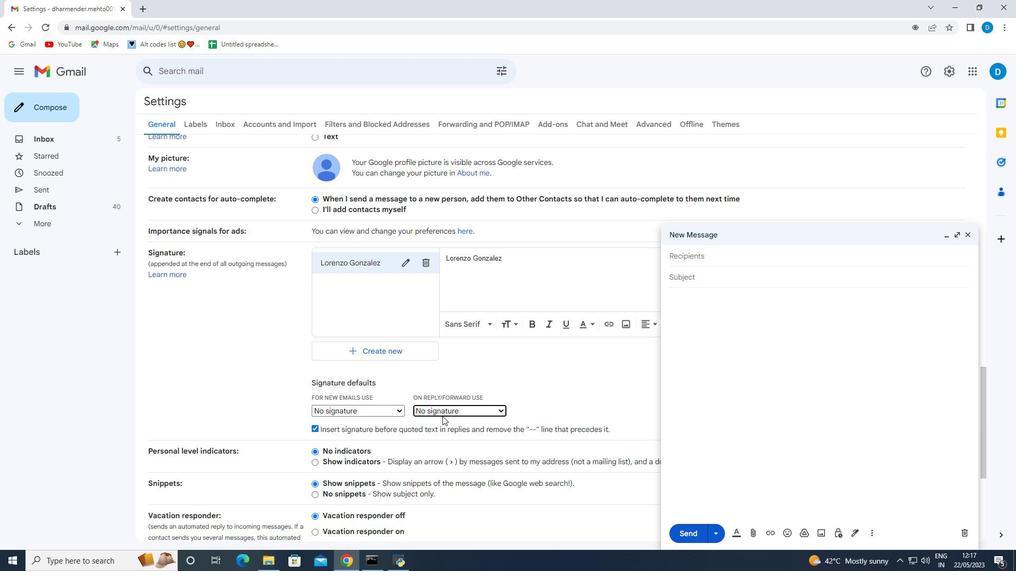 
Action: Mouse pressed left at (441, 414)
Screenshot: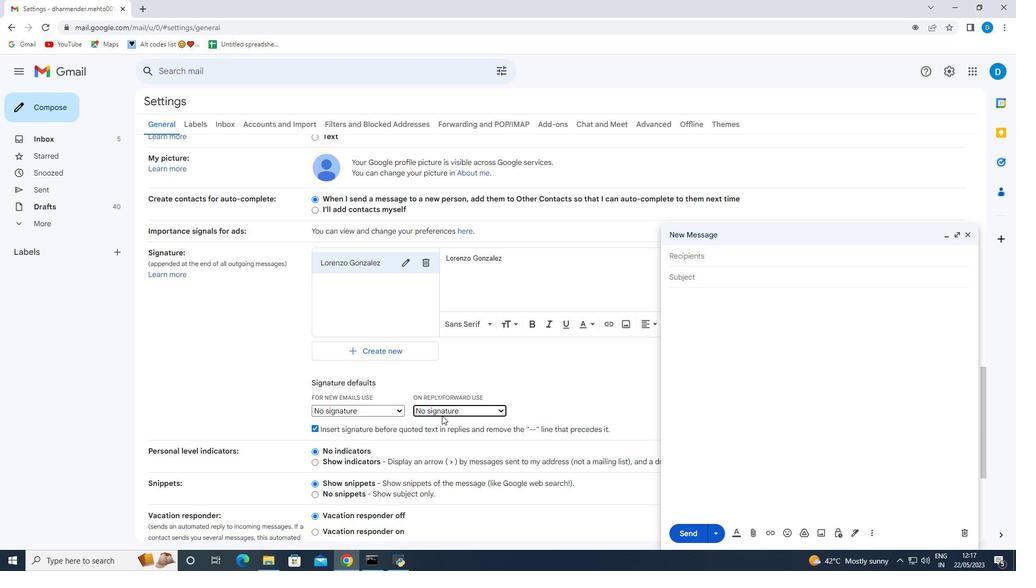 
Action: Mouse moved to (447, 434)
Screenshot: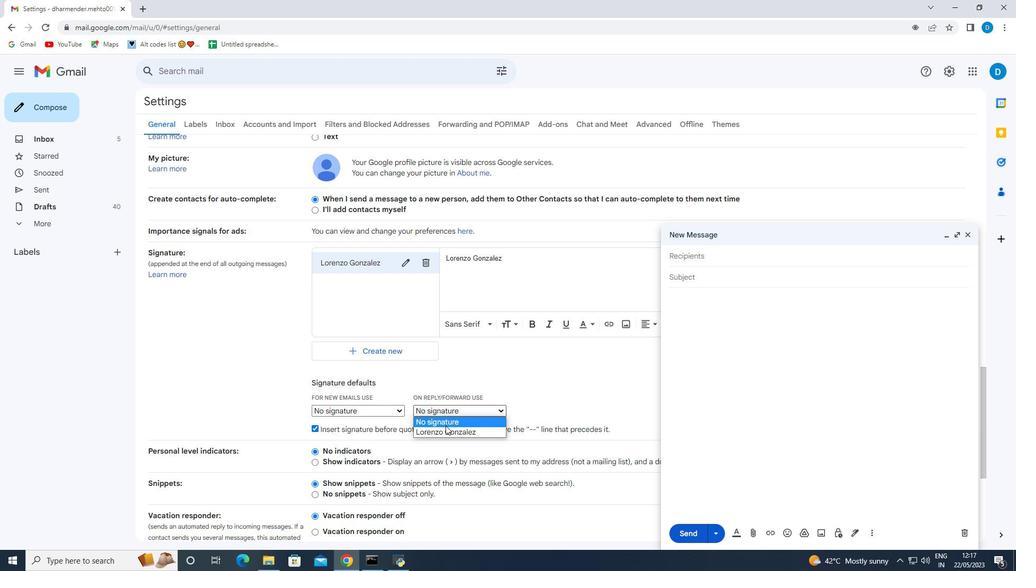 
Action: Mouse pressed left at (447, 434)
Screenshot: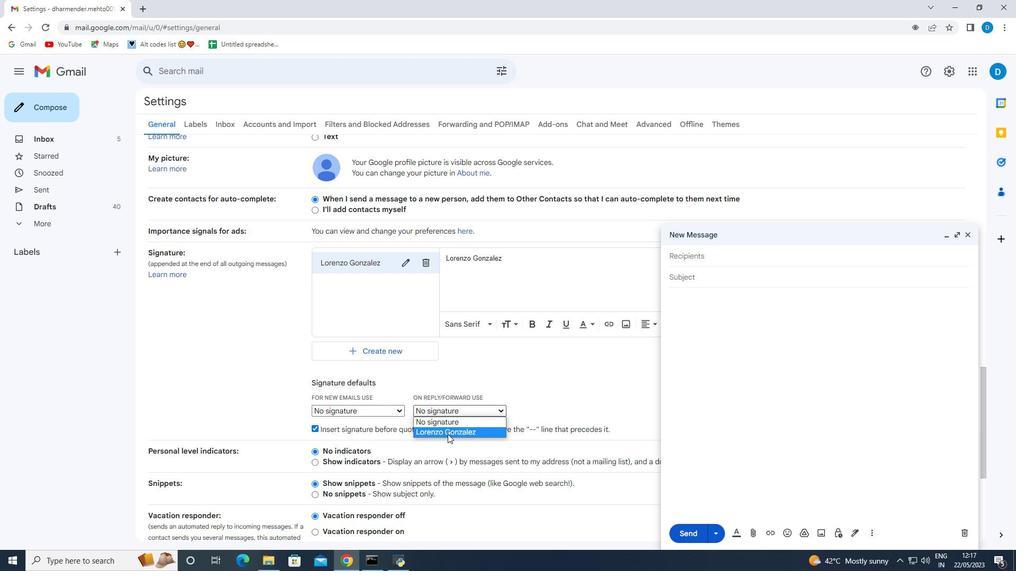 
Action: Mouse moved to (377, 414)
Screenshot: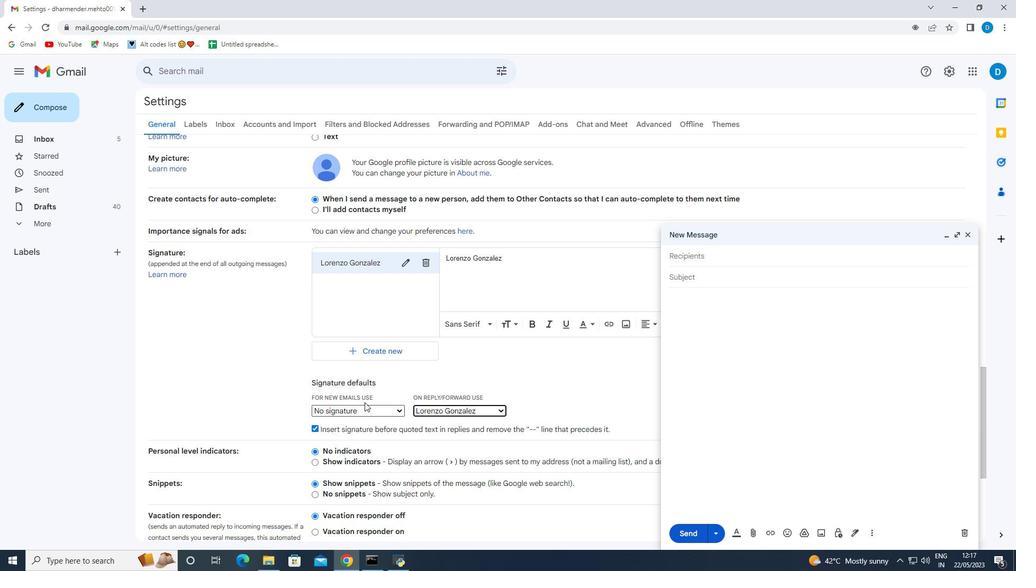 
Action: Mouse pressed left at (377, 414)
Screenshot: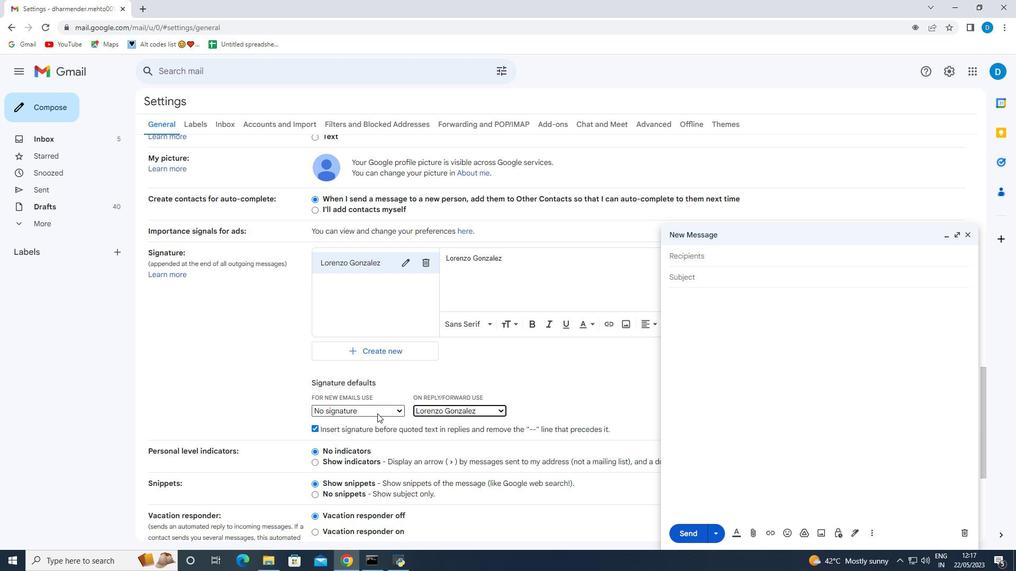 
Action: Mouse moved to (383, 429)
Screenshot: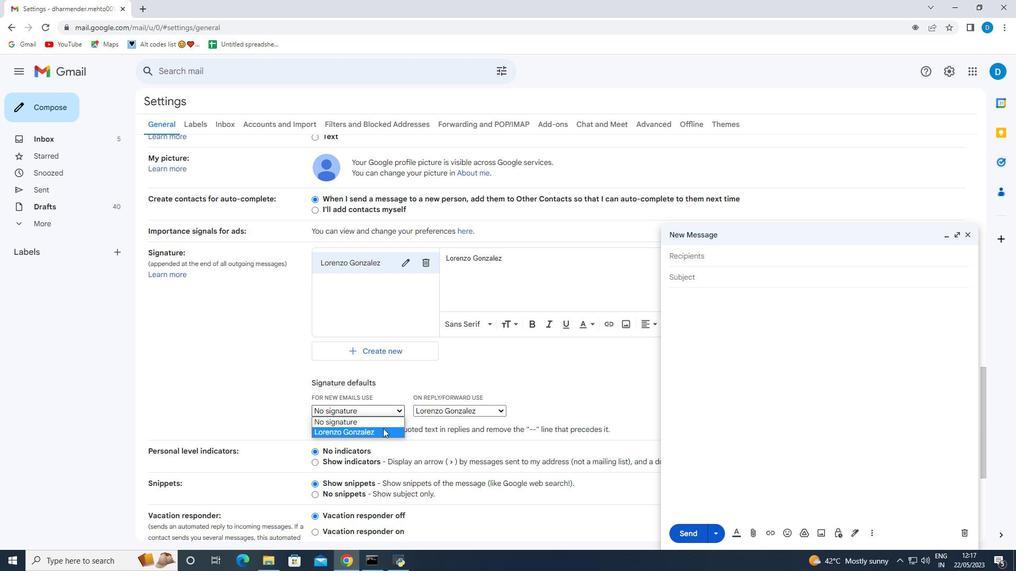 
Action: Mouse pressed left at (383, 429)
Screenshot: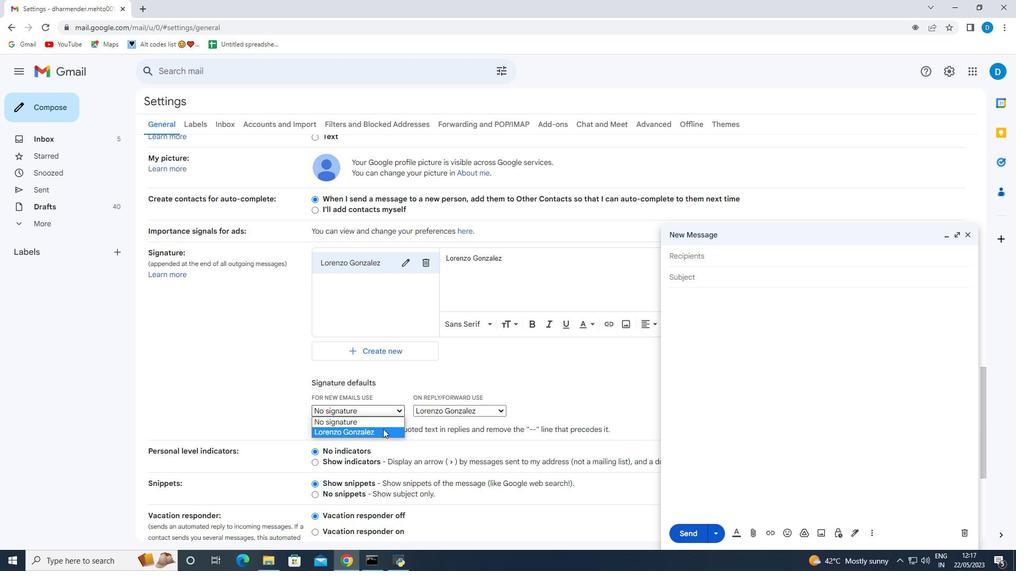 
Action: Mouse moved to (551, 454)
Screenshot: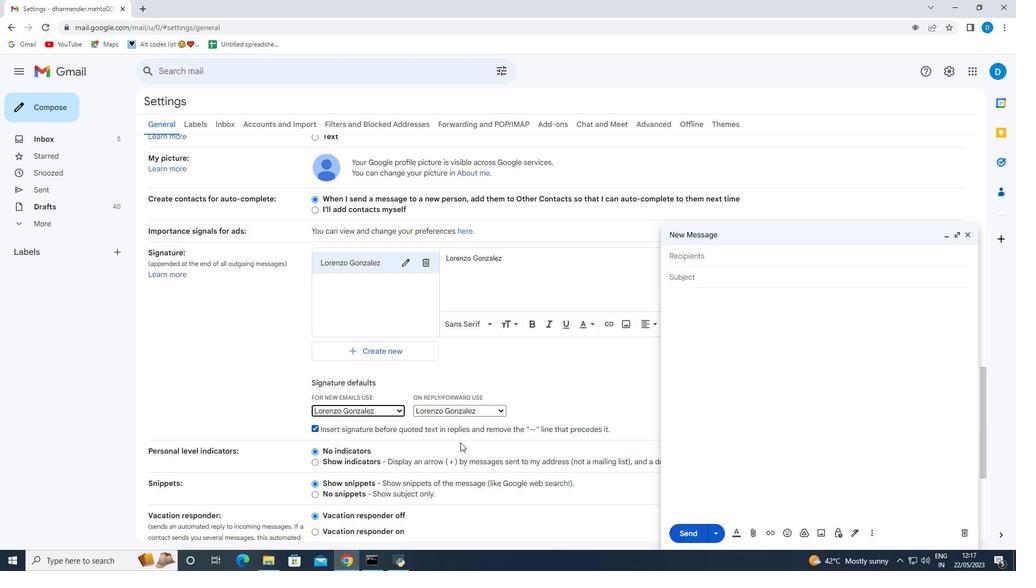 
Action: Mouse scrolled (551, 453) with delta (0, 0)
Screenshot: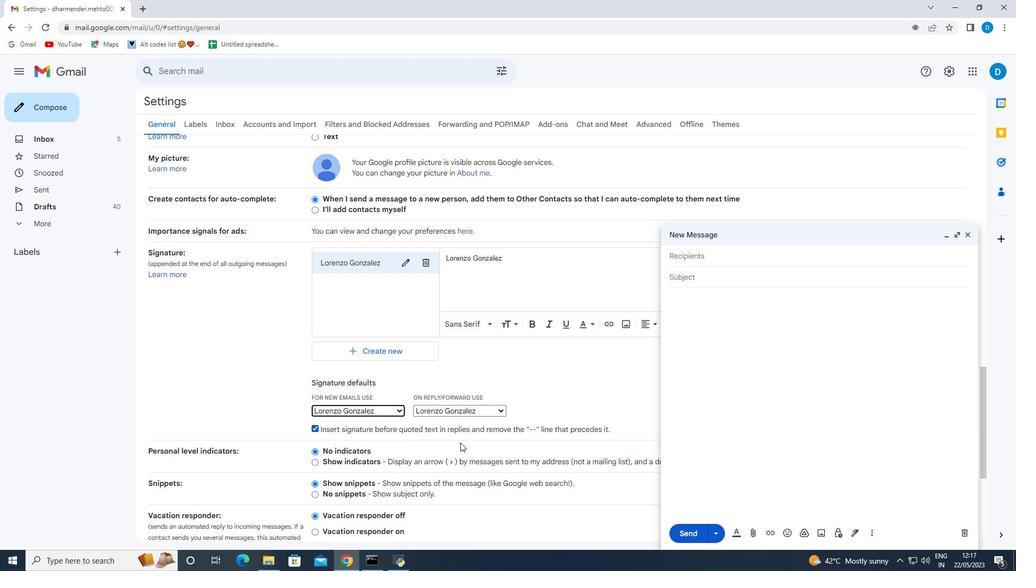 
Action: Mouse scrolled (551, 453) with delta (0, 0)
Screenshot: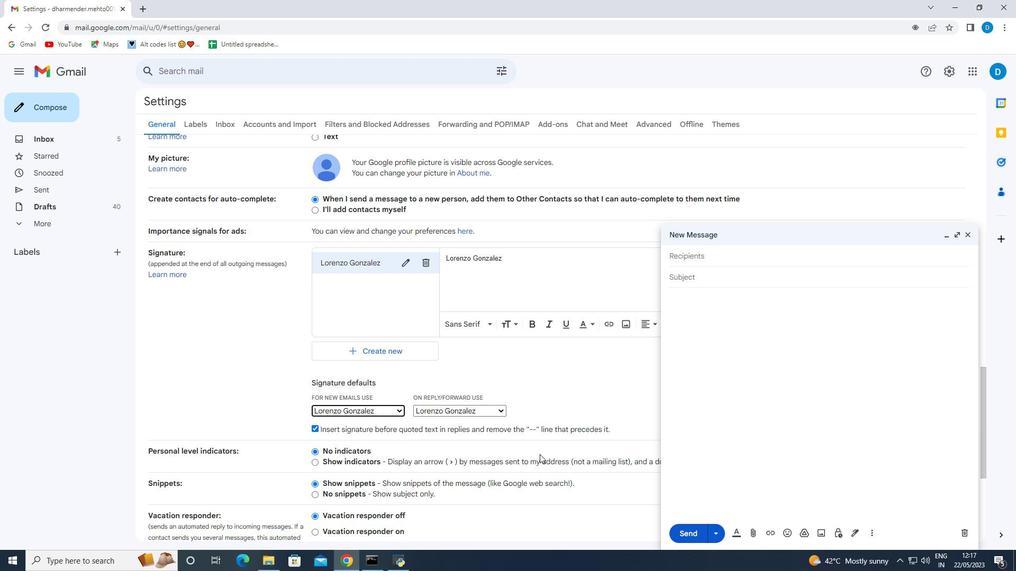 
Action: Mouse moved to (551, 454)
Screenshot: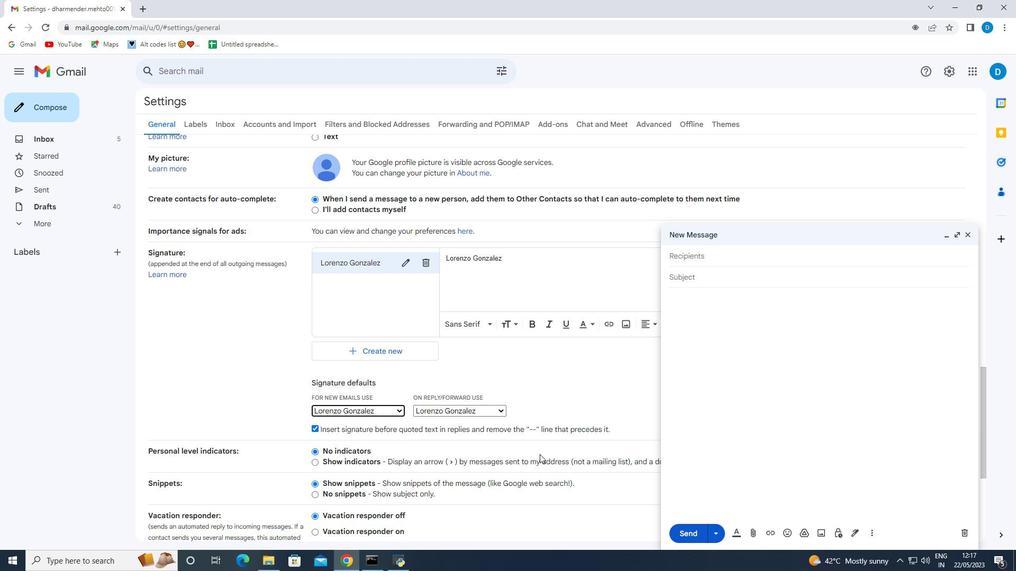 
Action: Mouse scrolled (551, 453) with delta (0, 0)
Screenshot: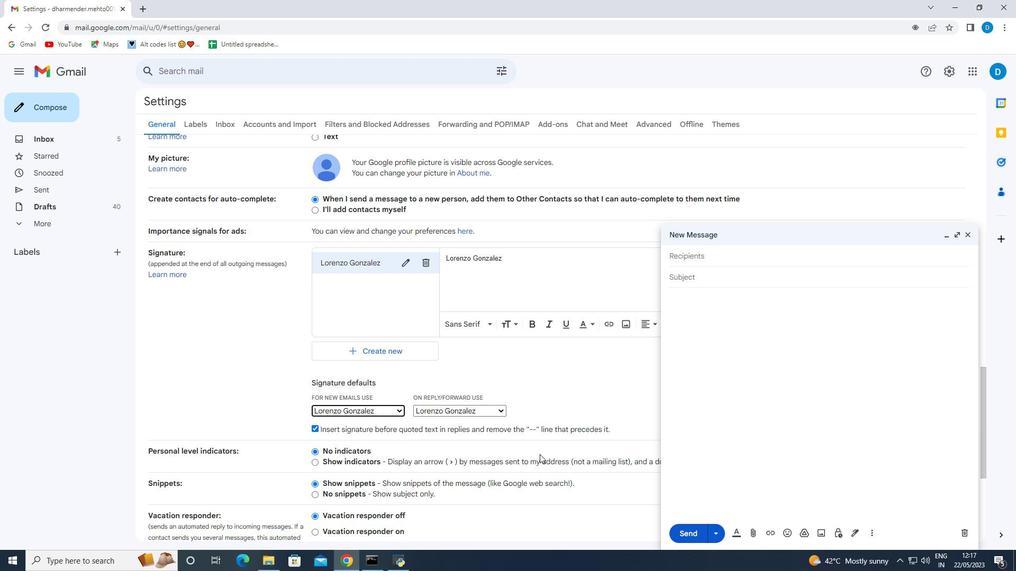 
Action: Mouse scrolled (551, 453) with delta (0, 0)
Screenshot: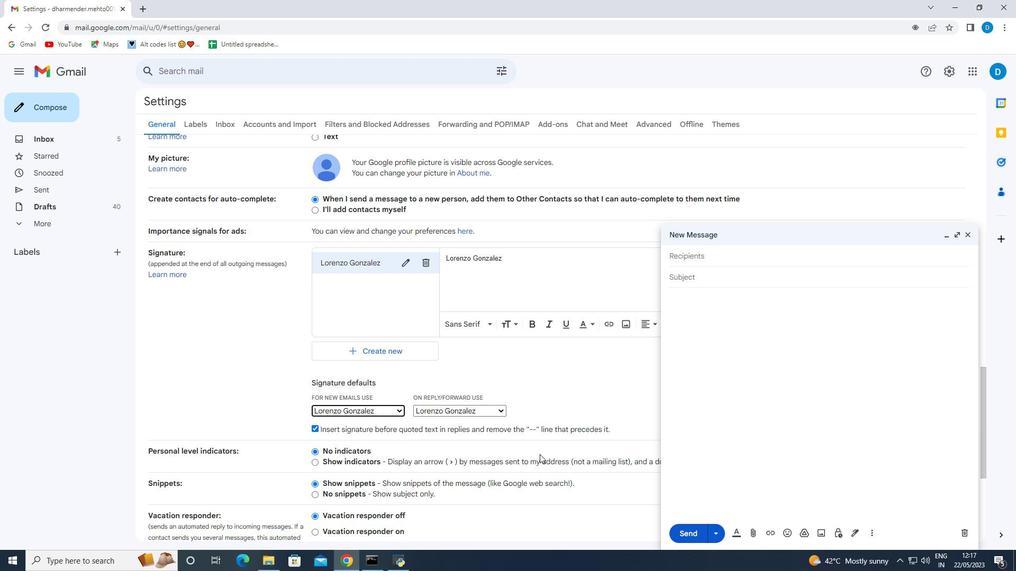 
Action: Mouse scrolled (551, 453) with delta (0, 0)
Screenshot: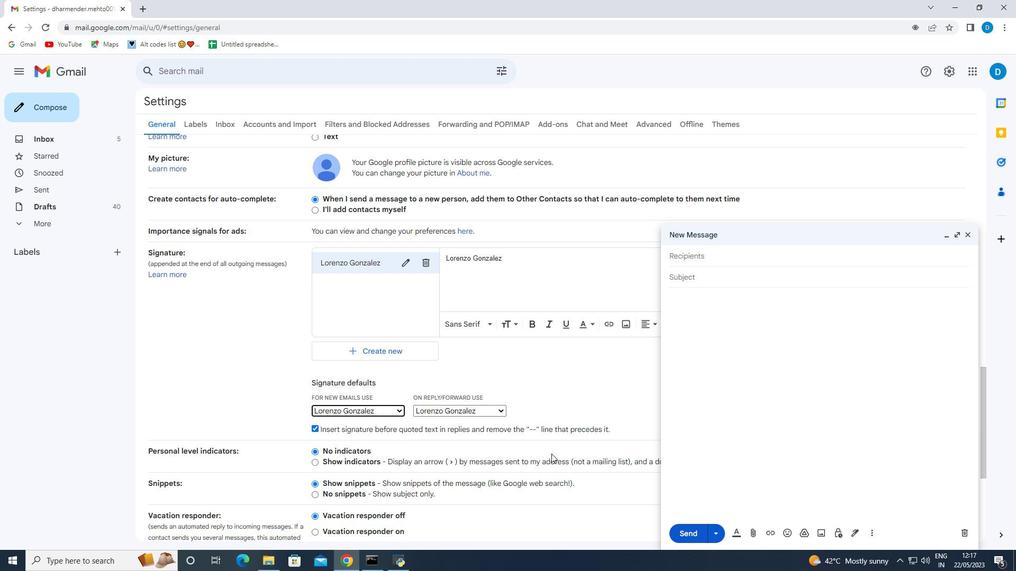 
Action: Mouse scrolled (551, 453) with delta (0, 0)
Screenshot: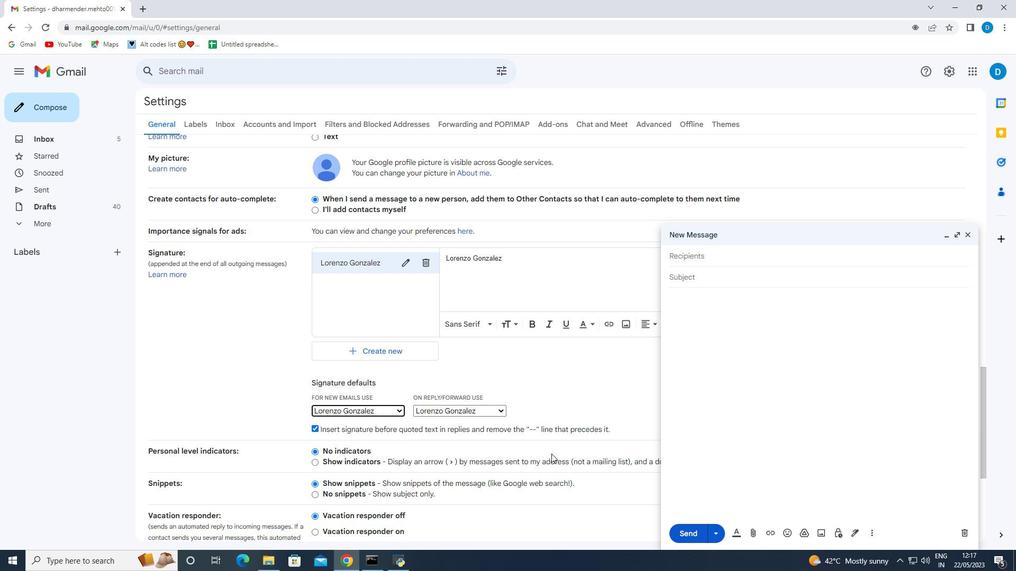 
Action: Mouse moved to (551, 454)
Screenshot: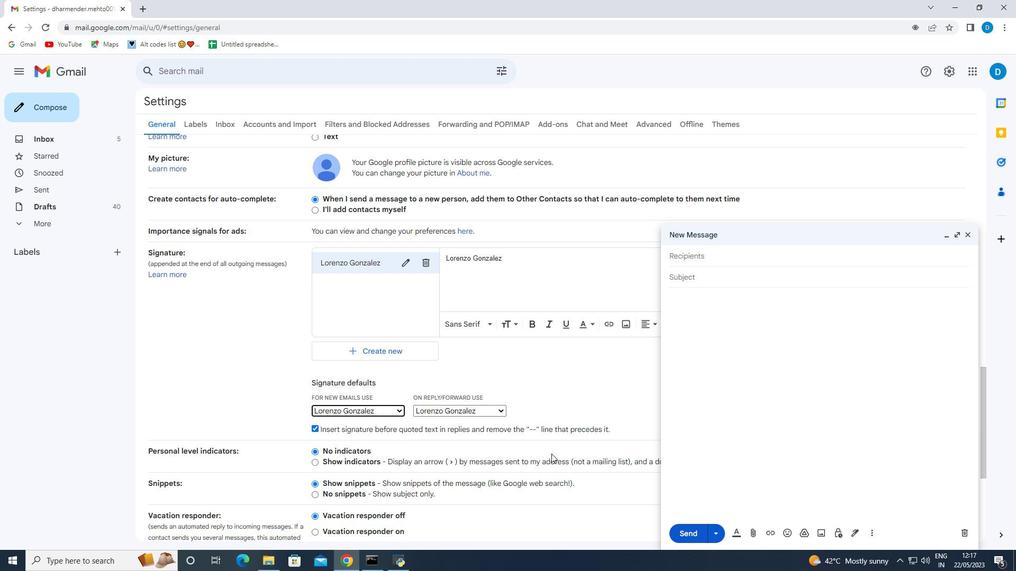 
Action: Mouse scrolled (551, 453) with delta (0, 0)
Screenshot: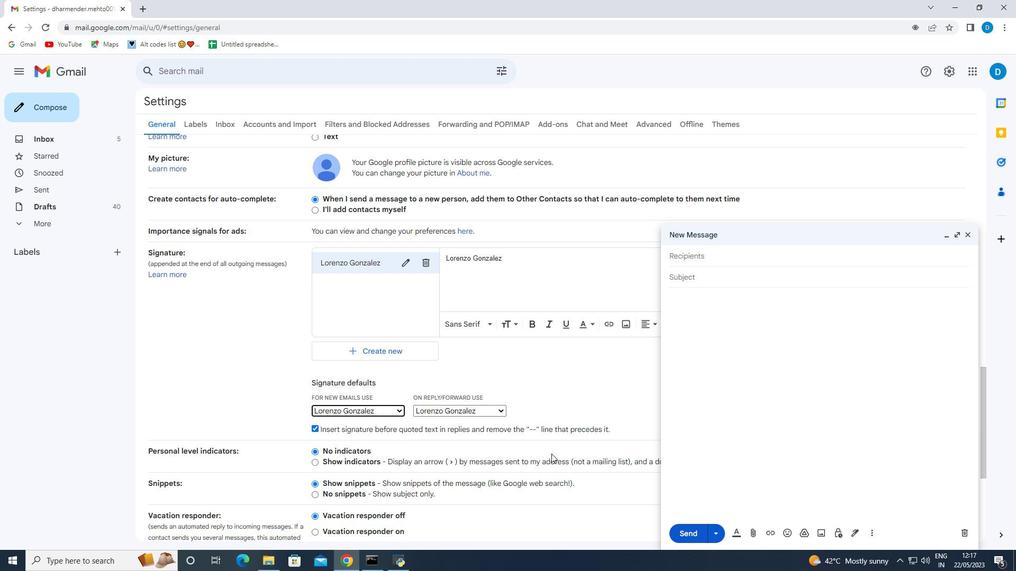 
Action: Mouse moved to (535, 458)
Screenshot: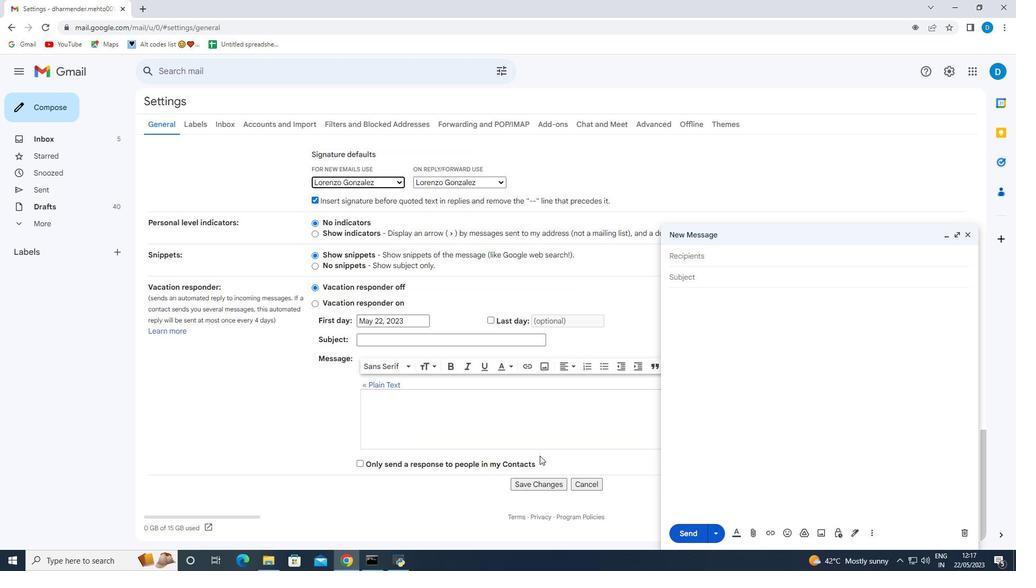 
Action: Mouse scrolled (535, 458) with delta (0, 0)
Screenshot: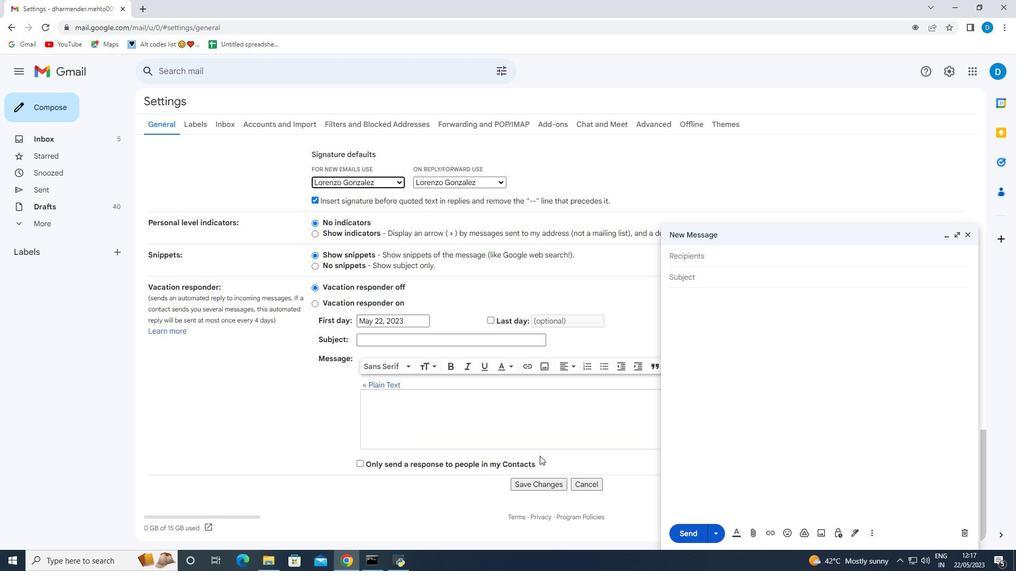 
Action: Mouse scrolled (535, 458) with delta (0, 0)
Screenshot: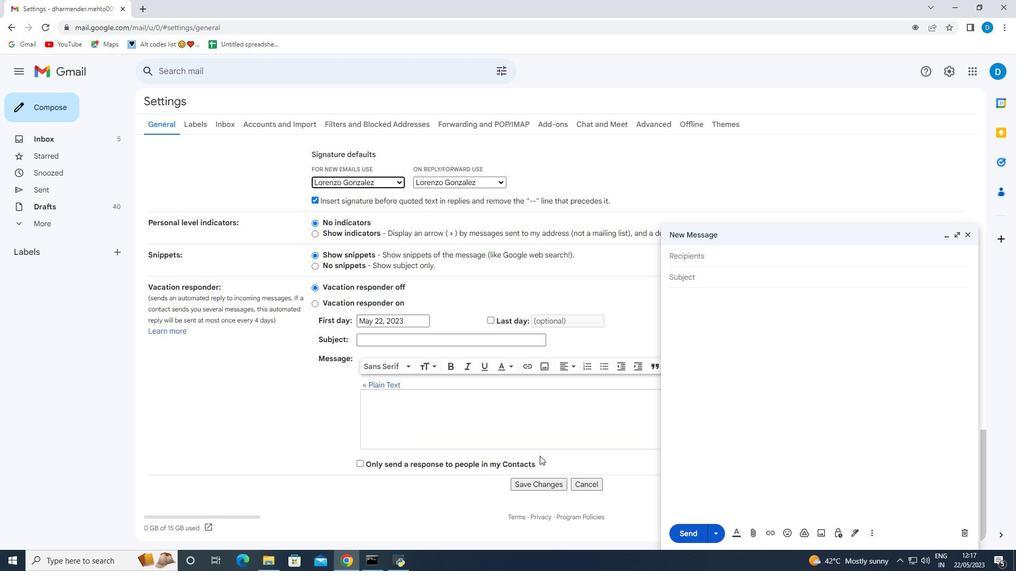 
Action: Mouse scrolled (535, 458) with delta (0, 0)
Screenshot: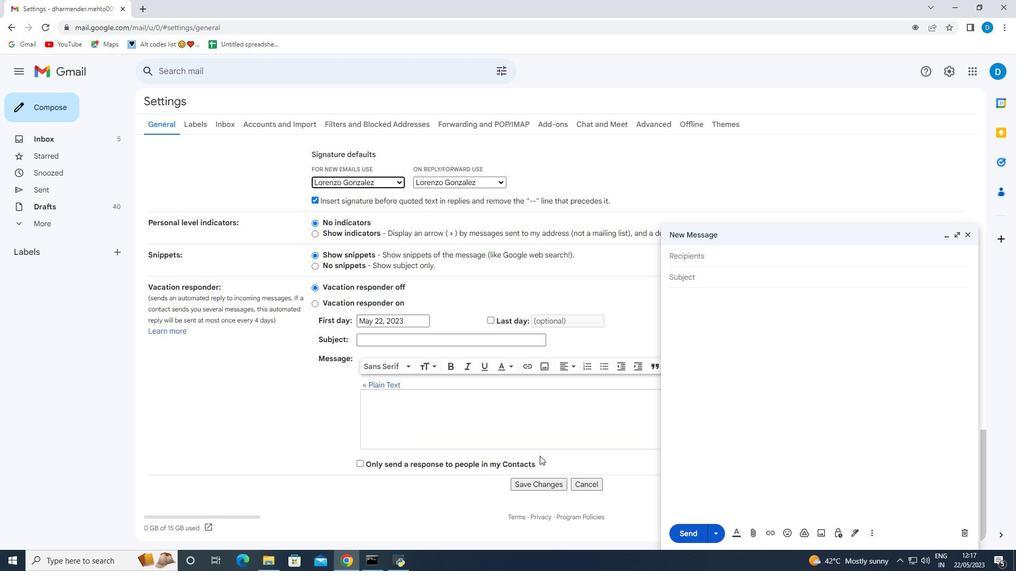 
Action: Mouse scrolled (535, 458) with delta (0, 0)
Screenshot: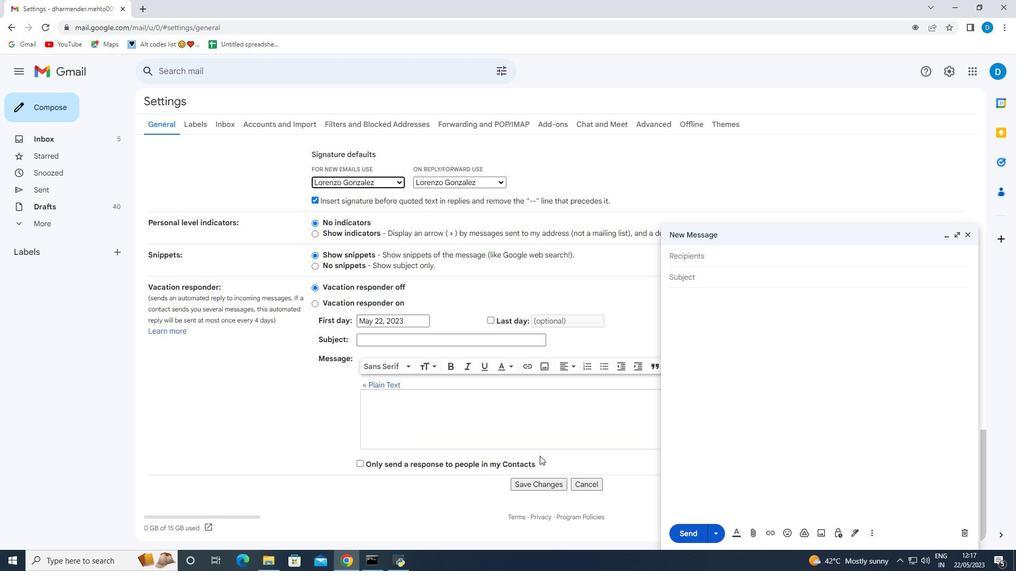 
Action: Mouse scrolled (535, 458) with delta (0, 0)
Screenshot: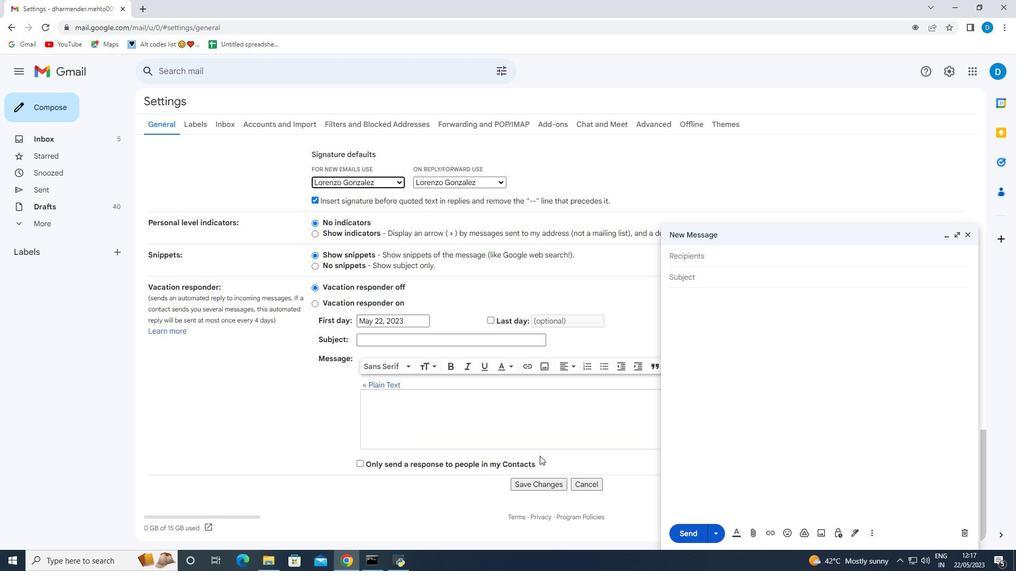 
Action: Mouse moved to (534, 480)
Screenshot: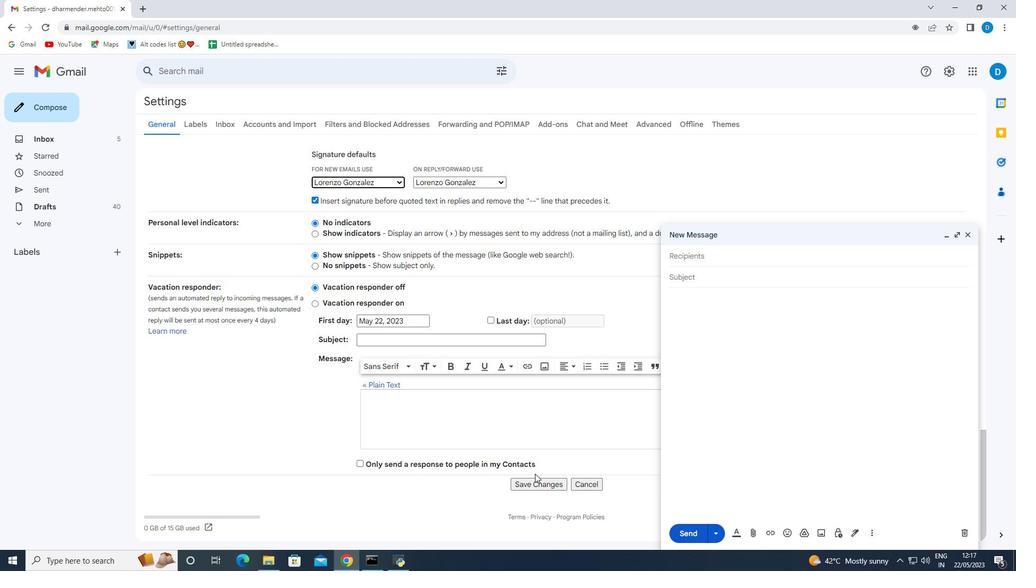 
Action: Mouse pressed left at (534, 480)
Screenshot: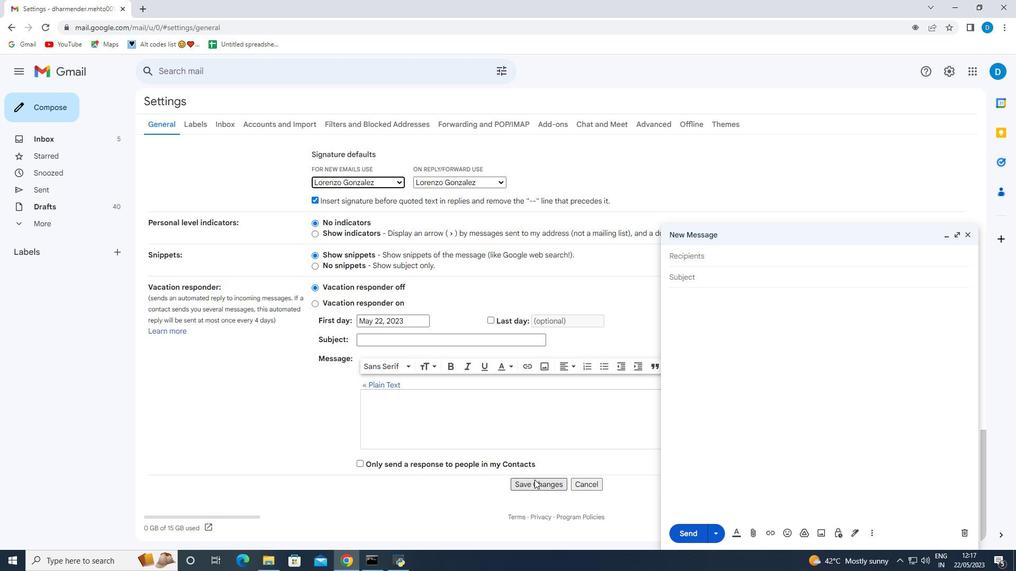 
Action: Mouse moved to (970, 237)
Screenshot: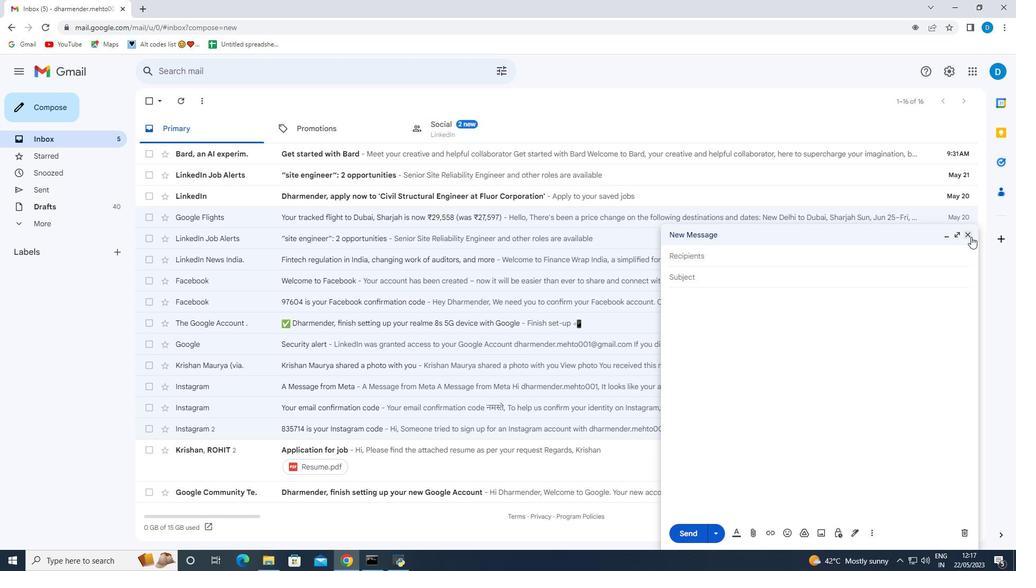 
Action: Mouse pressed left at (970, 237)
Screenshot: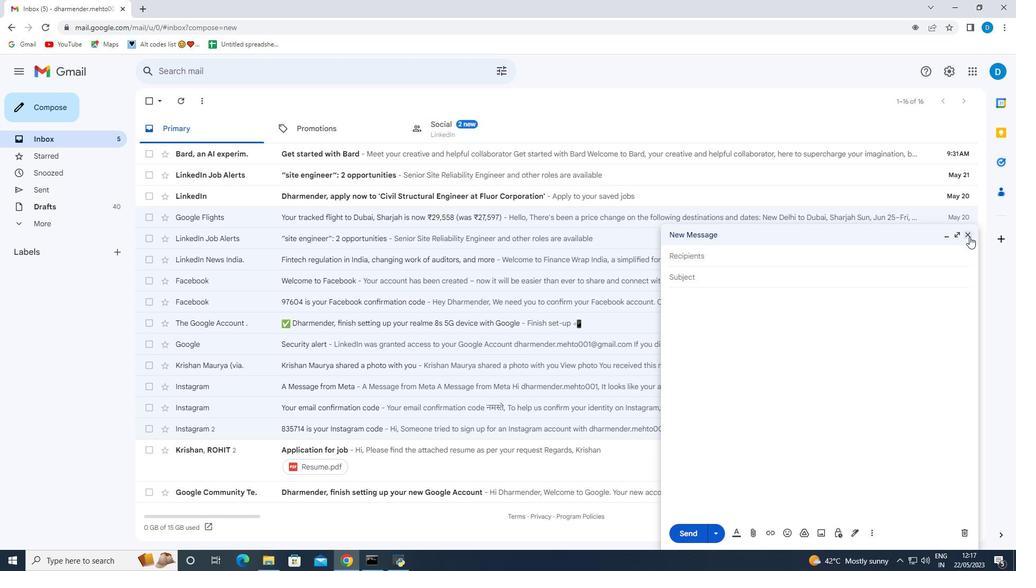 
Action: Mouse moved to (78, 106)
Screenshot: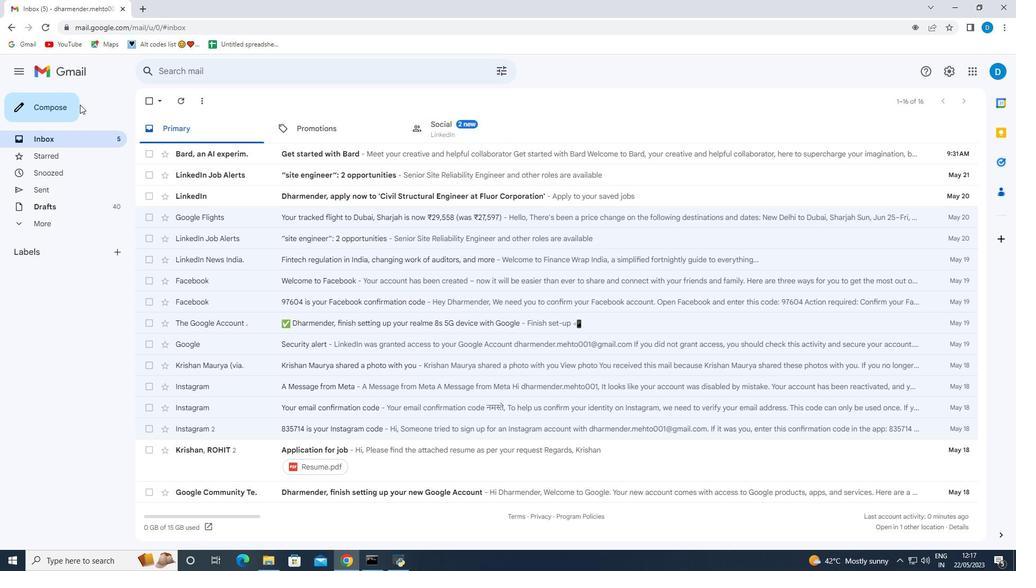 
Action: Mouse pressed left at (78, 106)
Screenshot: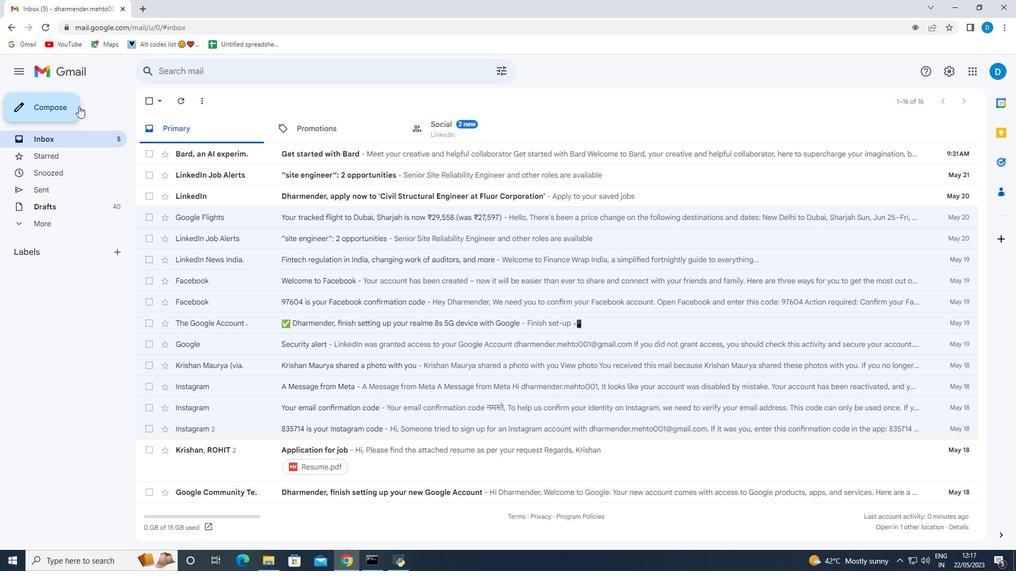 
Action: Mouse moved to (686, 297)
Screenshot: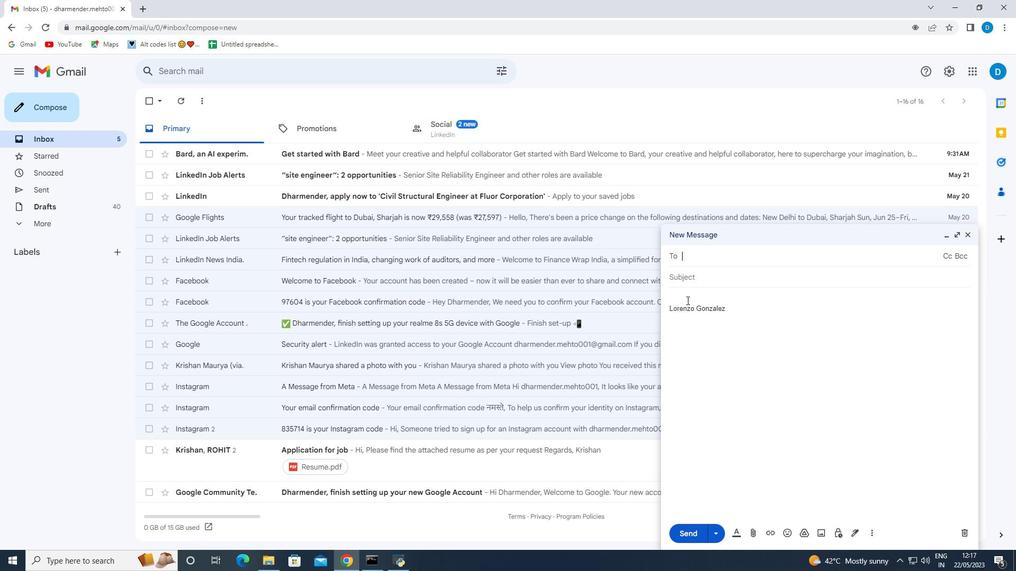 
Action: Mouse pressed left at (686, 297)
Screenshot: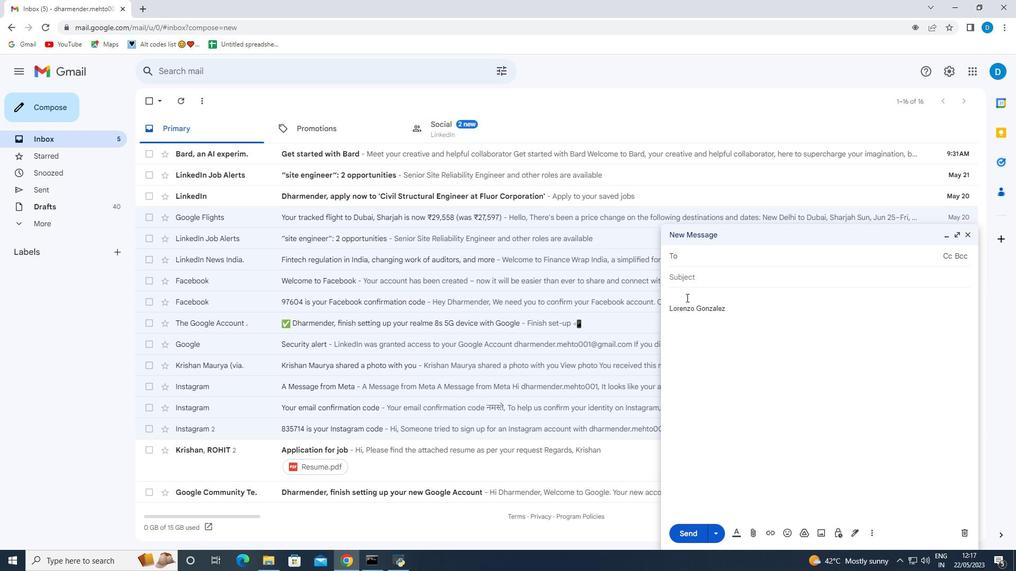 
Action: Mouse moved to (686, 297)
Screenshot: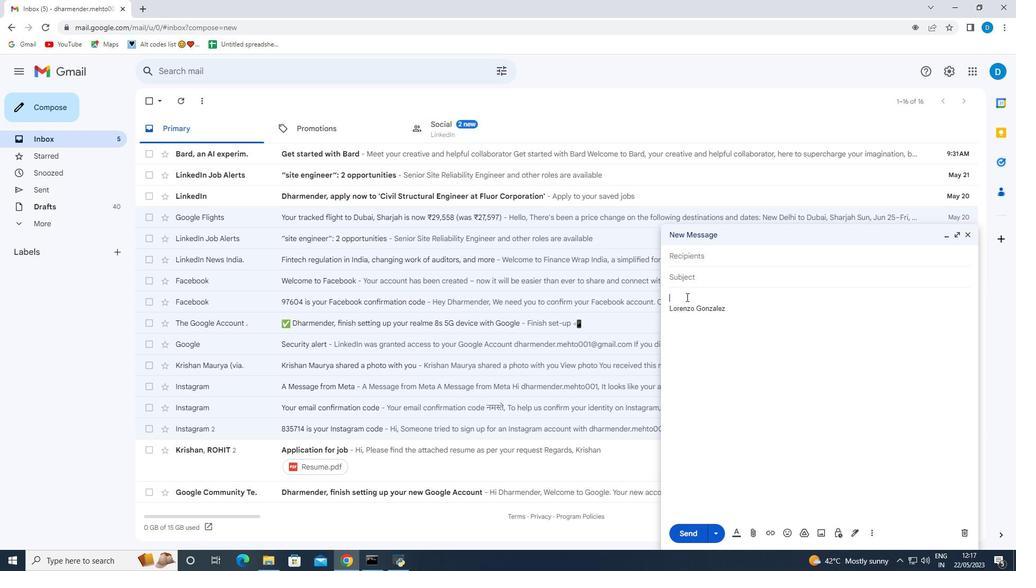 
Action: Key pressed <Key.enter><Key.up><Key.shift>With<Key.space>heartfelt<Key.space>thanks<Key.space>and<Key.space>warm<Key.space>wishes,
Screenshot: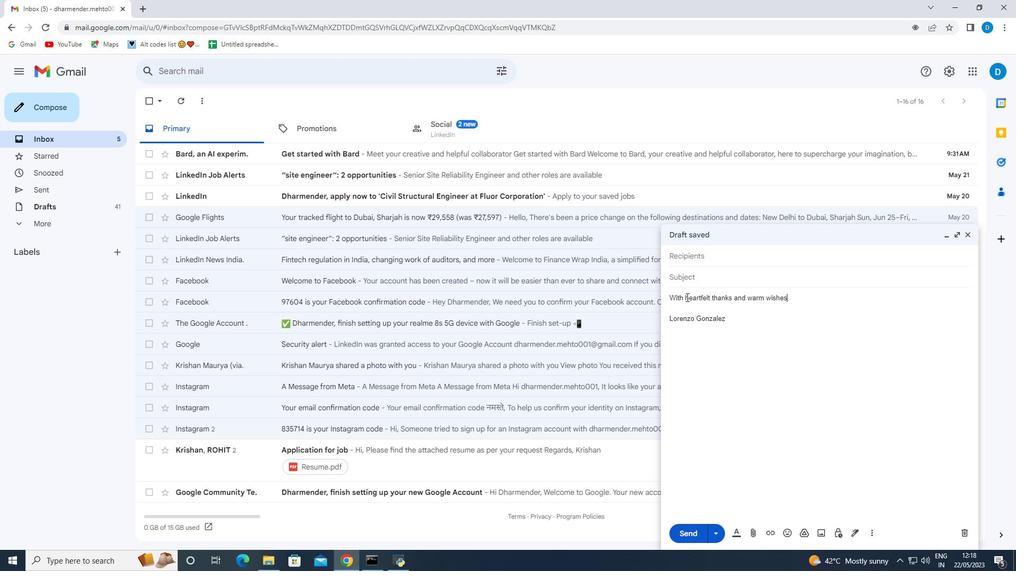 
Action: Mouse moved to (869, 532)
Screenshot: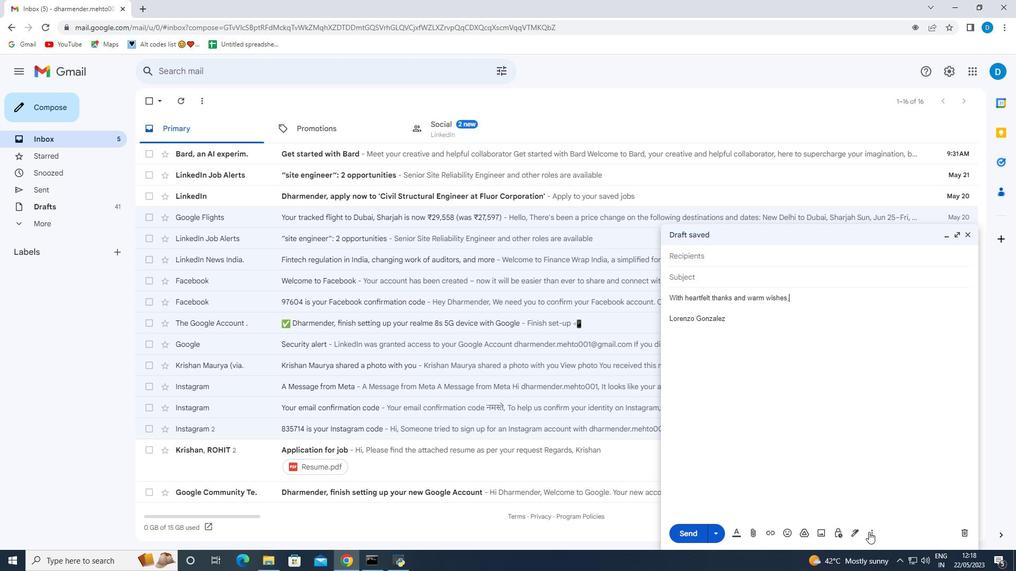 
Action: Mouse pressed left at (869, 532)
Screenshot: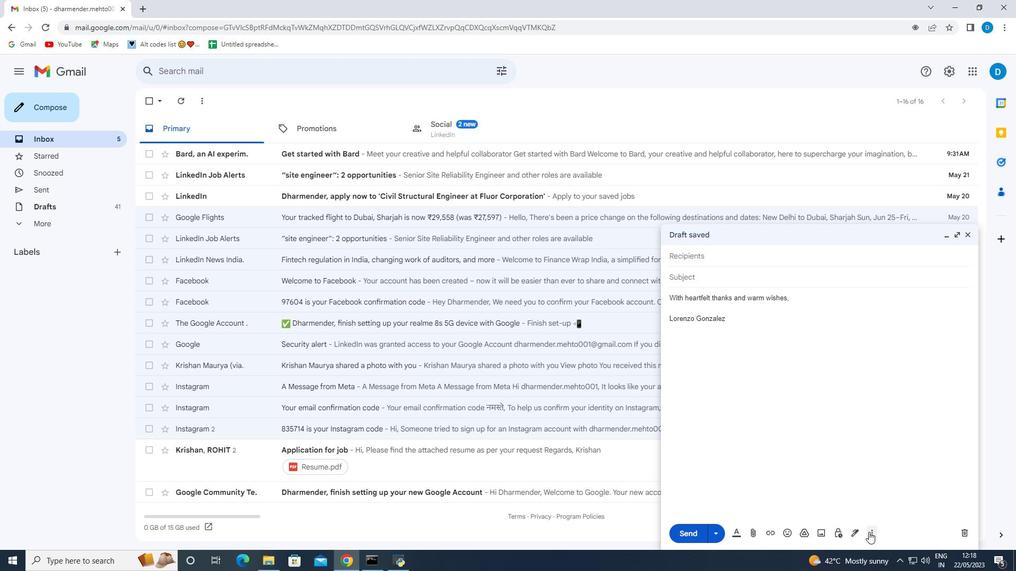
Action: Mouse moved to (906, 438)
Screenshot: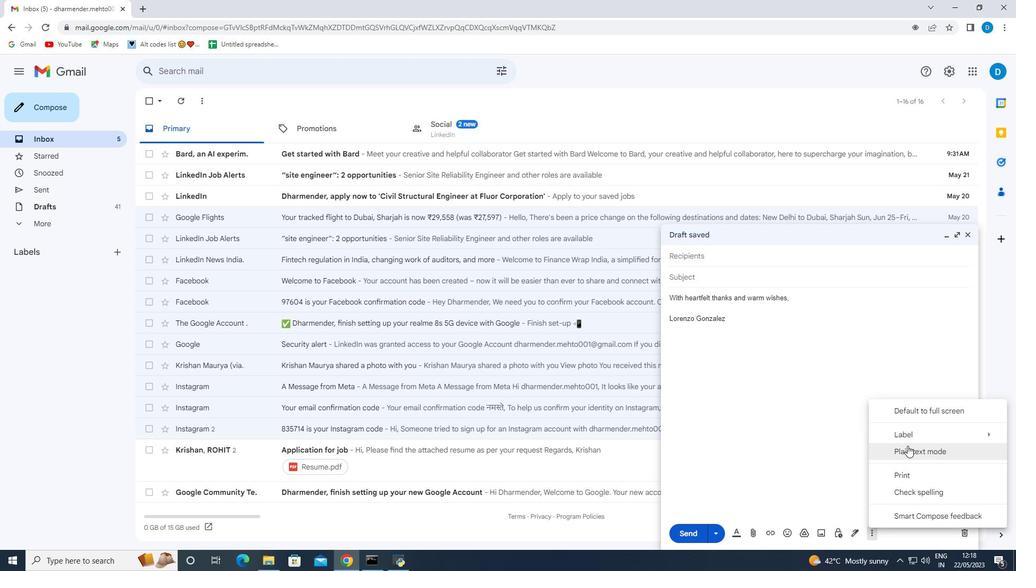 
Action: Mouse pressed left at (906, 438)
Screenshot: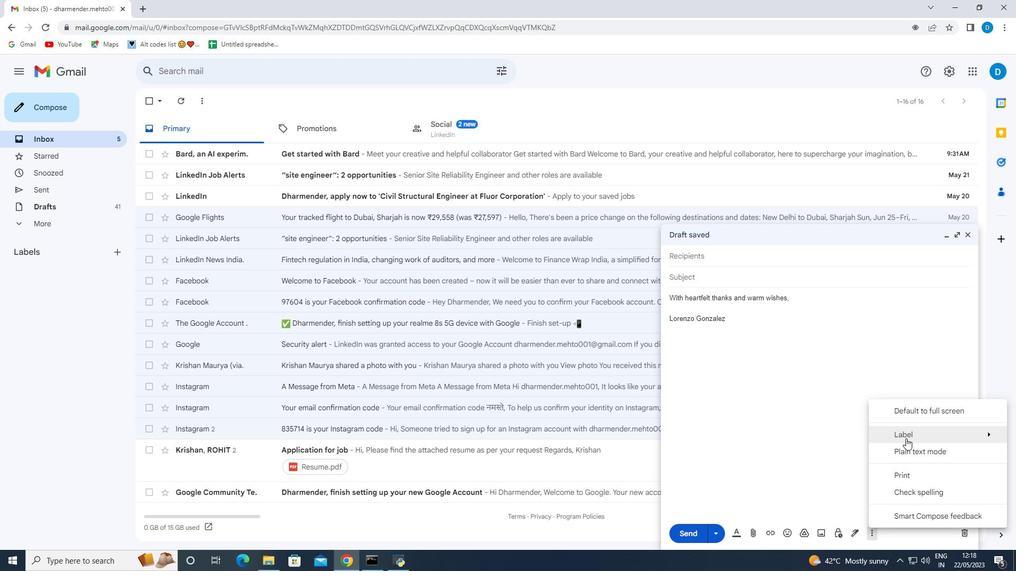 
Action: Mouse moved to (779, 413)
Screenshot: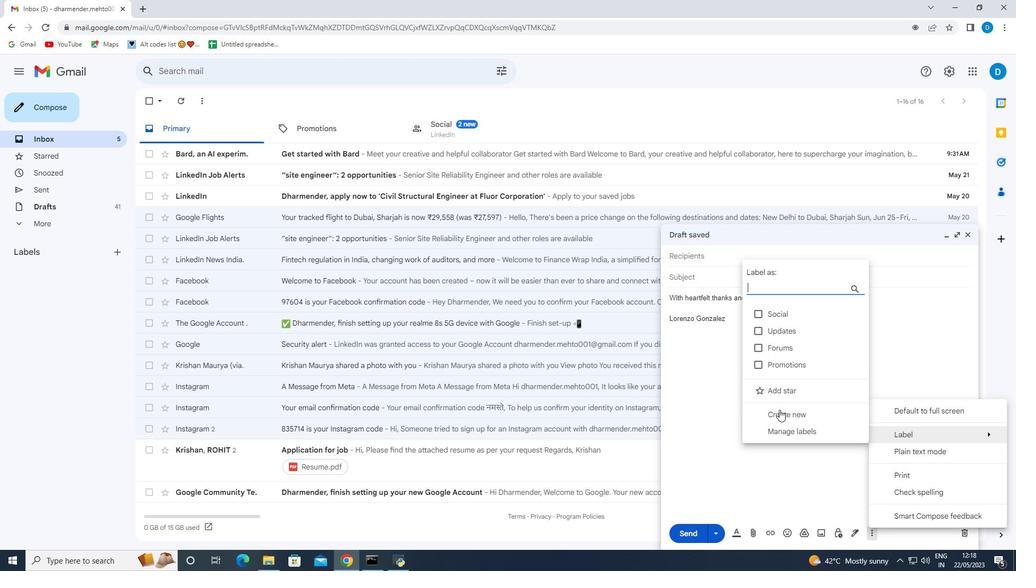 
Action: Mouse pressed left at (779, 413)
Screenshot: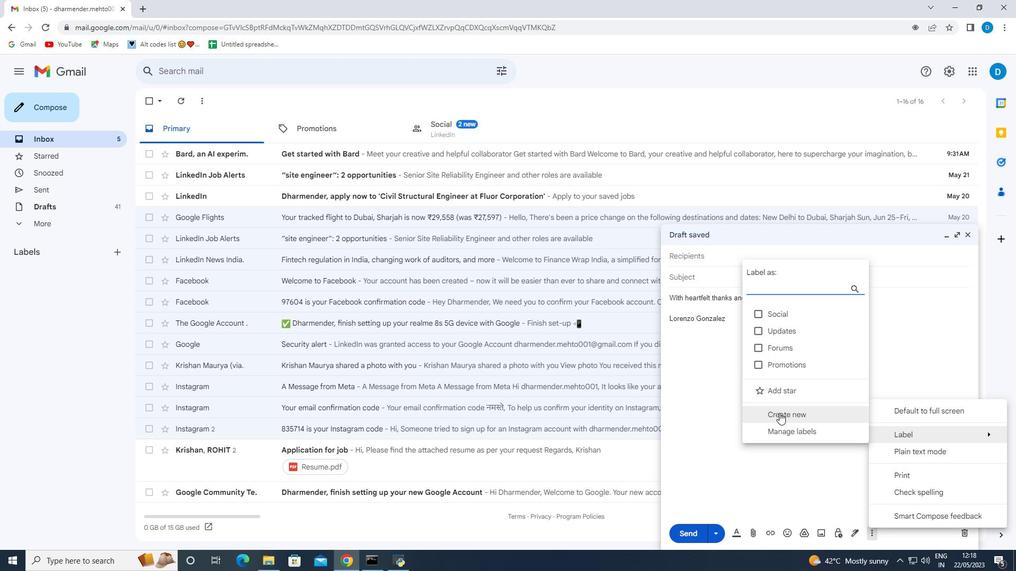 
Action: Mouse moved to (449, 292)
Screenshot: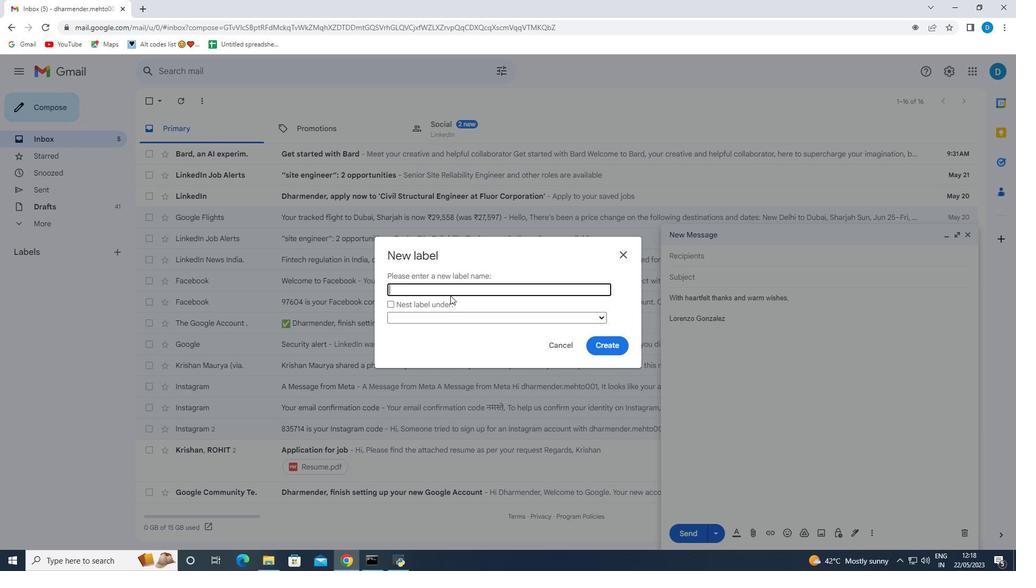 
Action: Mouse pressed left at (449, 292)
Screenshot: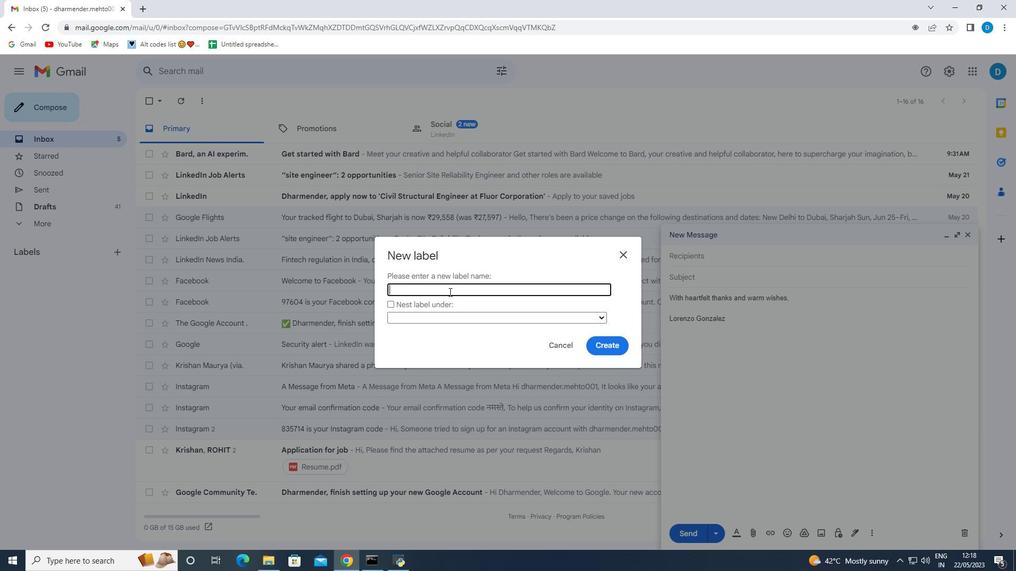 
Action: Key pressed <Key.shift>Business<Key.space><Key.shift>Plans
Screenshot: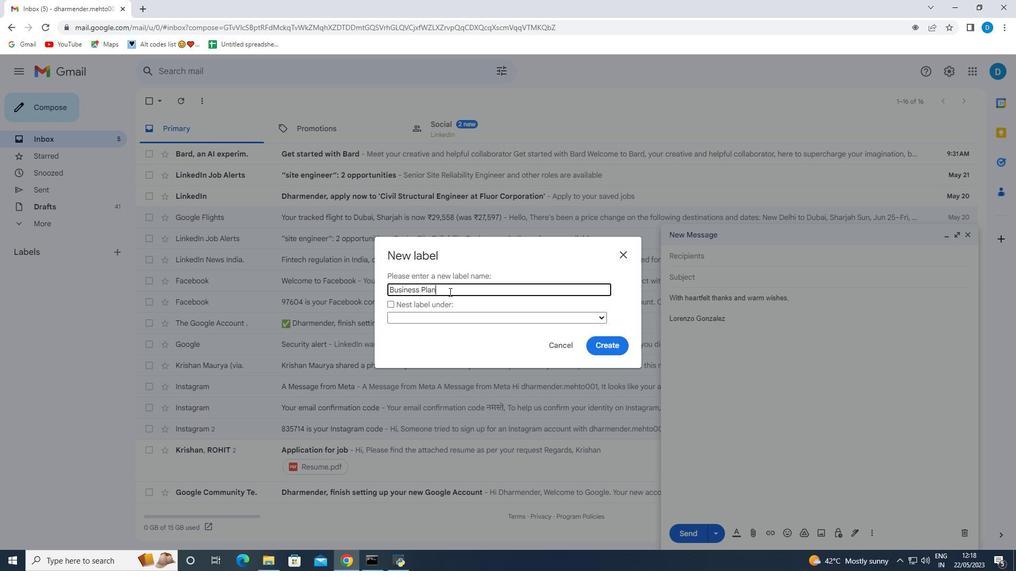 
Action: Mouse moved to (591, 347)
Screenshot: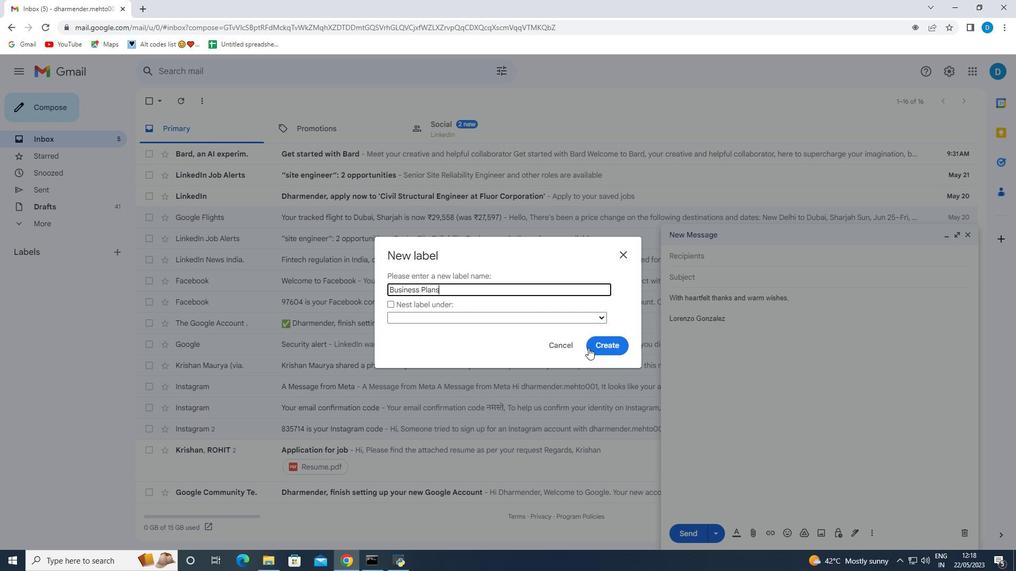 
Action: Mouse pressed left at (591, 347)
Screenshot: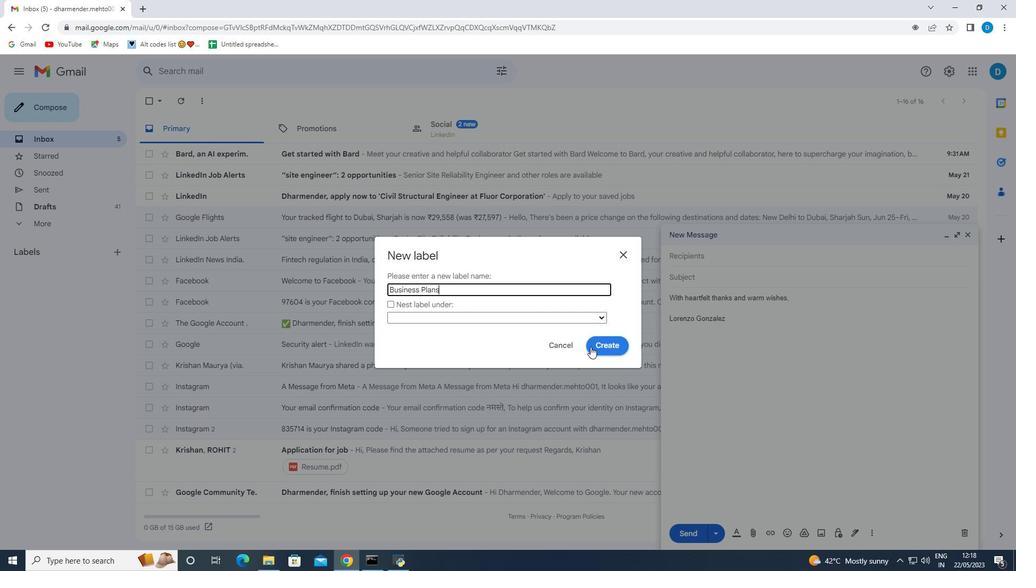 
Action: Mouse moved to (119, 272)
Screenshot: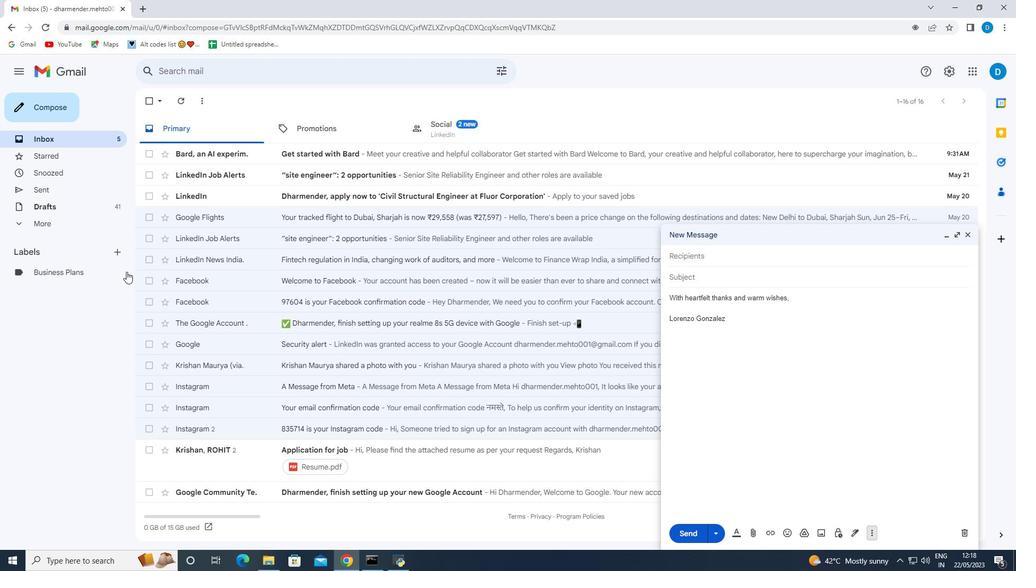 
Action: Mouse pressed left at (119, 272)
Screenshot: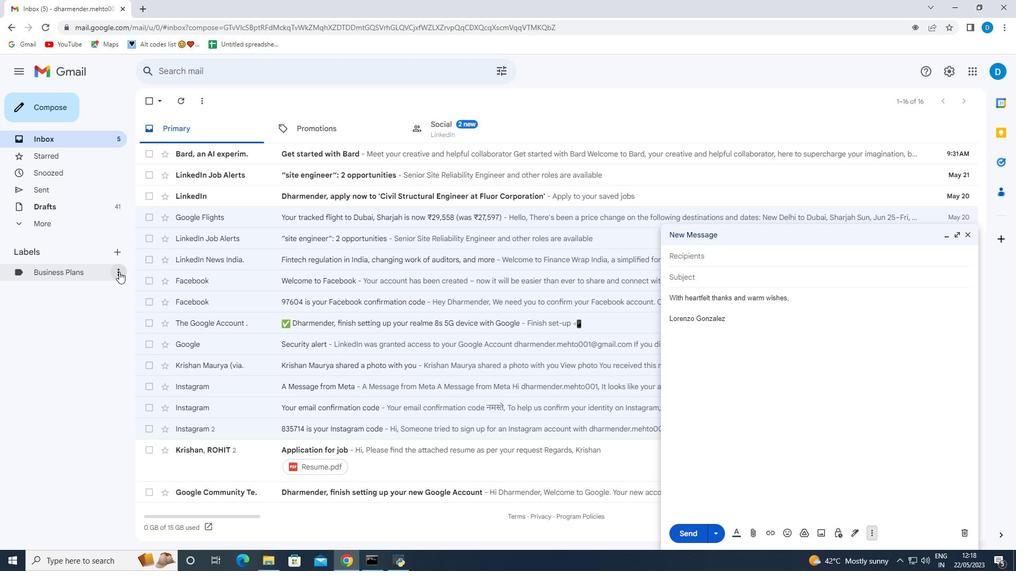 
Action: Mouse moved to (162, 291)
Screenshot: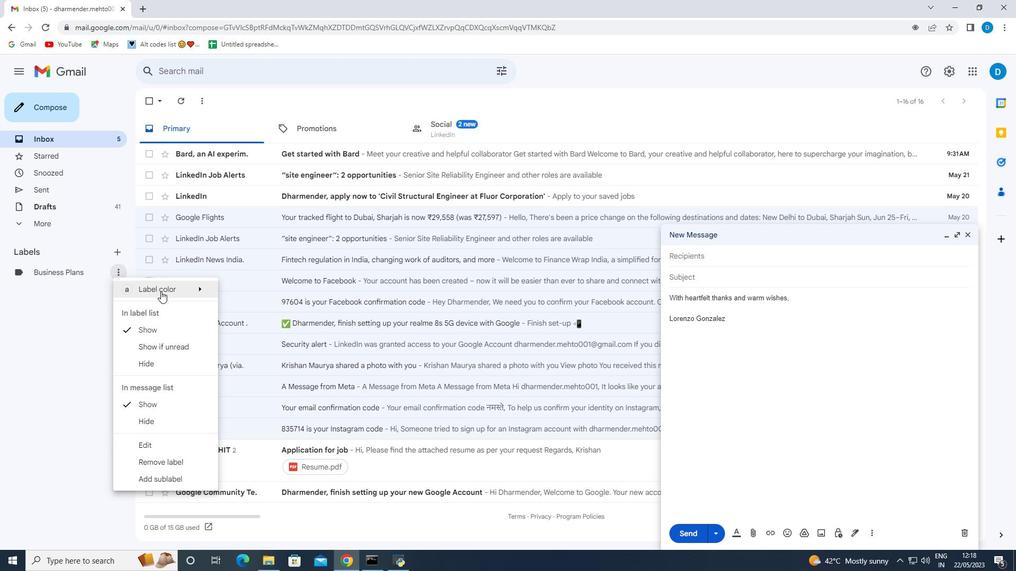 
Action: Mouse pressed left at (162, 291)
Screenshot: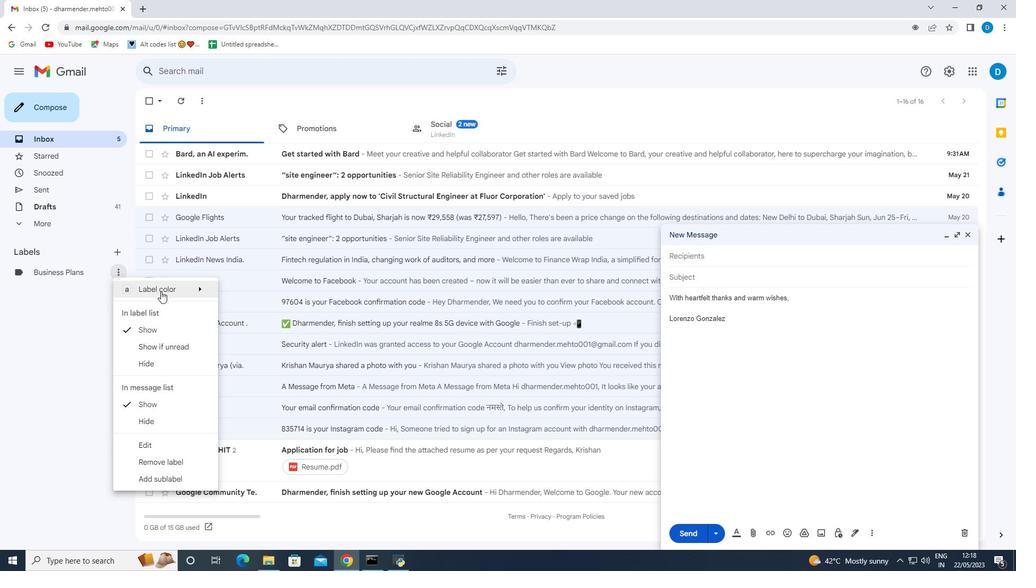 
Action: Mouse moved to (273, 304)
Screenshot: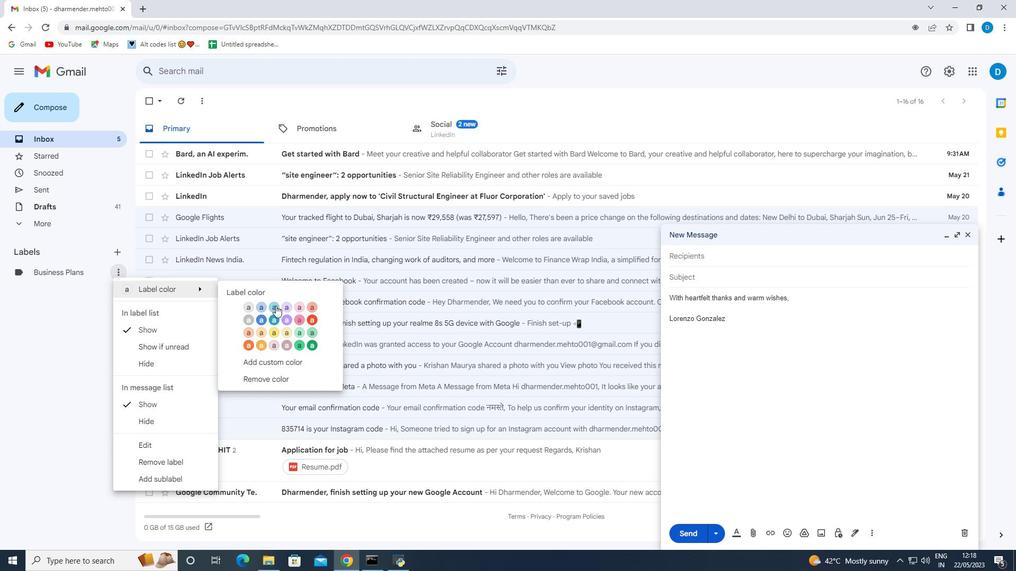 
Action: Mouse pressed left at (273, 304)
Screenshot: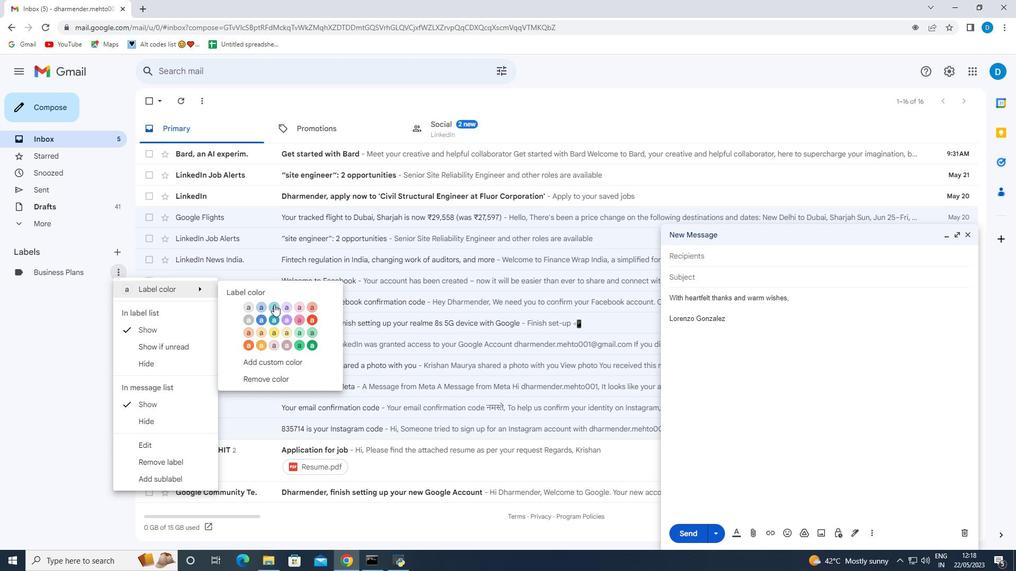
Action: Mouse moved to (818, 475)
Screenshot: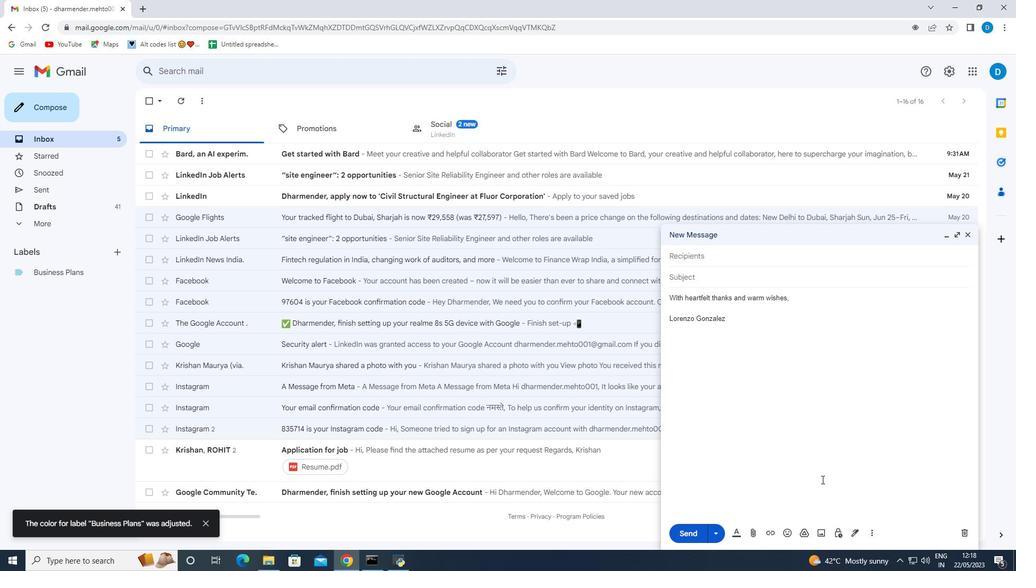 
Action: Mouse pressed left at (818, 475)
Screenshot: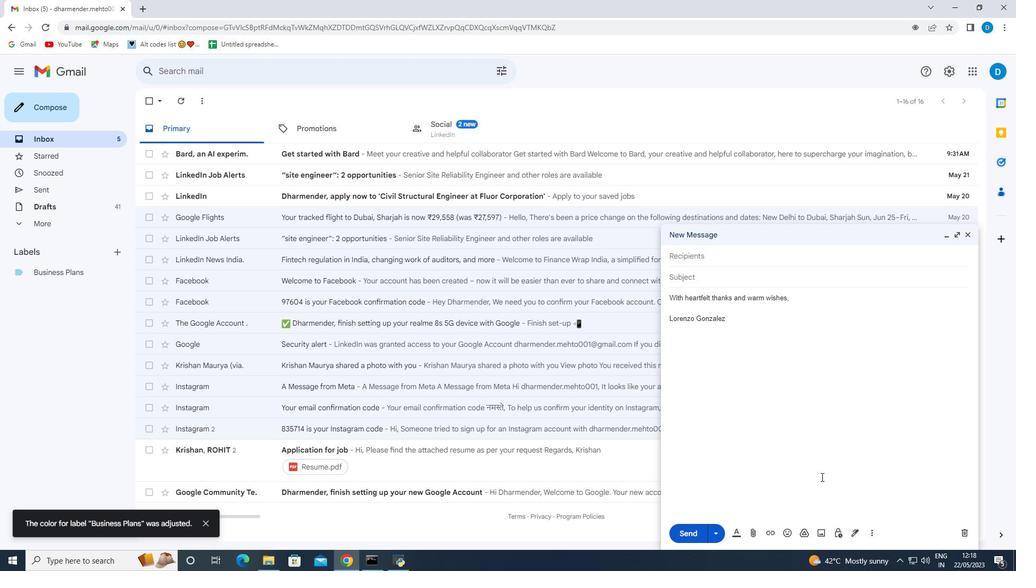 
Action: Mouse moved to (687, 251)
Screenshot: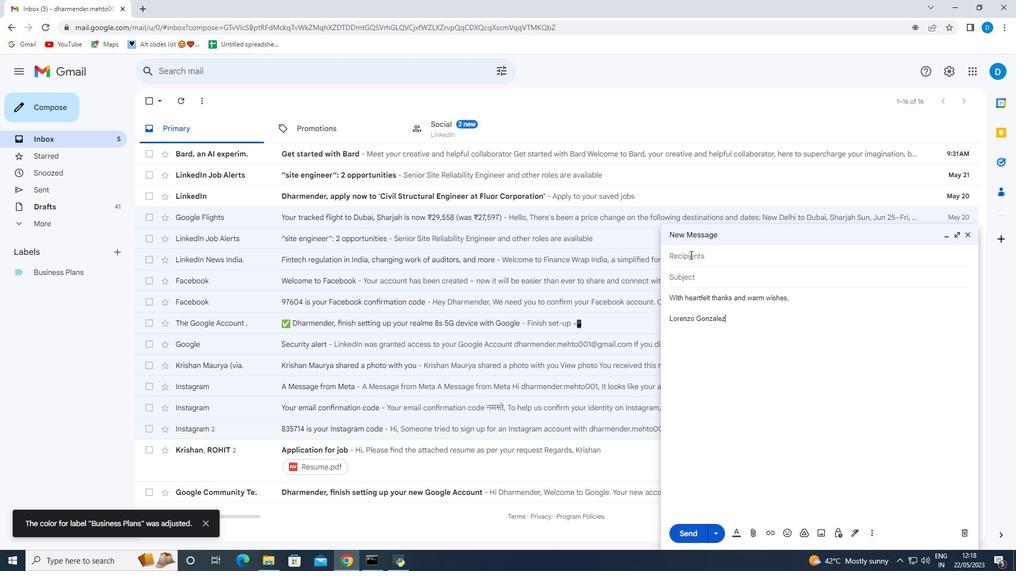 
Action: Mouse pressed left at (687, 251)
Screenshot: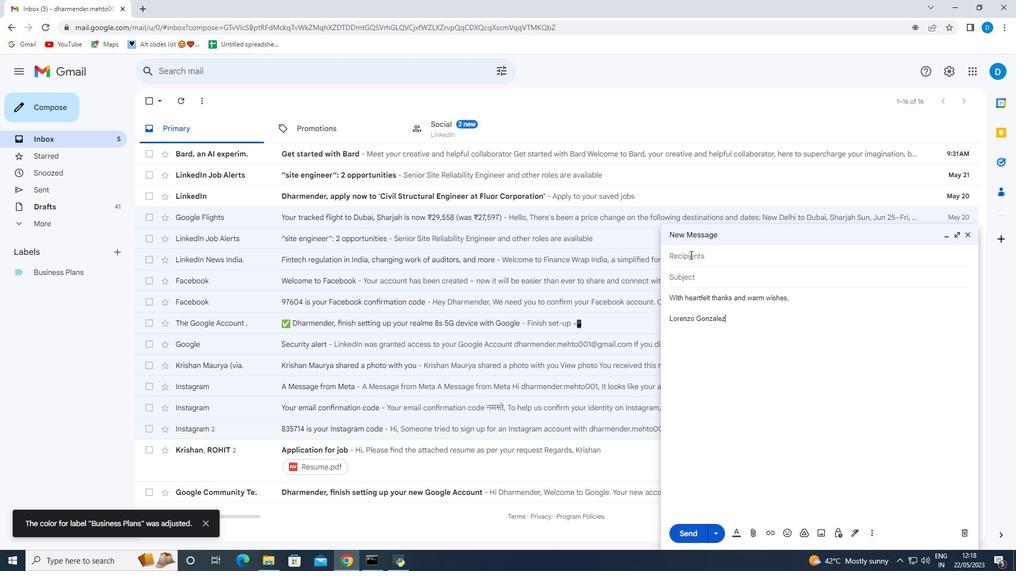 
Action: Key pressed softage.9<Key.shift>@softage.net
Screenshot: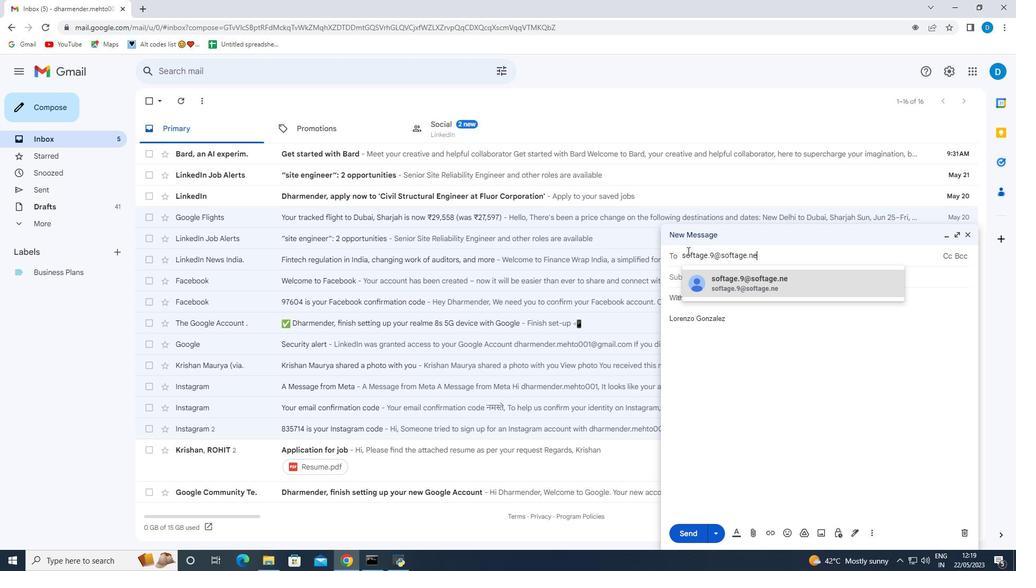 
Action: Mouse moved to (733, 279)
Screenshot: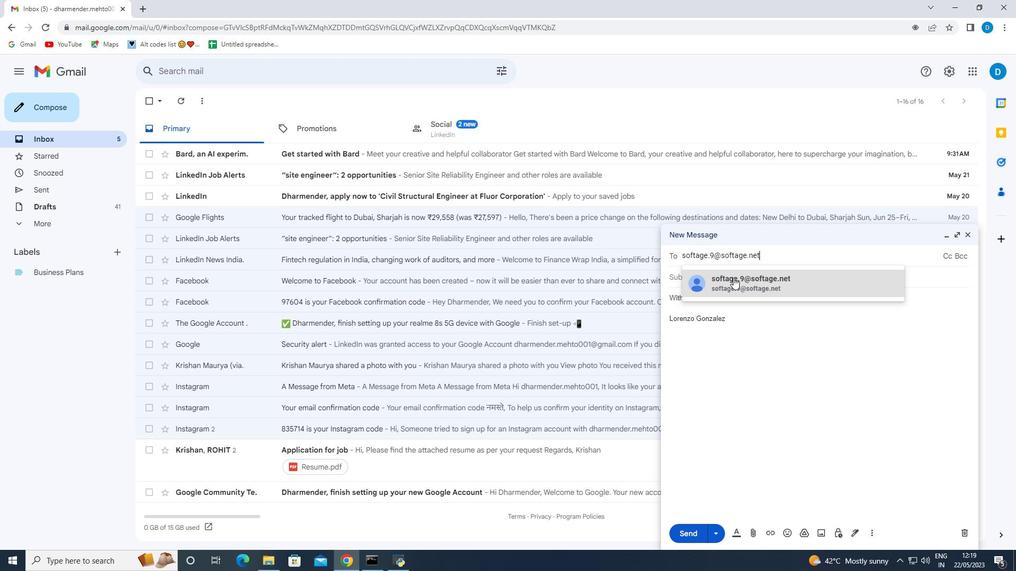 
Action: Mouse pressed left at (733, 279)
Screenshot: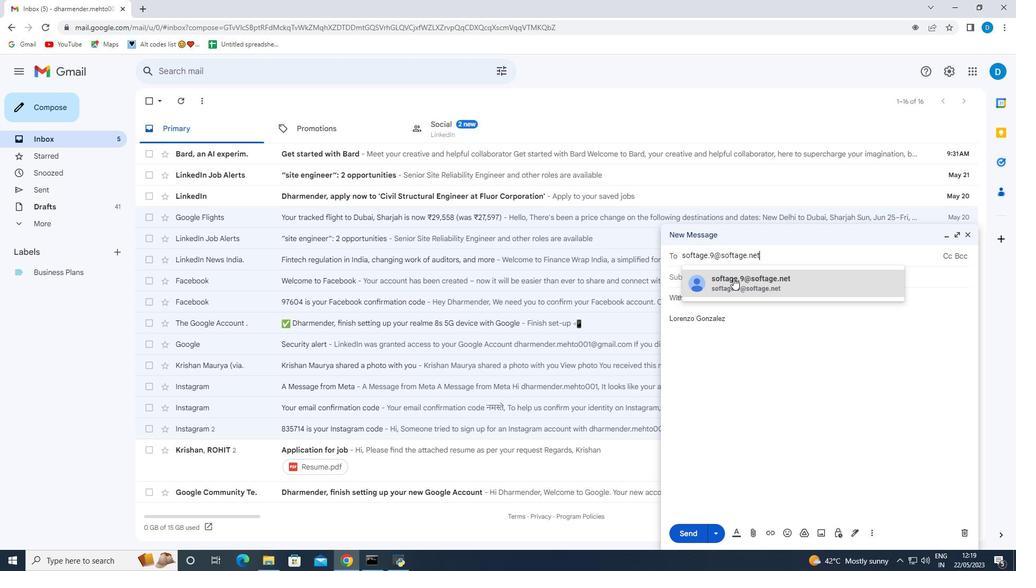 
Action: Mouse moved to (871, 446)
Screenshot: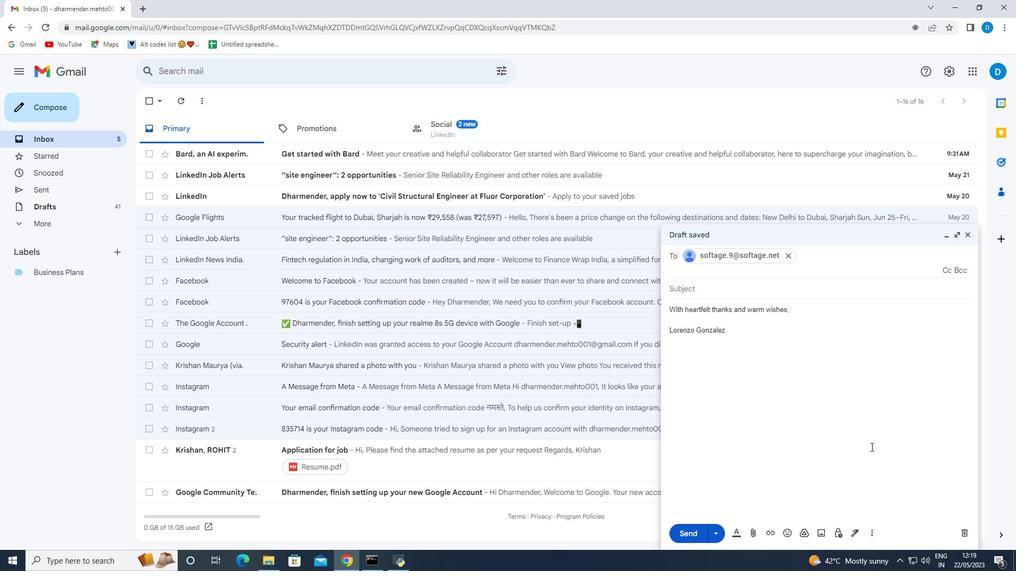 
